 Task: Find a house in Southport, UK for 8 guests from 12th to 16th July, with a price range of ₹10,000 to ₹16,000, including WiFi and TV, and self check-in.
Action: Mouse pressed left at (508, 127)
Screenshot: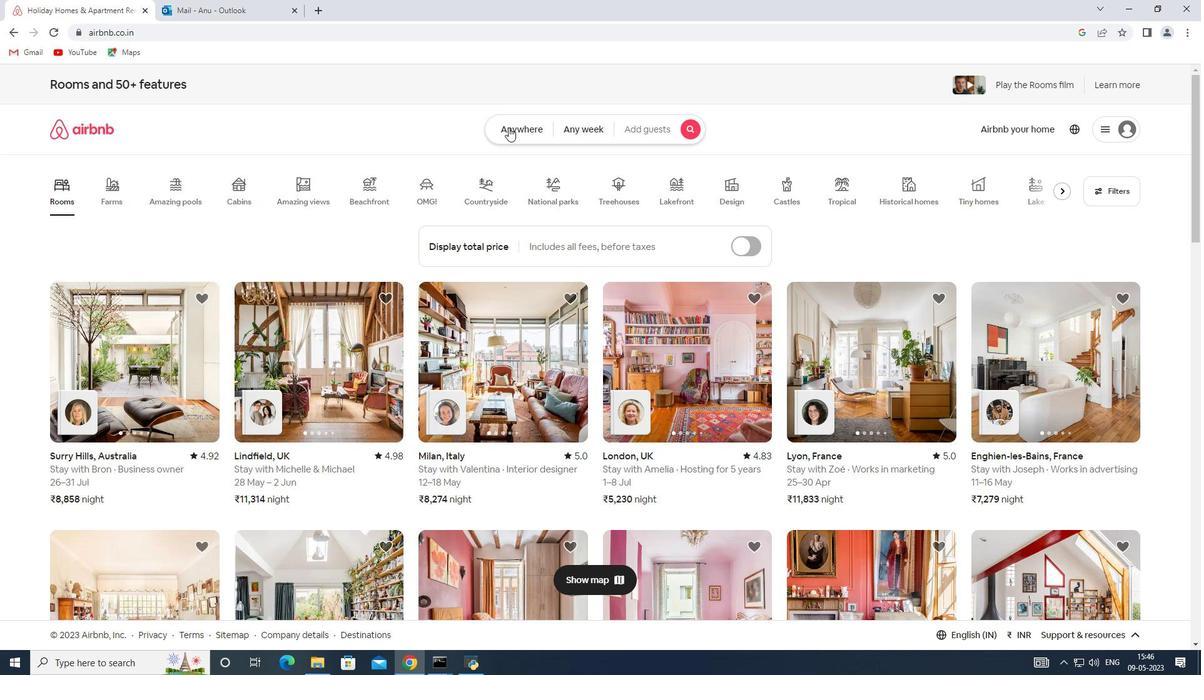 
Action: Mouse moved to (446, 169)
Screenshot: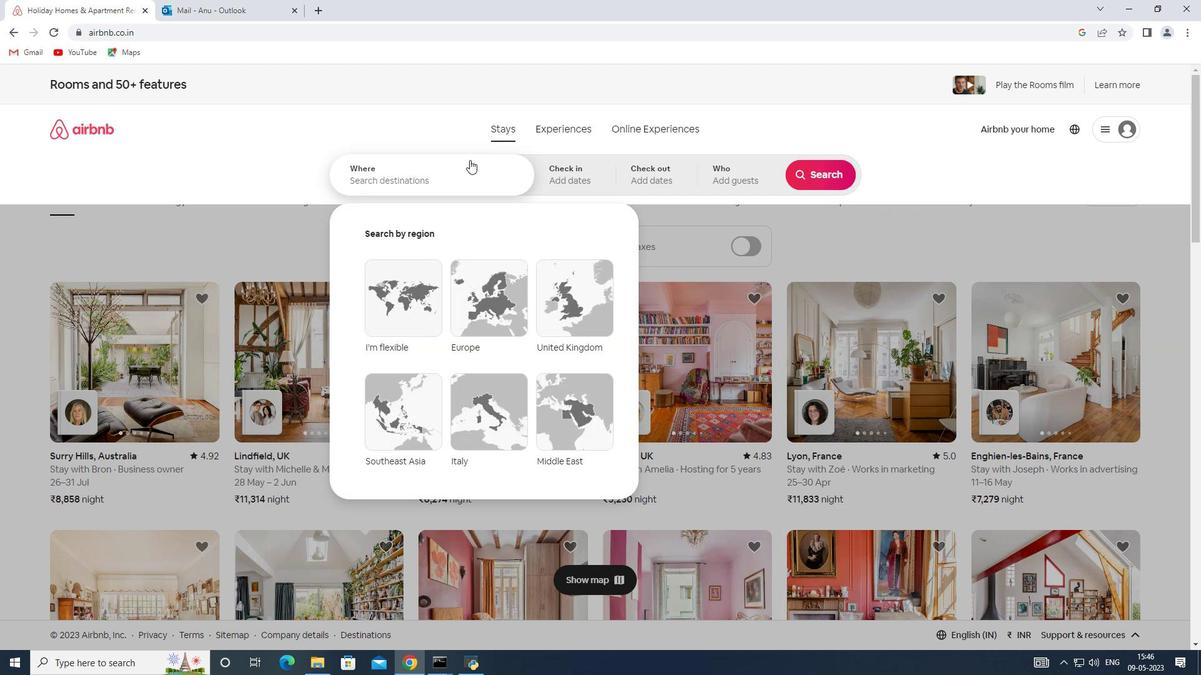 
Action: Mouse pressed left at (446, 169)
Screenshot: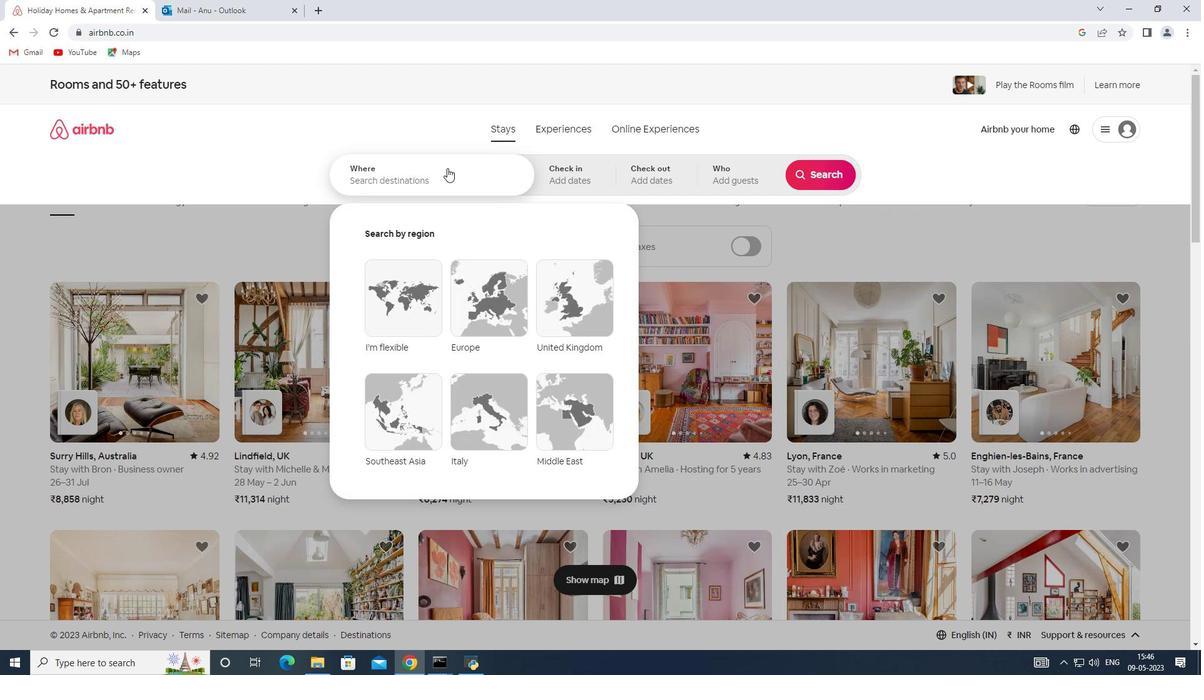 
Action: Key pressed <Key.shift><Key.shift><Key.shift><Key.shift><Key.shift><Key.shift>Southport,<Key.shift>United<Key.space><Key.shift>Kingdom
Screenshot: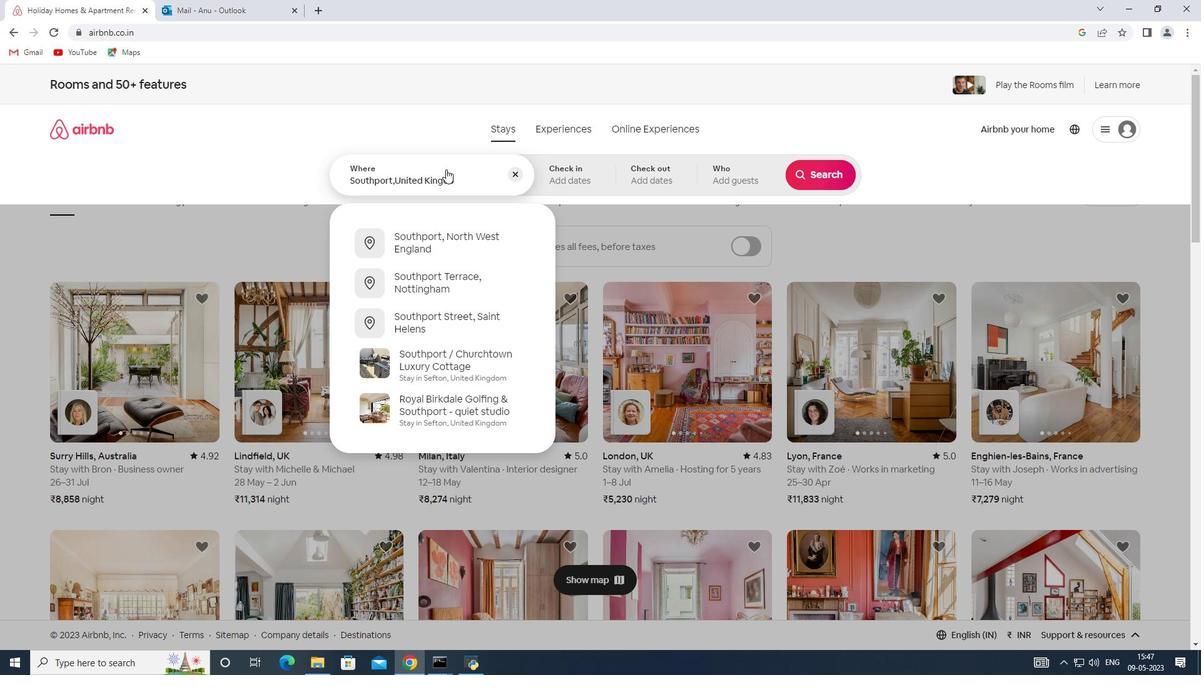 
Action: Mouse moved to (573, 192)
Screenshot: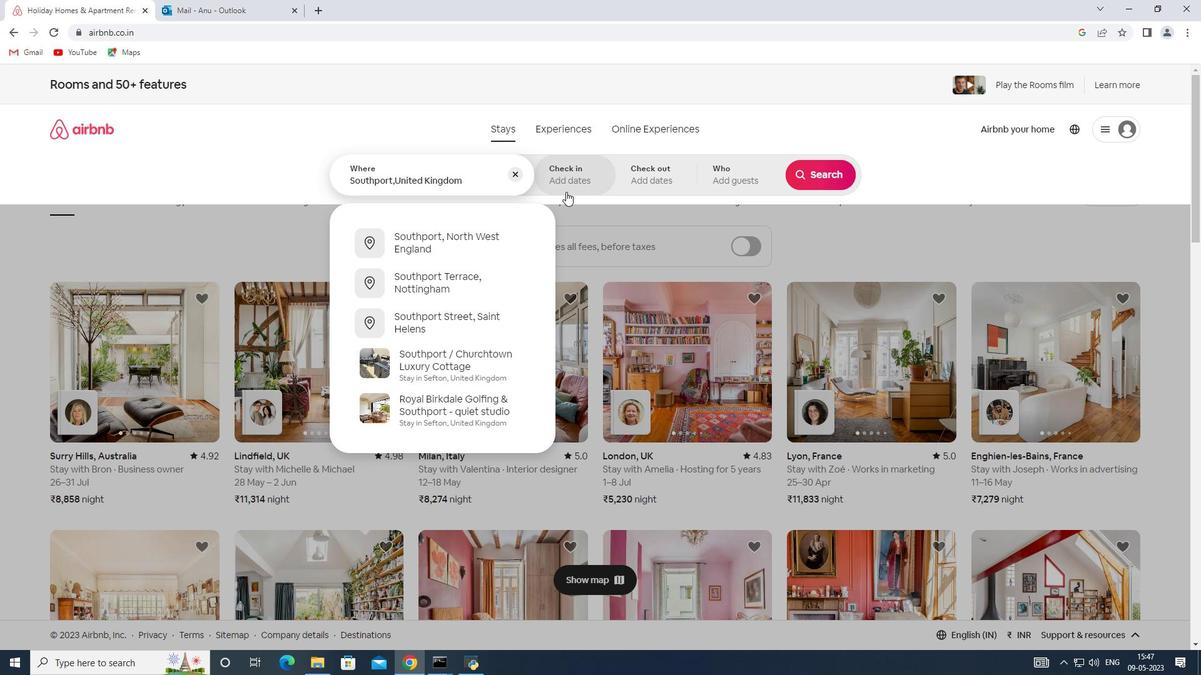 
Action: Mouse pressed left at (573, 192)
Screenshot: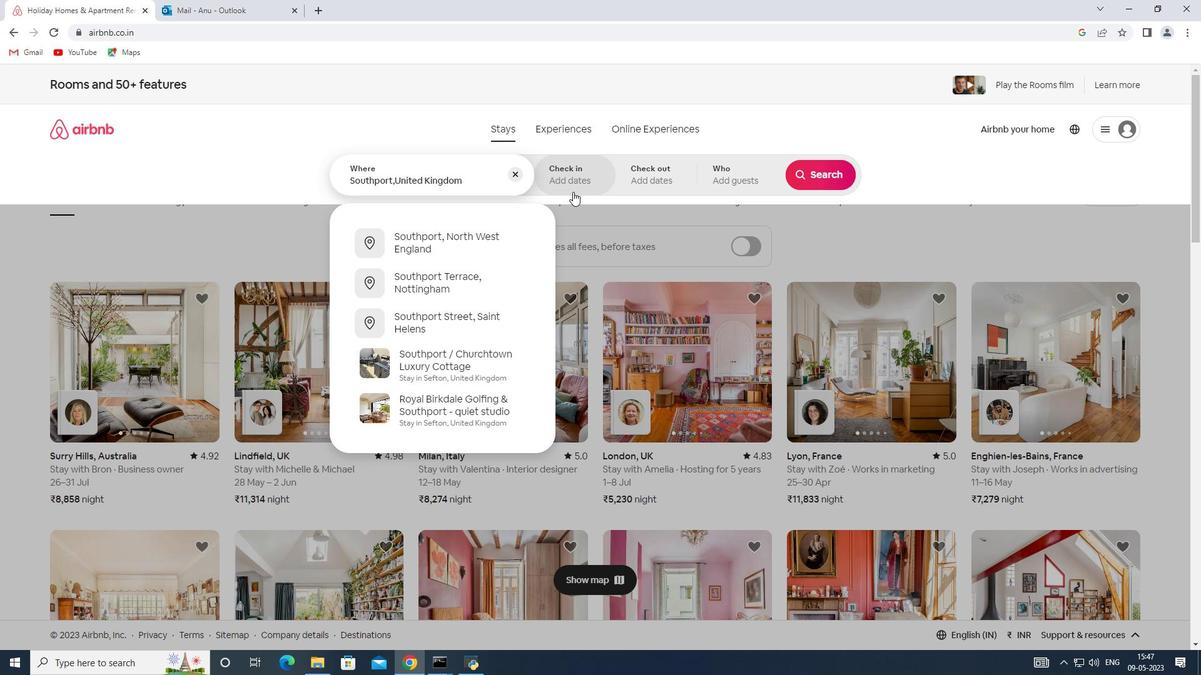 
Action: Mouse moved to (823, 277)
Screenshot: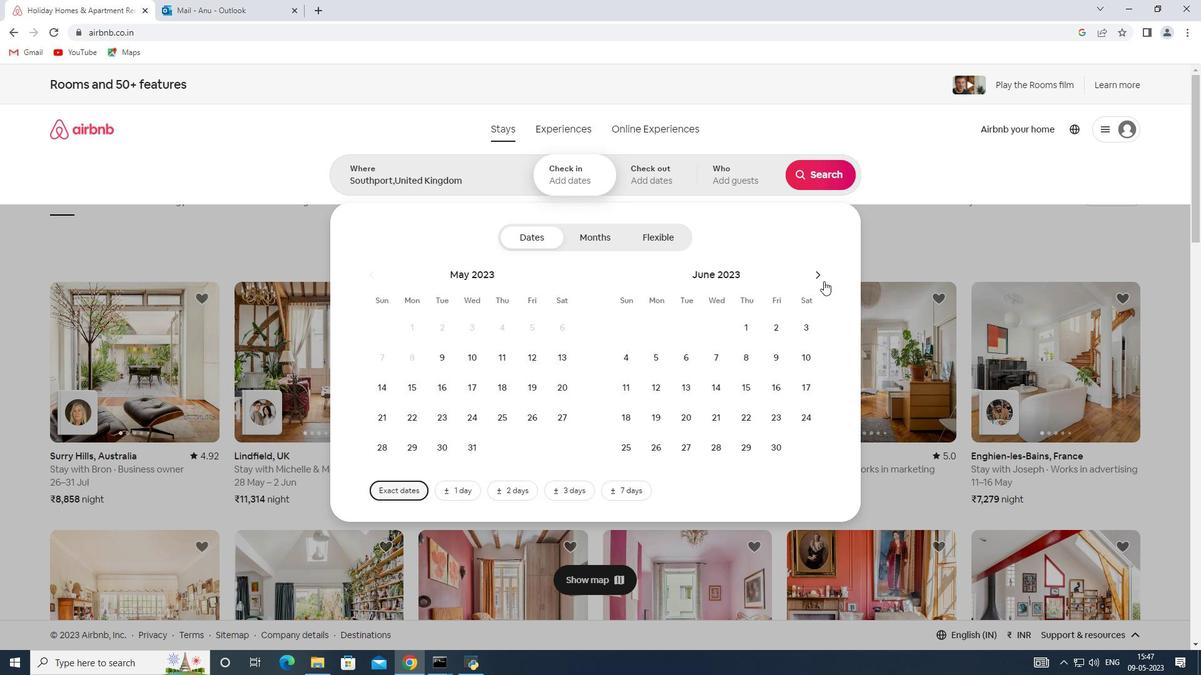 
Action: Mouse pressed left at (823, 277)
Screenshot: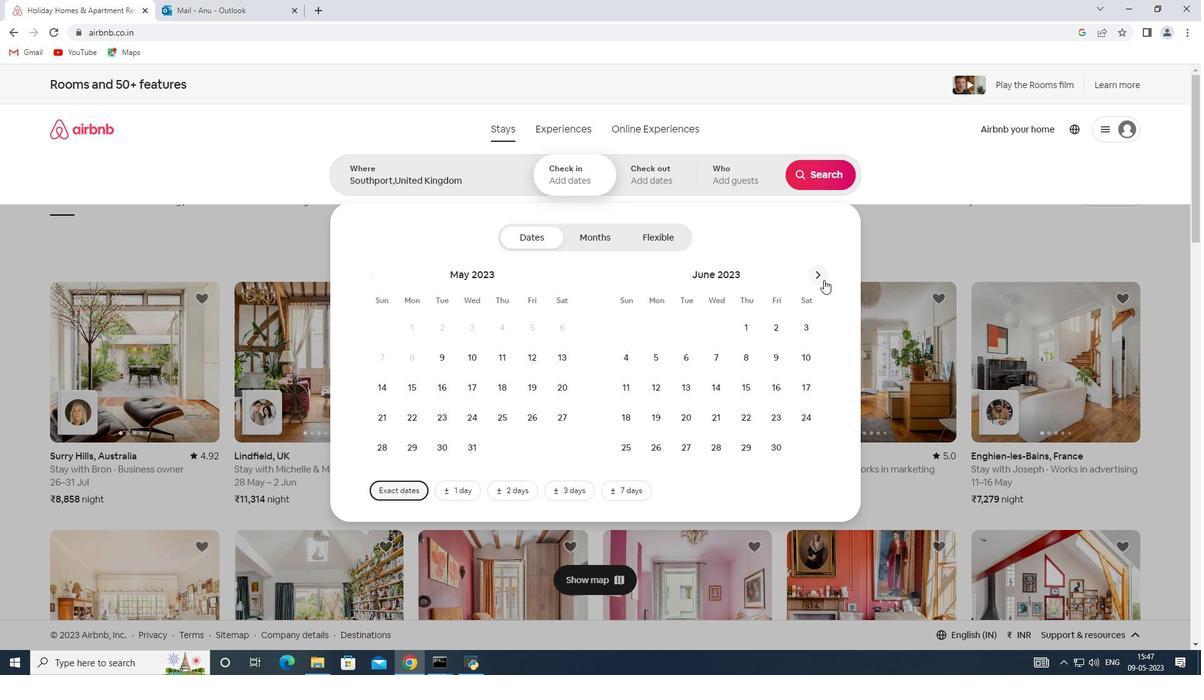 
Action: Mouse moved to (705, 384)
Screenshot: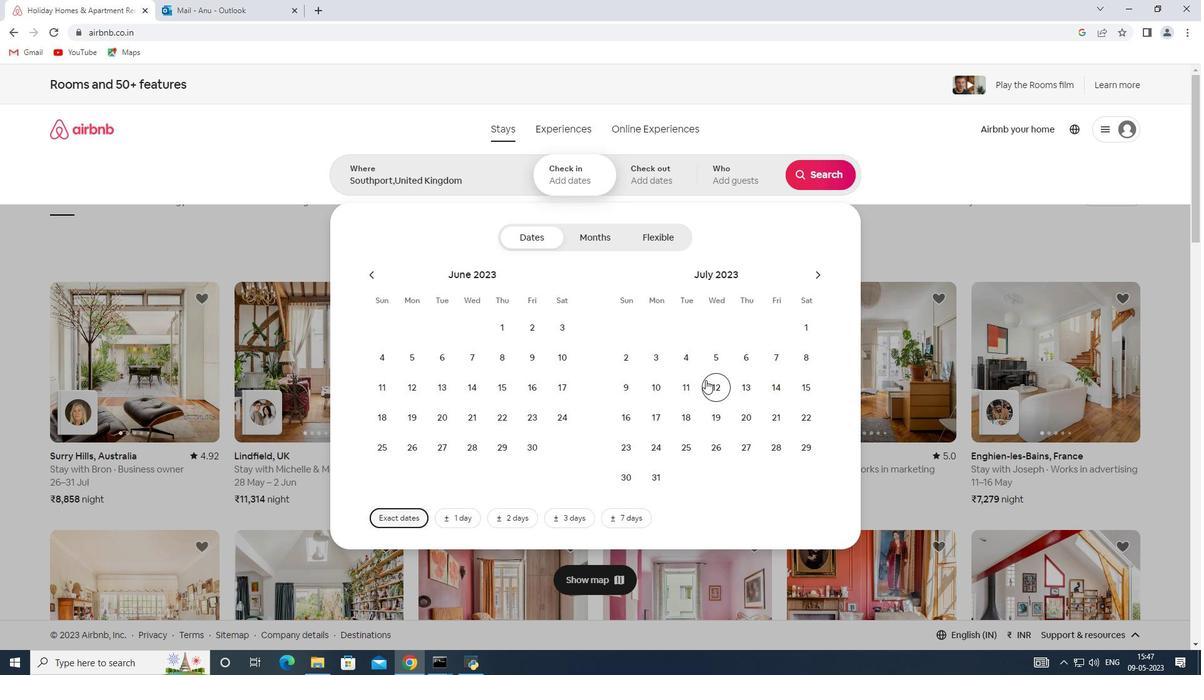 
Action: Mouse pressed left at (705, 384)
Screenshot: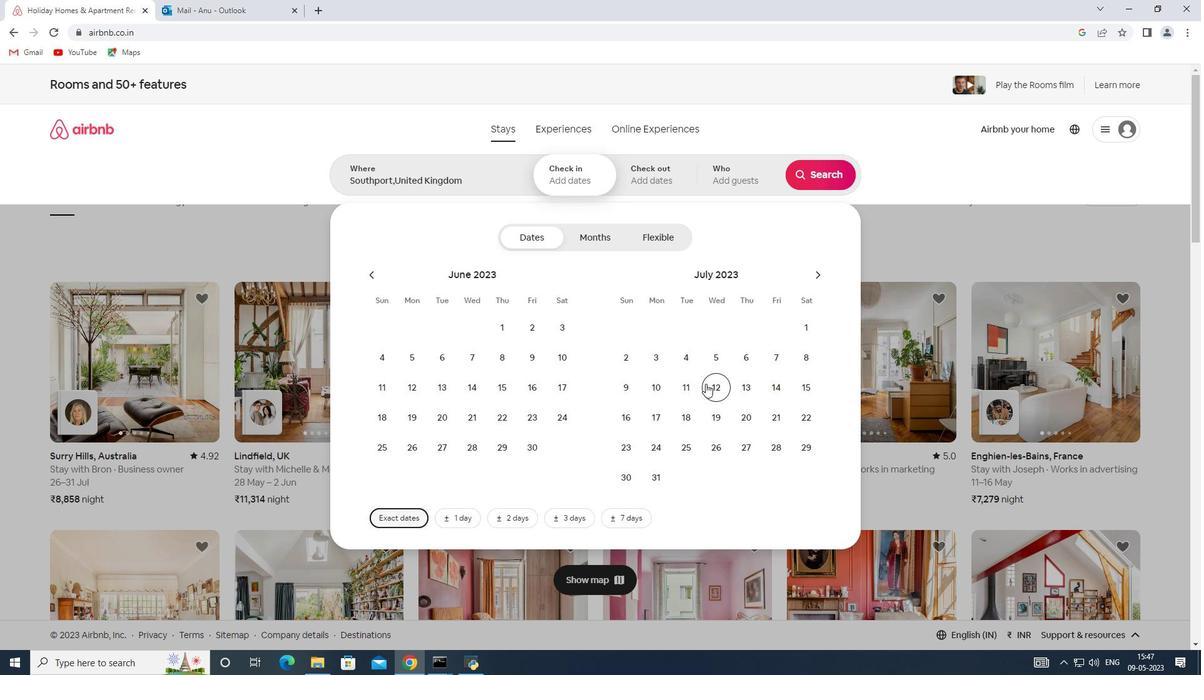 
Action: Mouse moved to (614, 424)
Screenshot: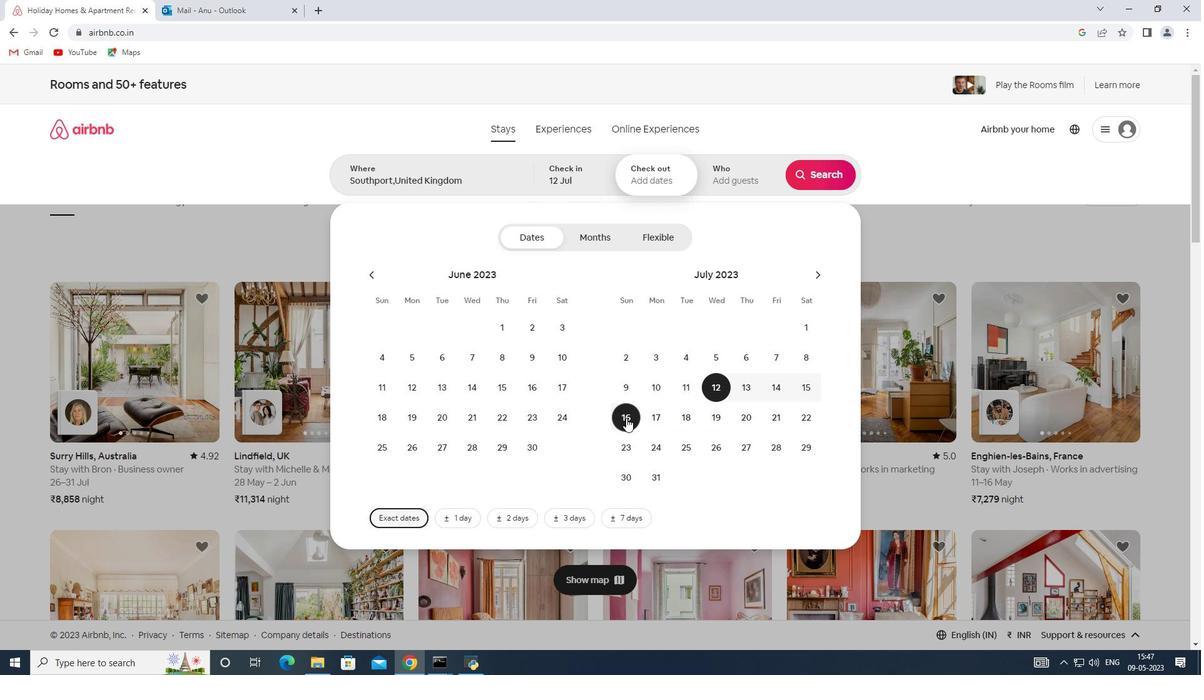 
Action: Mouse pressed left at (614, 424)
Screenshot: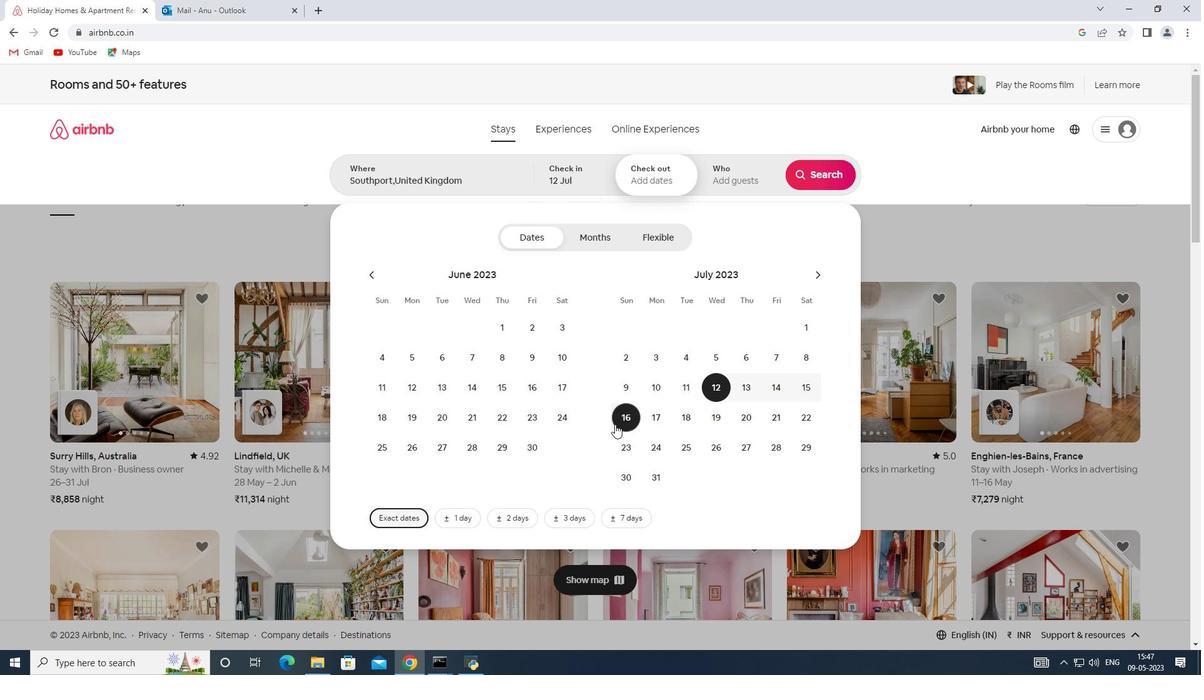 
Action: Mouse moved to (734, 179)
Screenshot: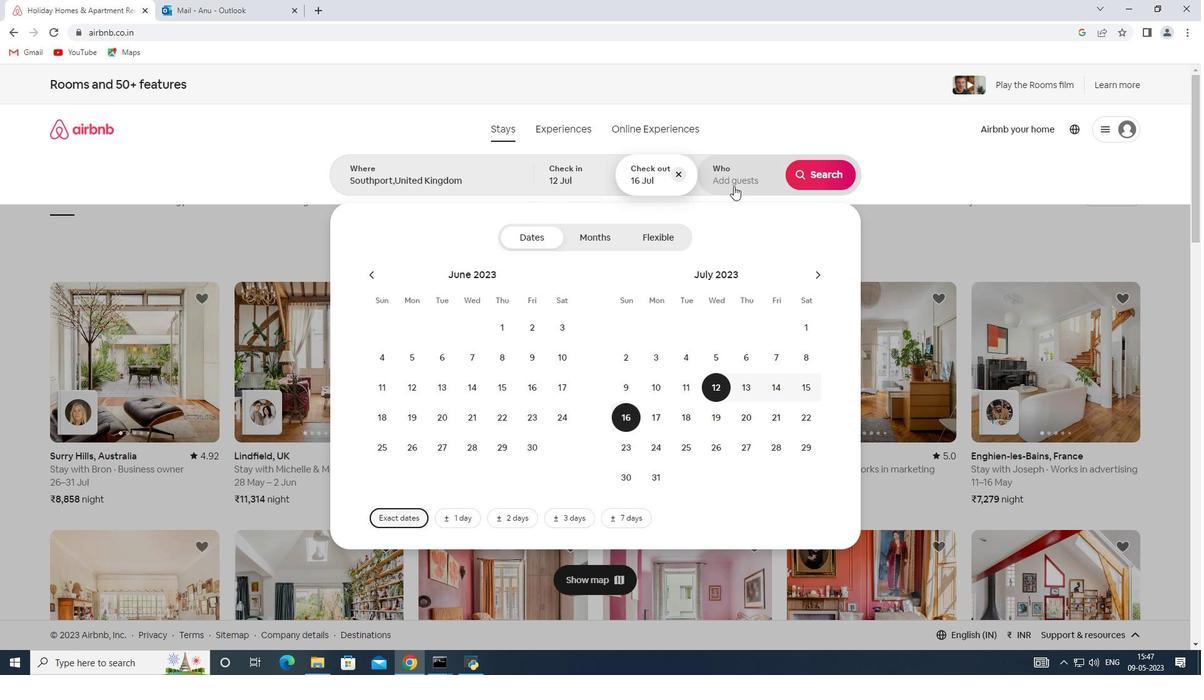 
Action: Mouse pressed left at (734, 179)
Screenshot: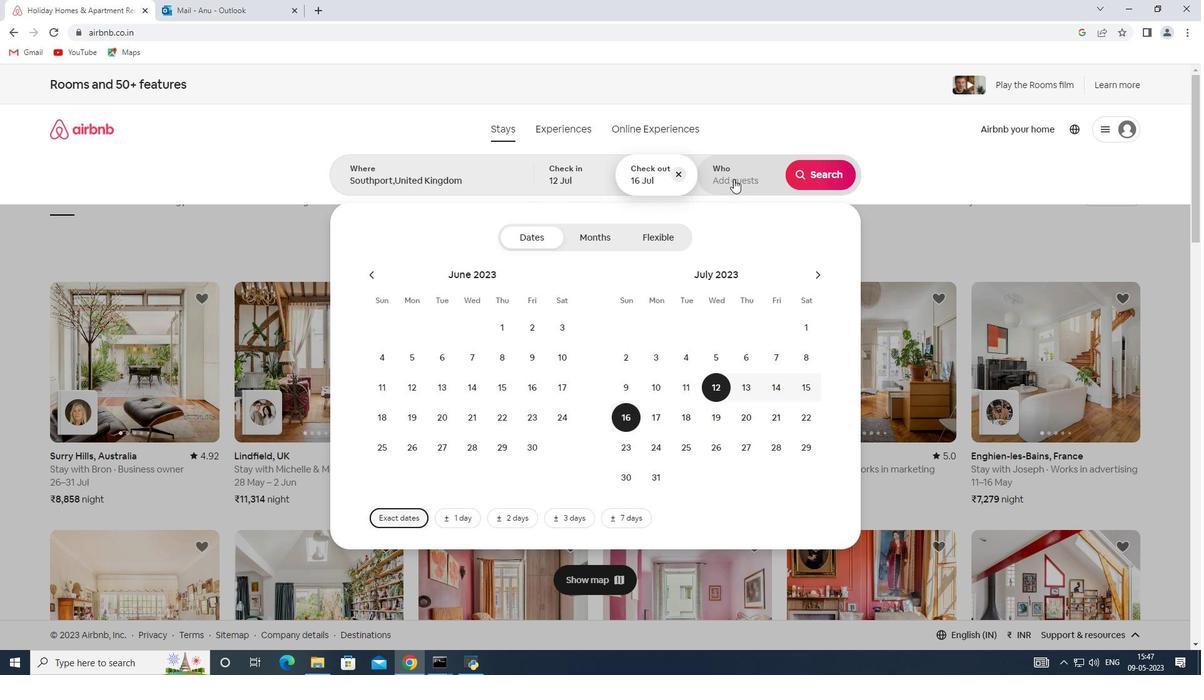 
Action: Mouse moved to (824, 240)
Screenshot: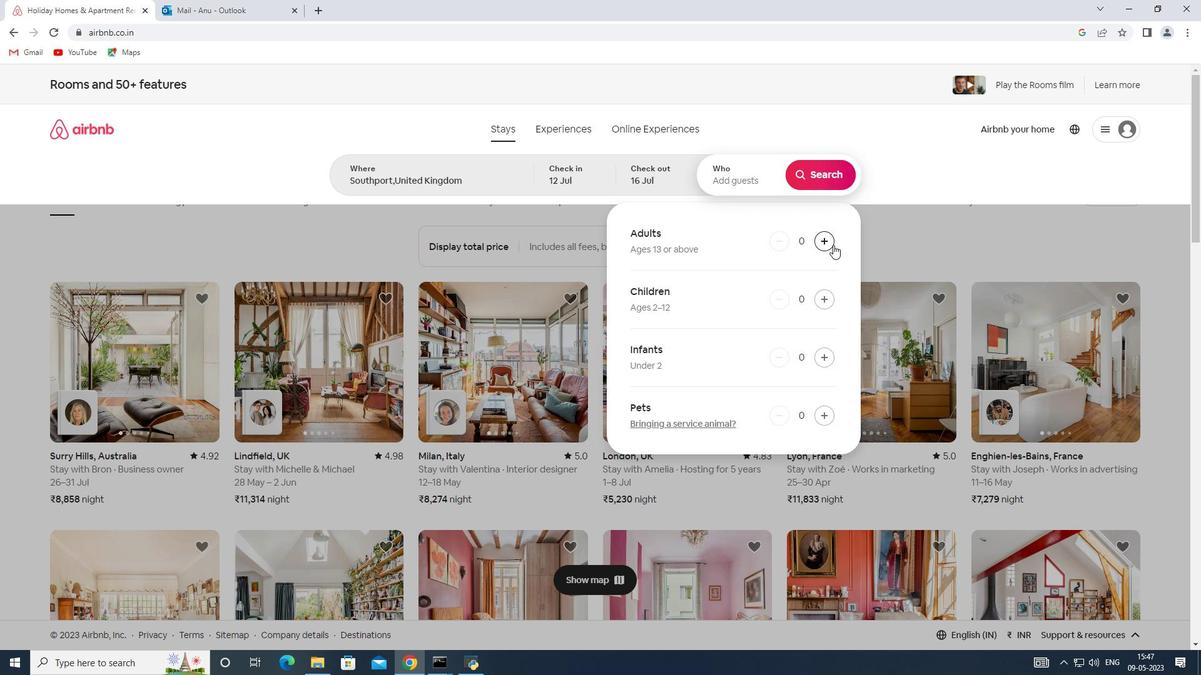 
Action: Mouse pressed left at (824, 240)
Screenshot: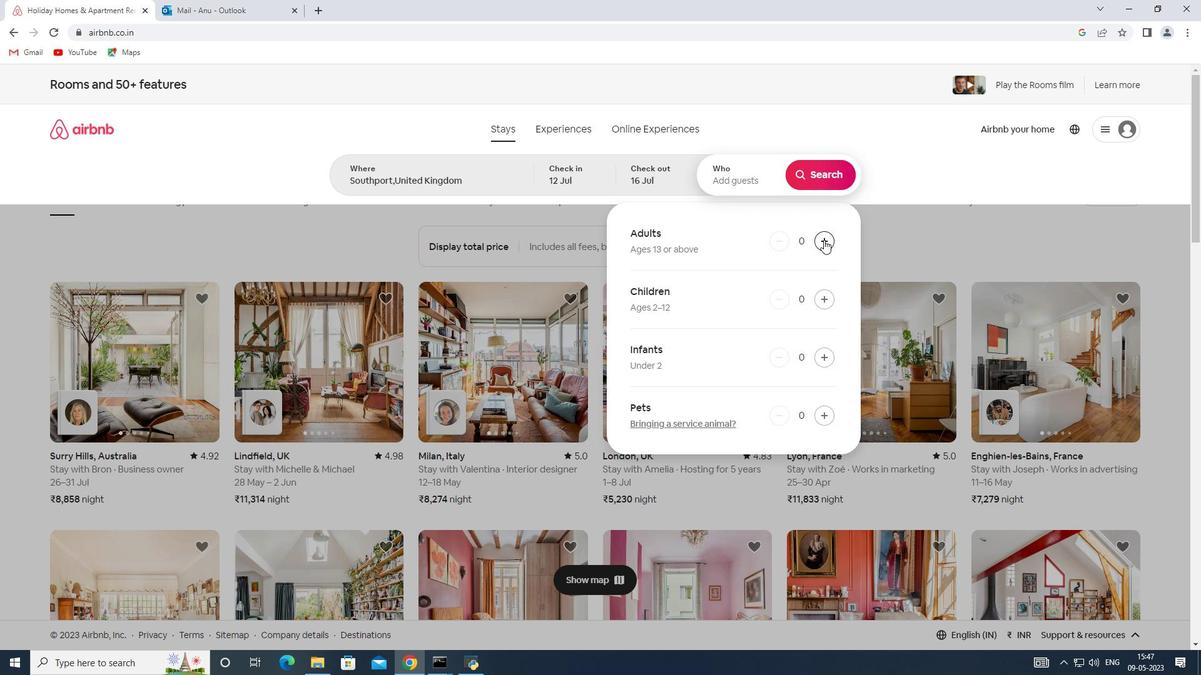 
Action: Mouse pressed left at (824, 240)
Screenshot: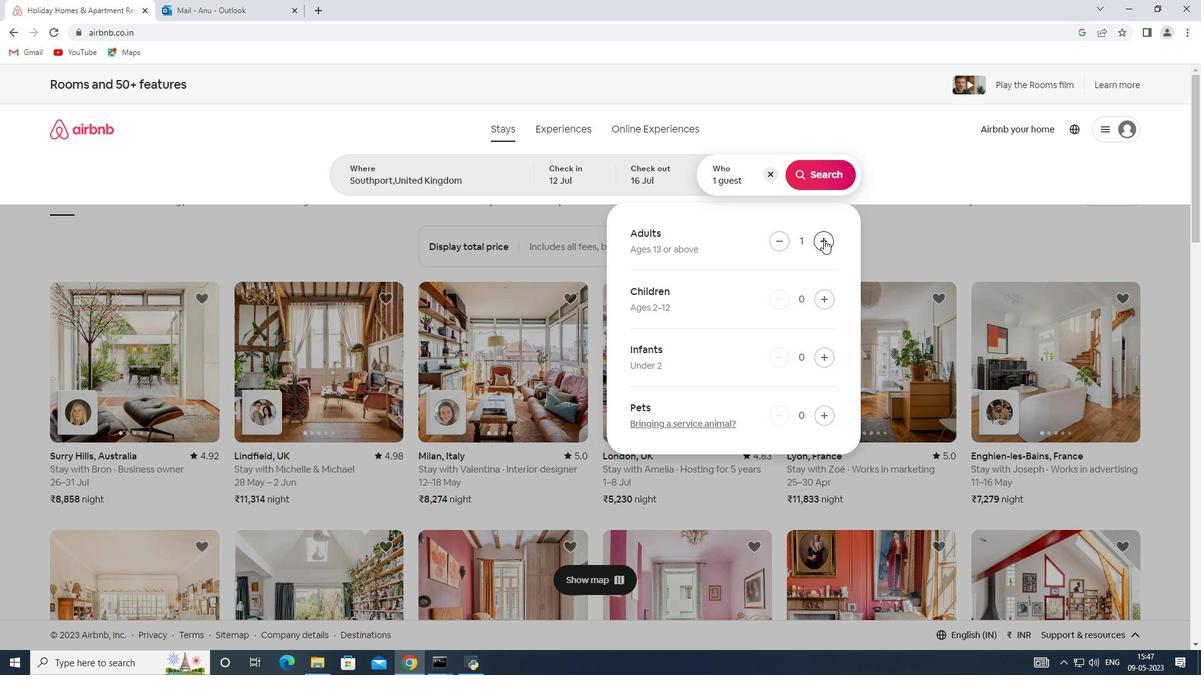 
Action: Mouse pressed left at (824, 240)
Screenshot: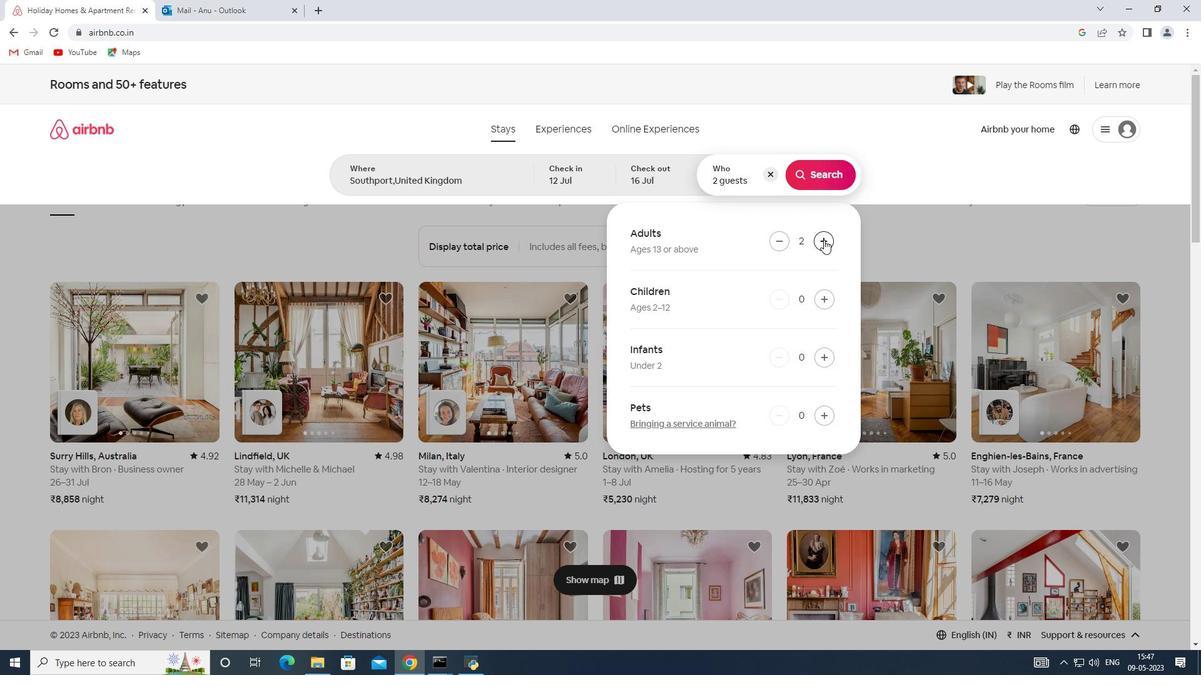 
Action: Mouse pressed left at (824, 240)
Screenshot: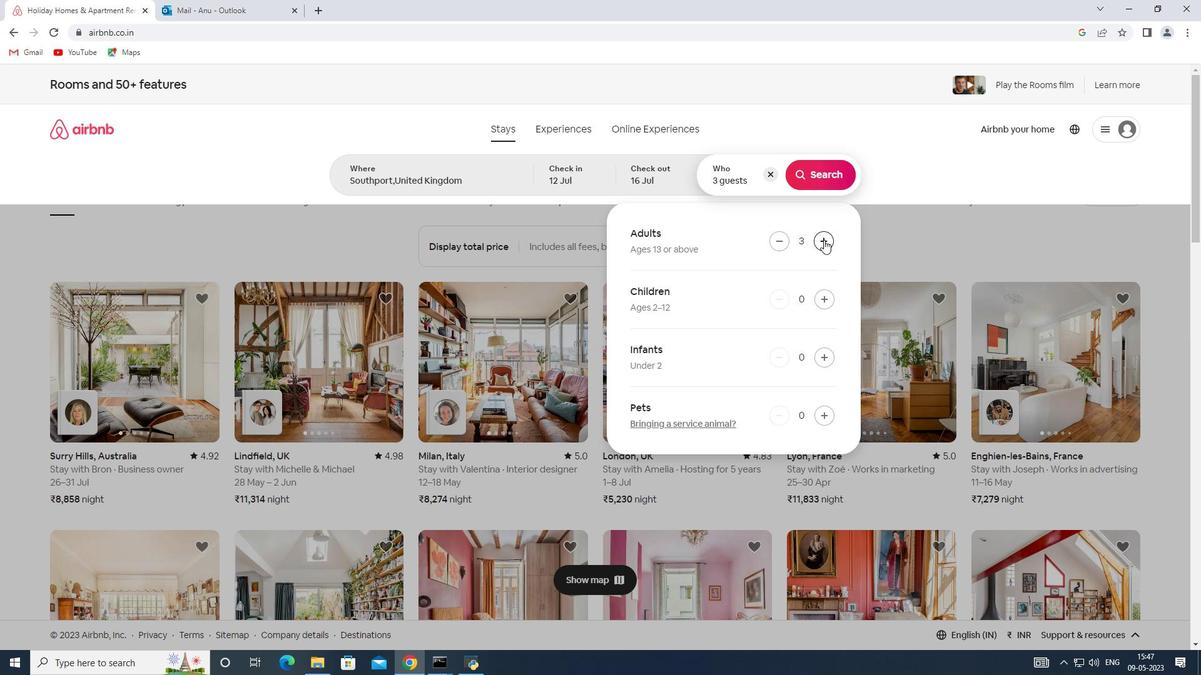 
Action: Mouse pressed left at (824, 240)
Screenshot: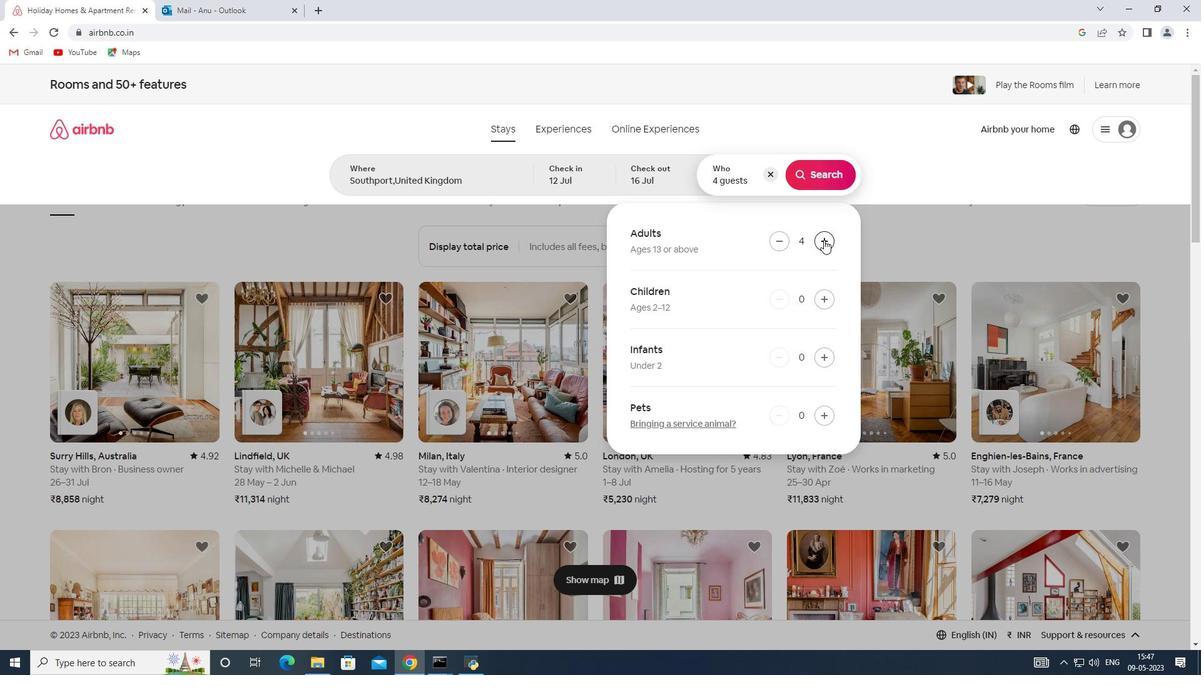 
Action: Mouse moved to (823, 240)
Screenshot: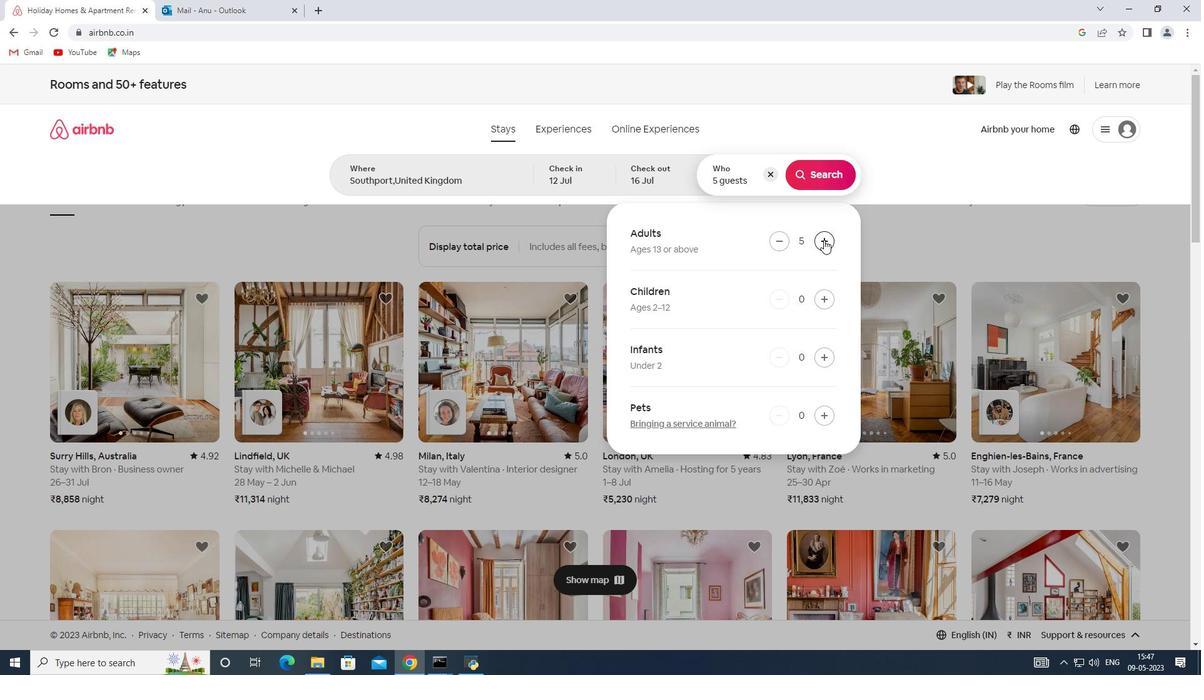 
Action: Mouse pressed left at (823, 240)
Screenshot: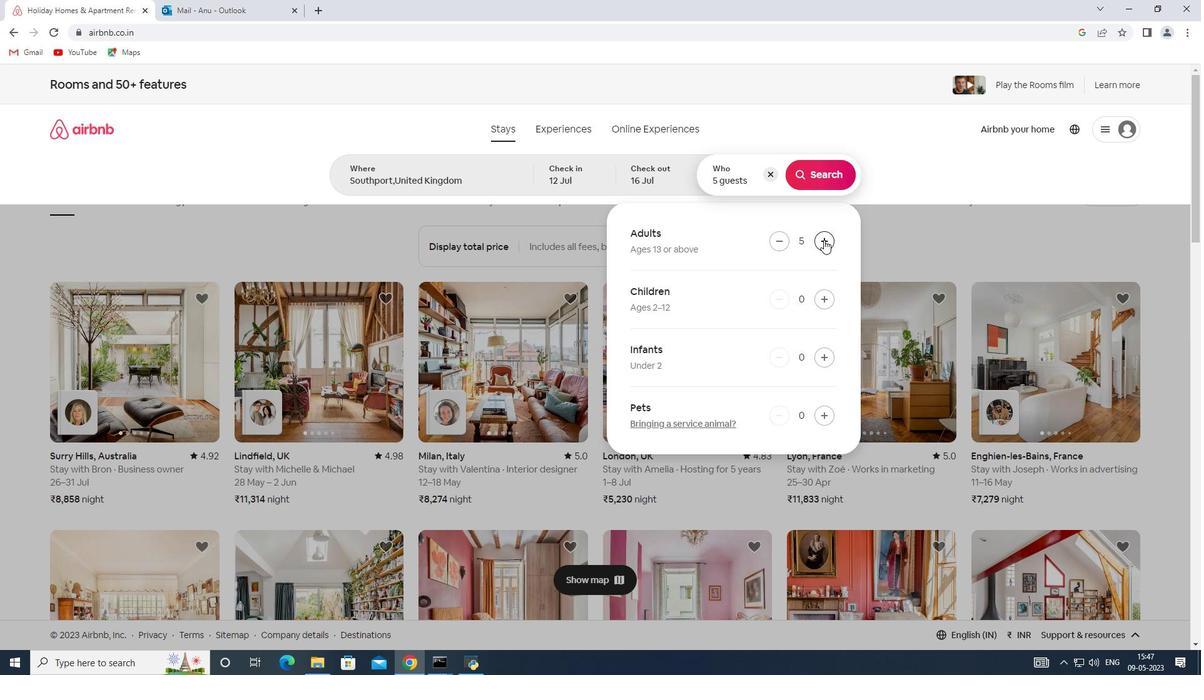 
Action: Mouse pressed left at (823, 240)
Screenshot: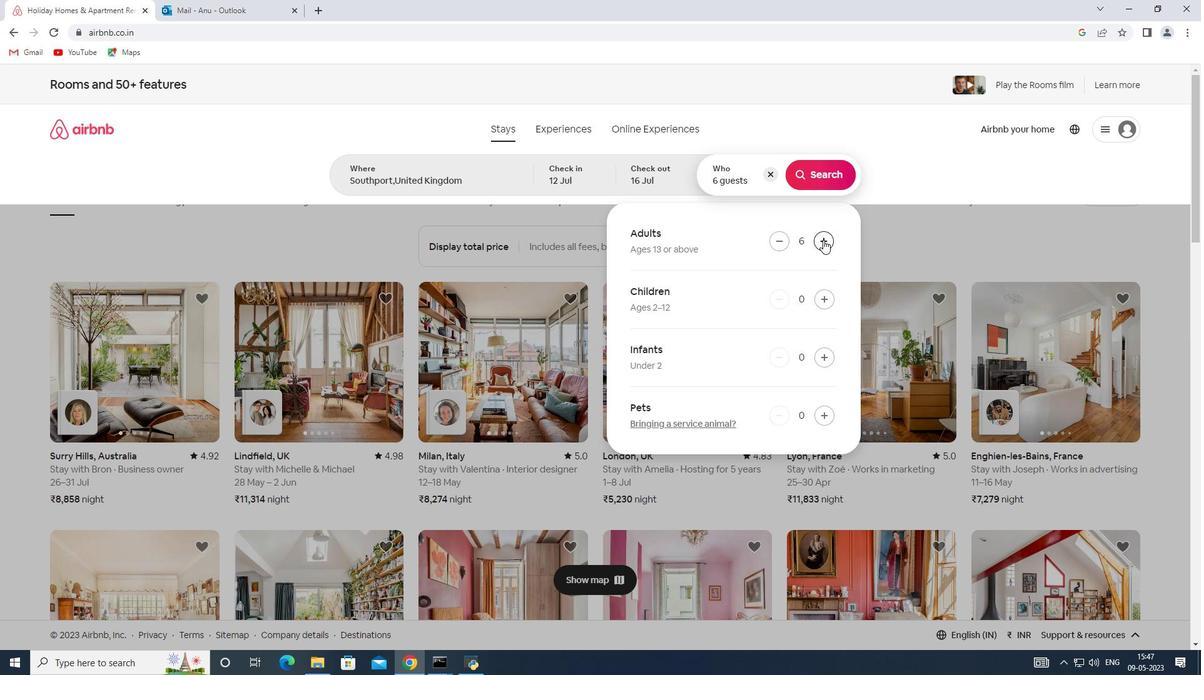 
Action: Mouse pressed left at (823, 240)
Screenshot: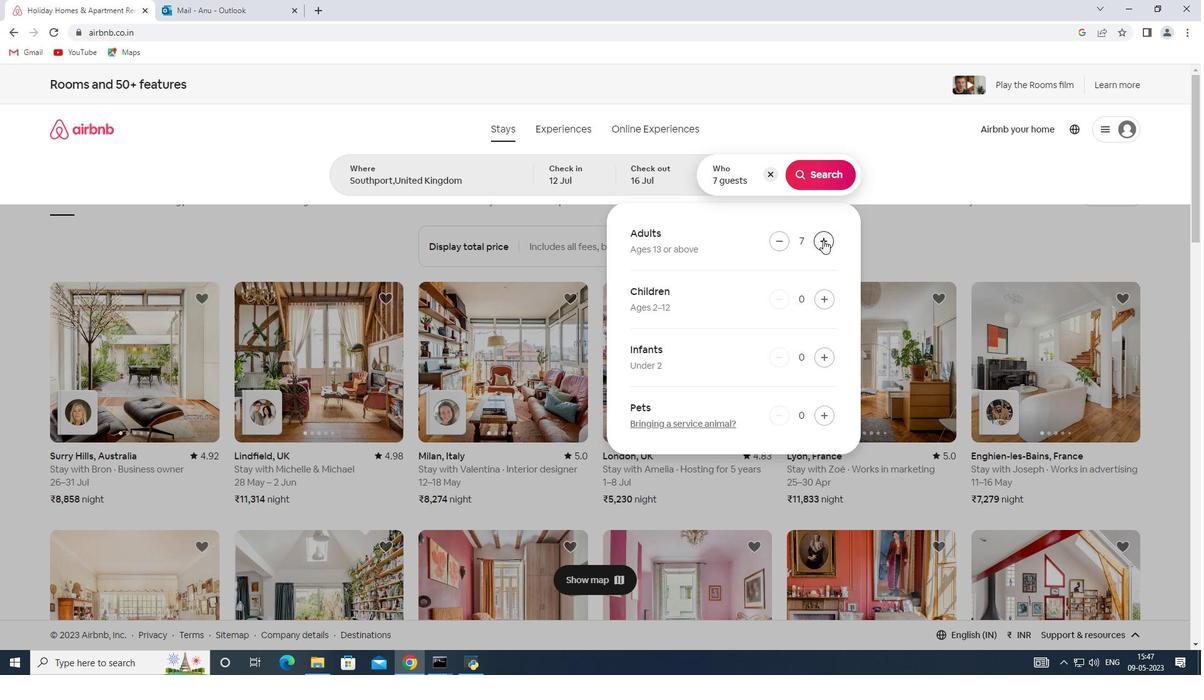 
Action: Mouse moved to (840, 175)
Screenshot: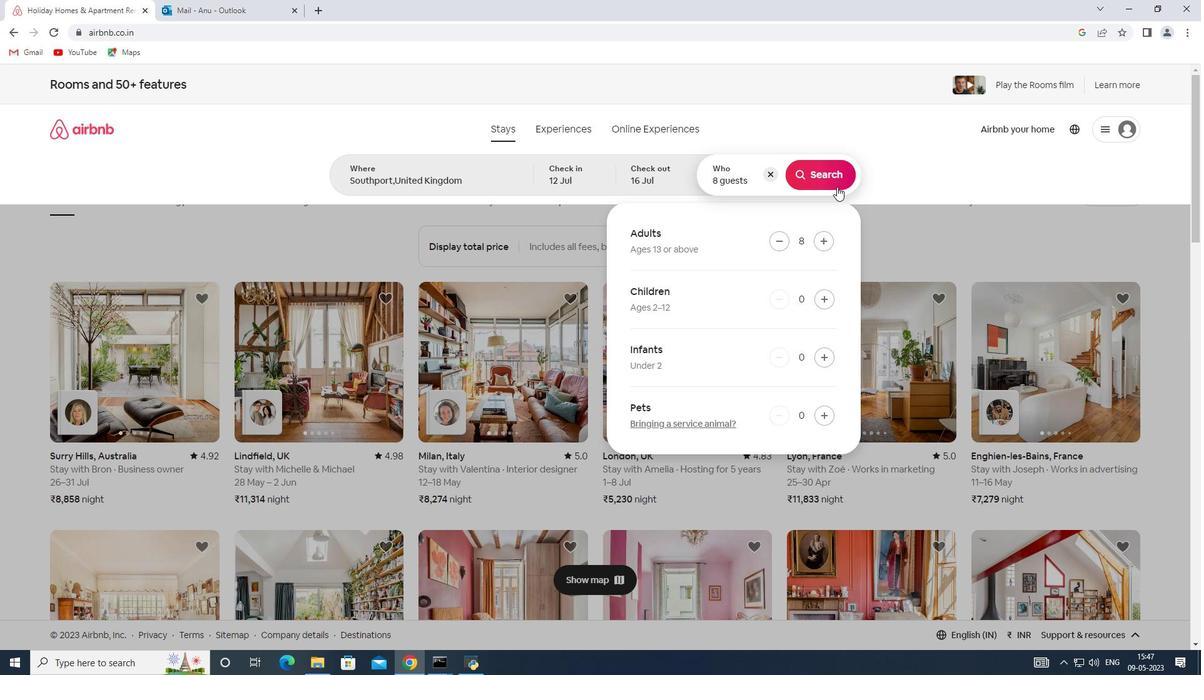 
Action: Mouse pressed left at (840, 175)
Screenshot: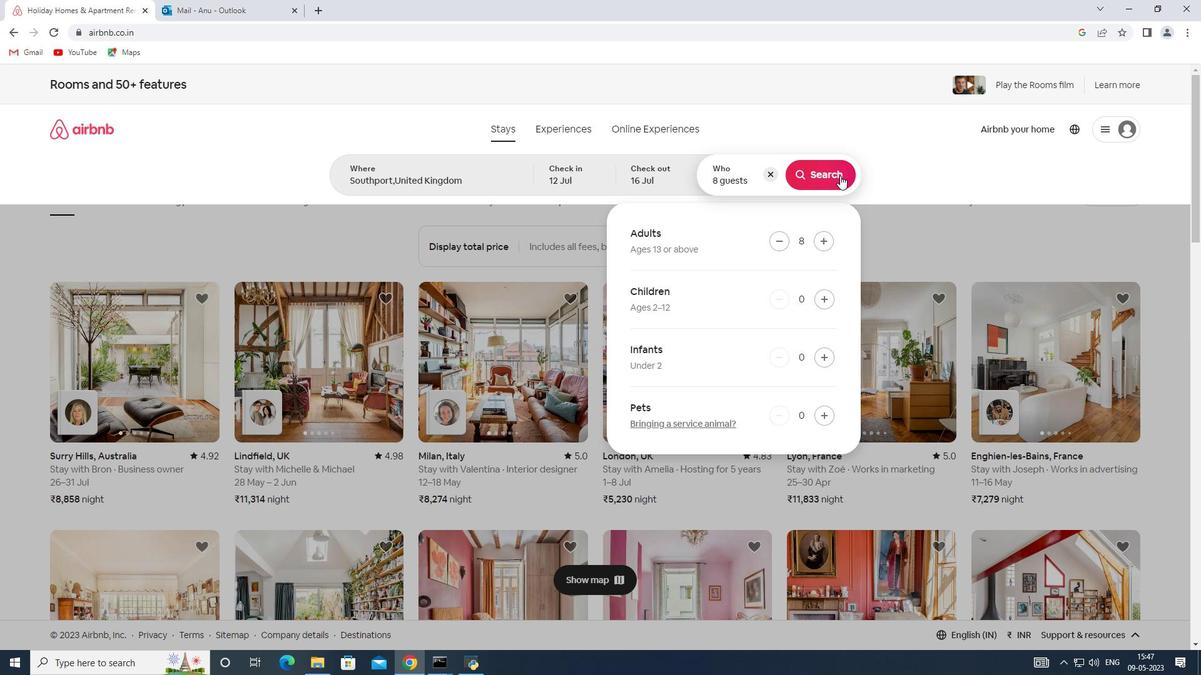 
Action: Mouse moved to (1149, 132)
Screenshot: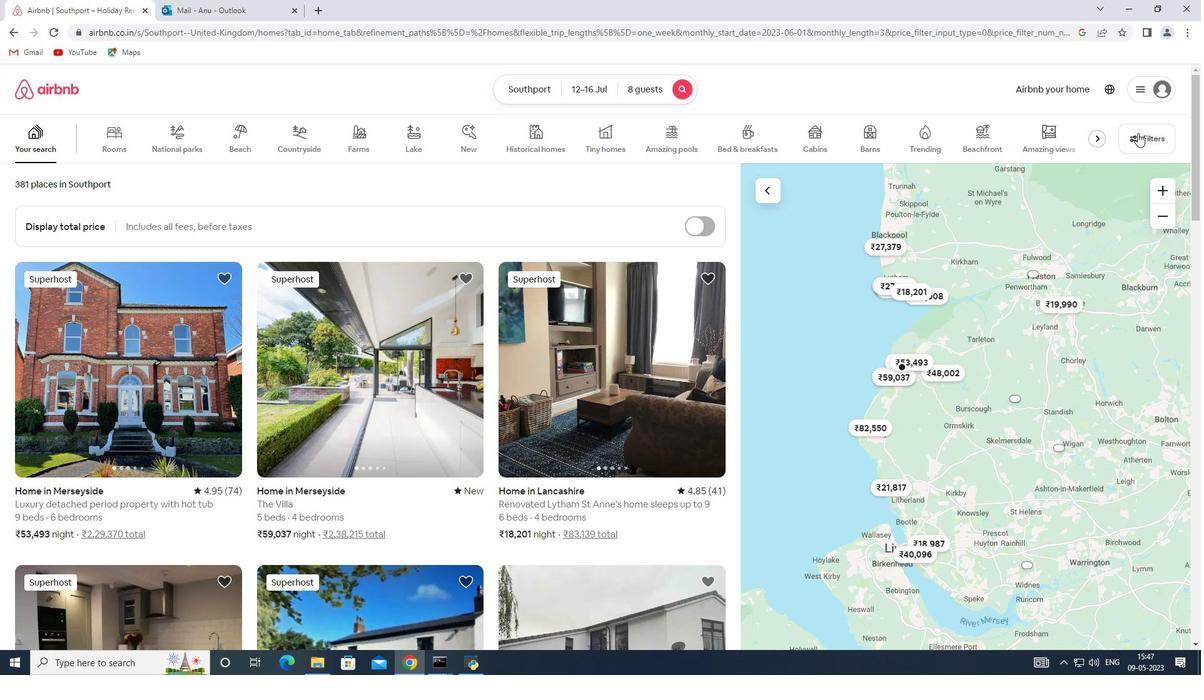 
Action: Mouse pressed left at (1149, 132)
Screenshot: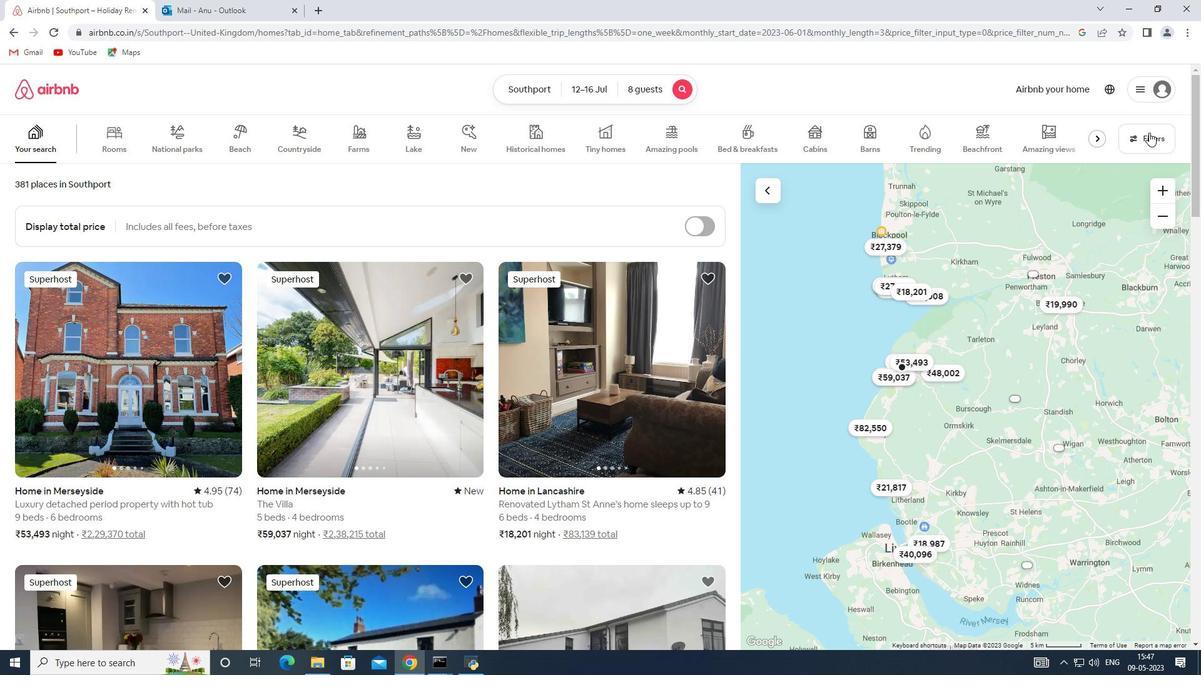 
Action: Mouse moved to (443, 448)
Screenshot: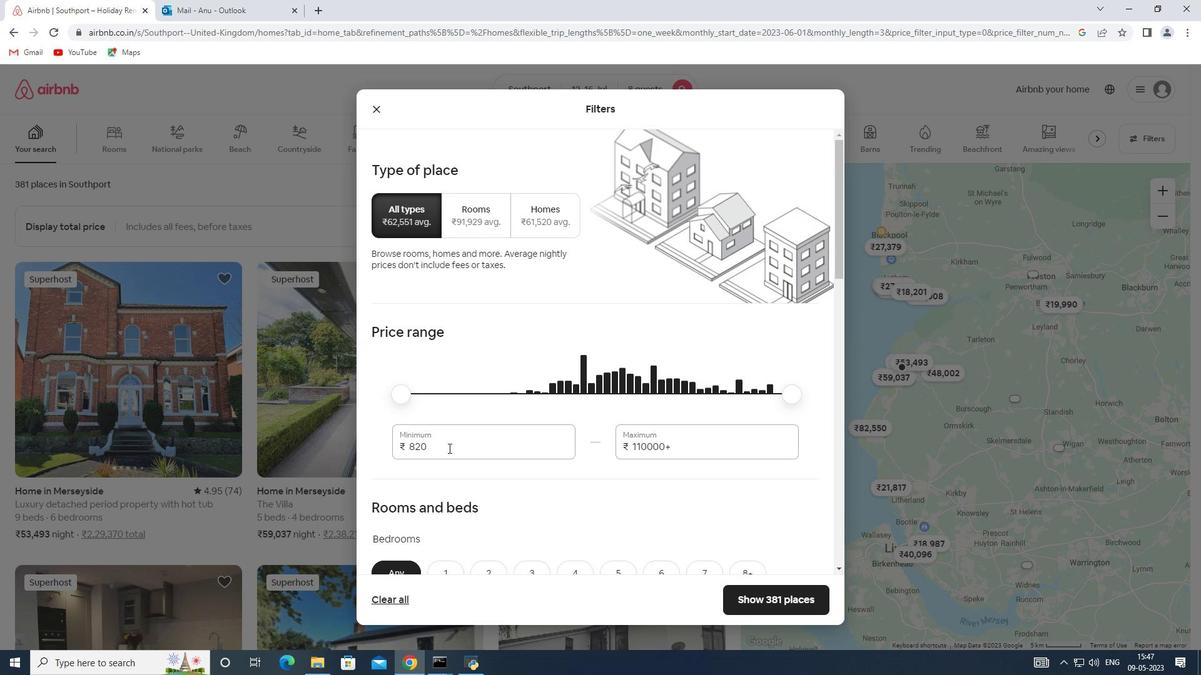 
Action: Mouse pressed left at (443, 448)
Screenshot: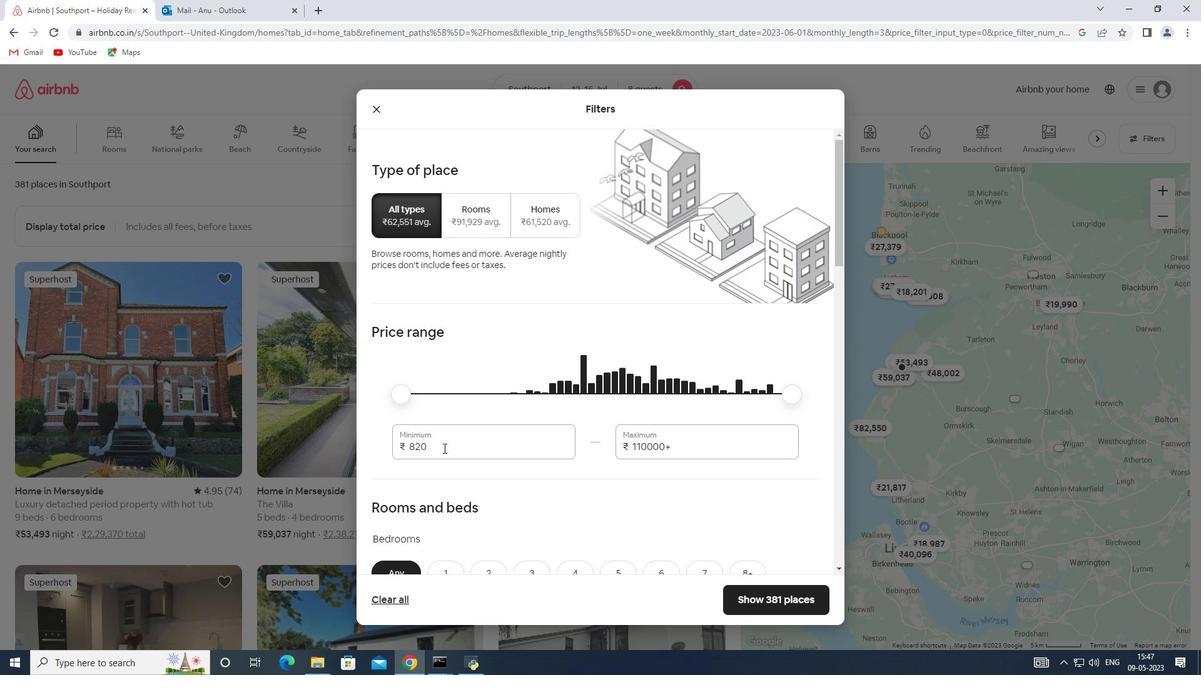 
Action: Mouse moved to (364, 444)
Screenshot: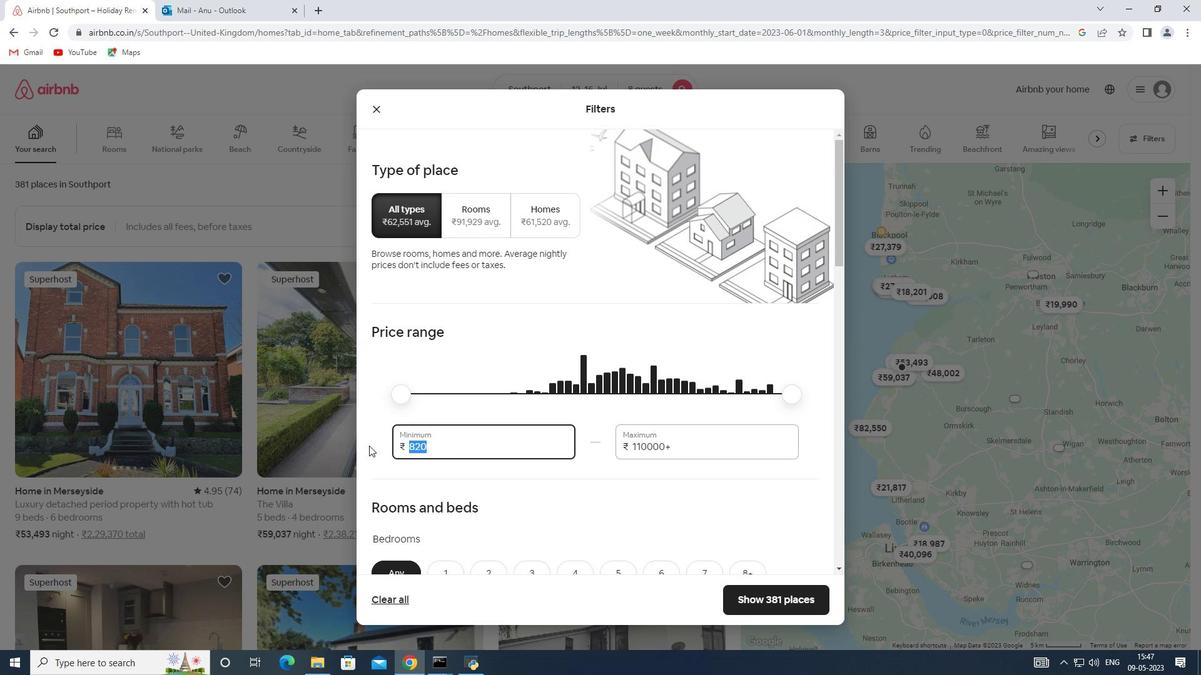 
Action: Key pressed 10000
Screenshot: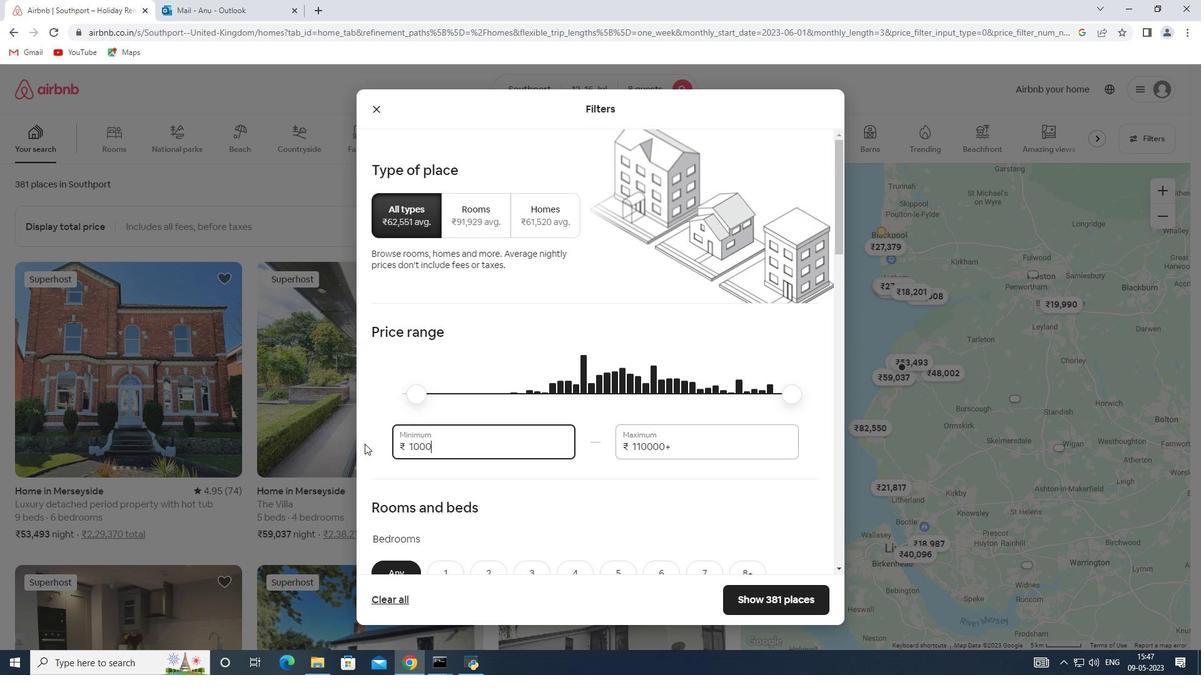 
Action: Mouse moved to (679, 447)
Screenshot: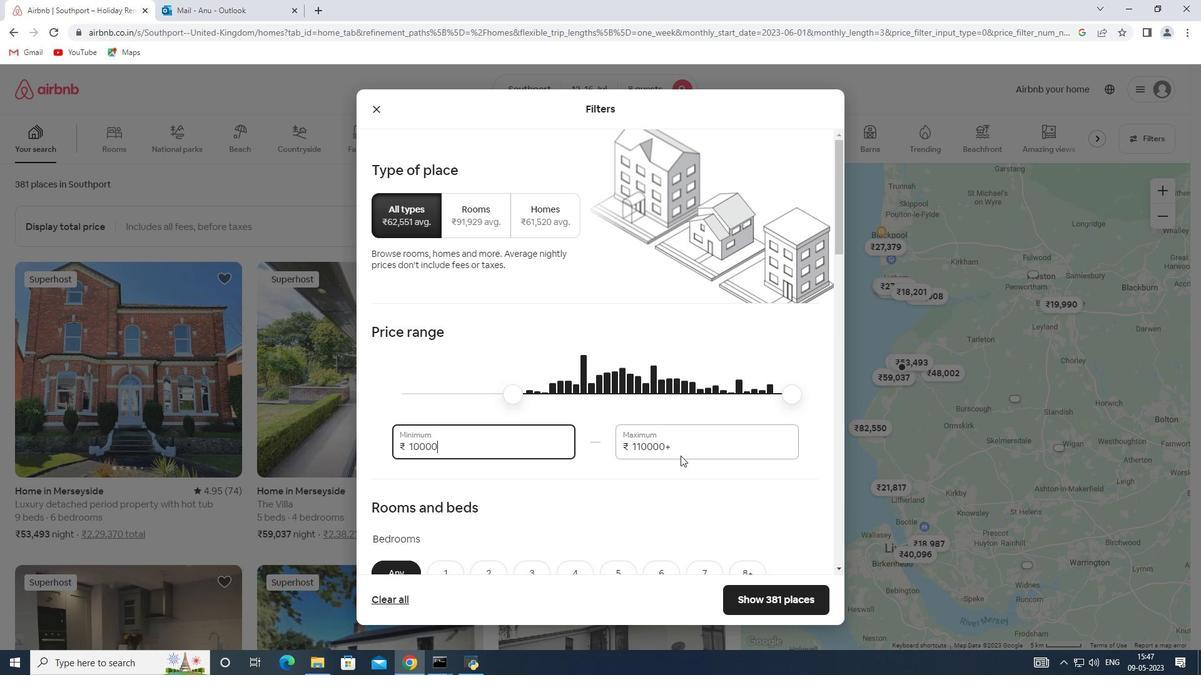 
Action: Mouse pressed left at (679, 447)
Screenshot: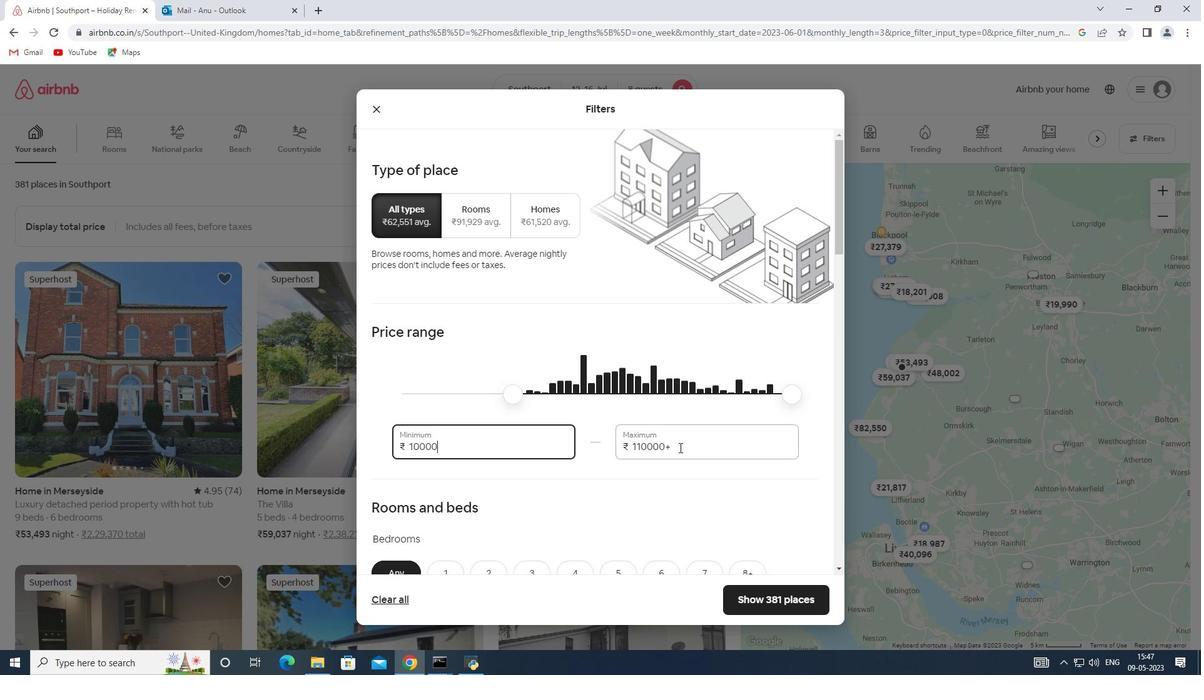 
Action: Mouse moved to (628, 445)
Screenshot: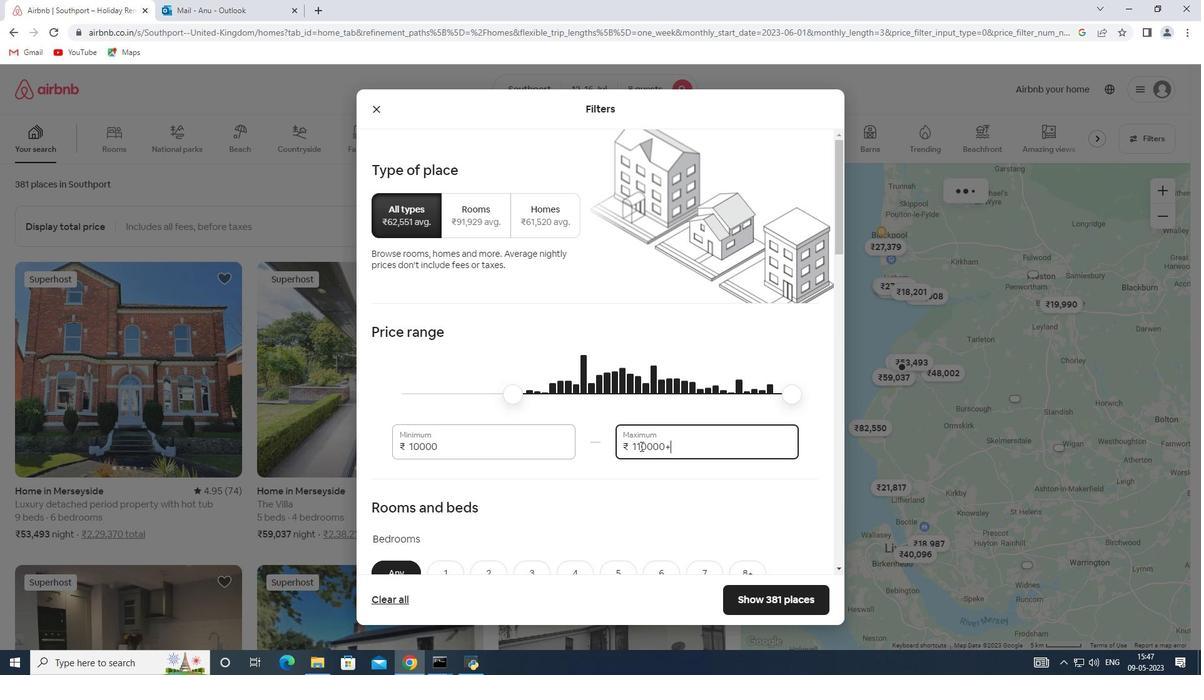 
Action: Key pressed 16000
Screenshot: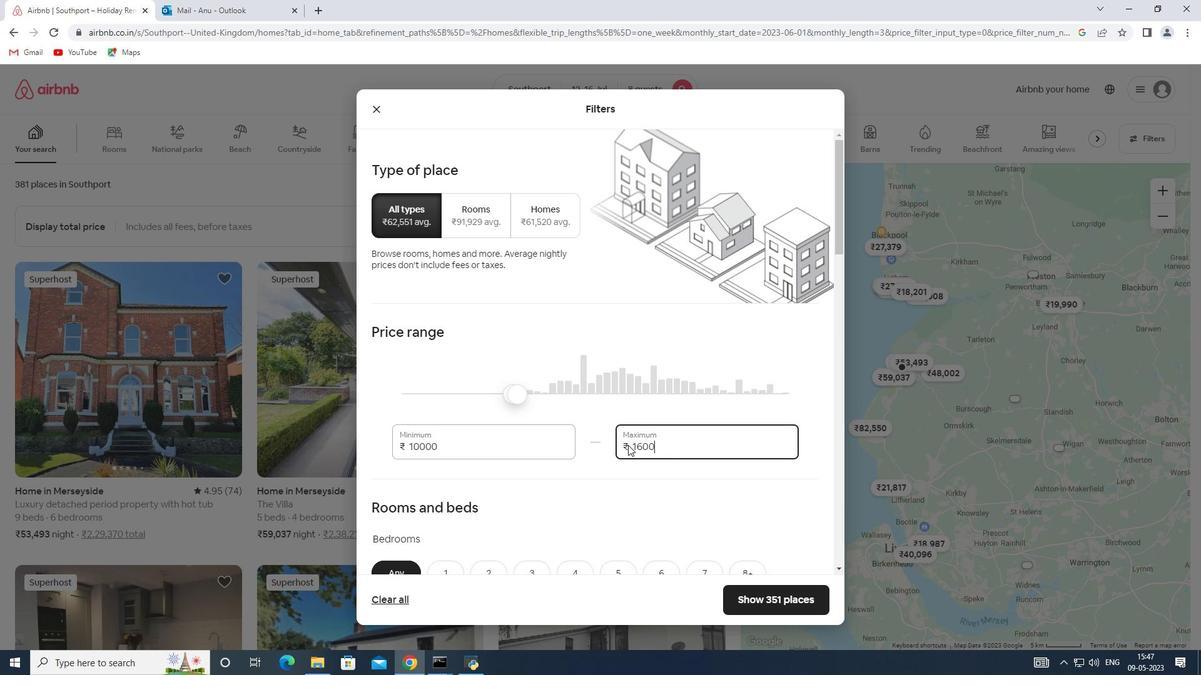 
Action: Mouse scrolled (628, 444) with delta (0, 0)
Screenshot: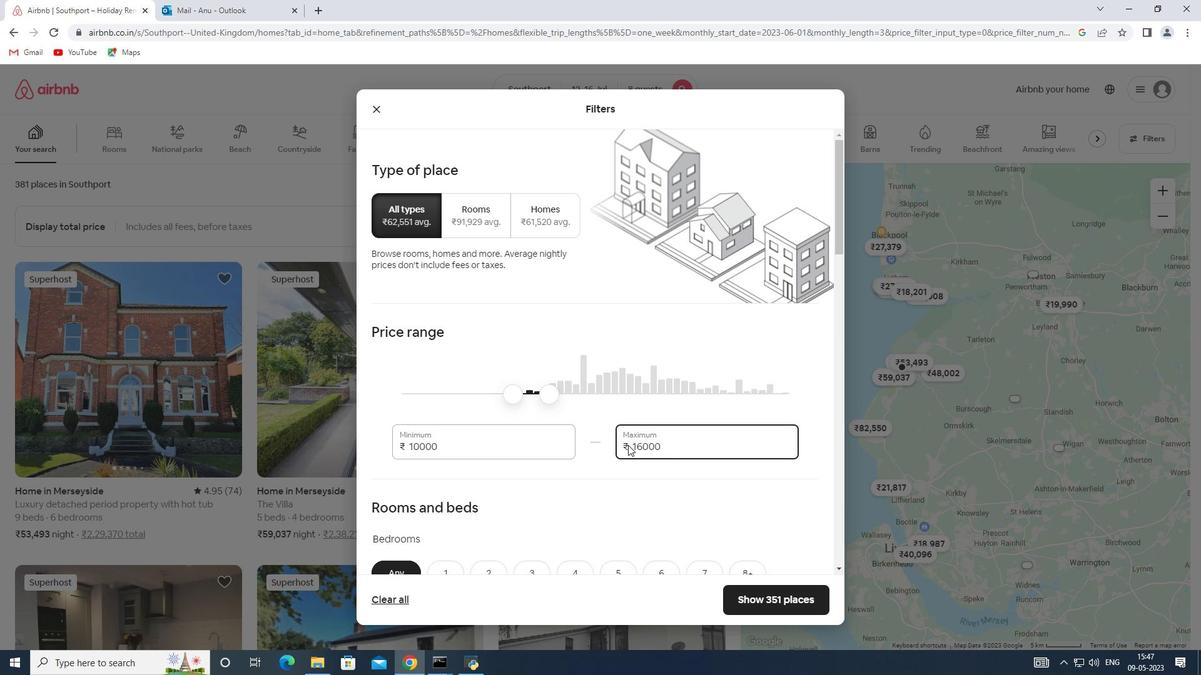 
Action: Mouse scrolled (628, 444) with delta (0, 0)
Screenshot: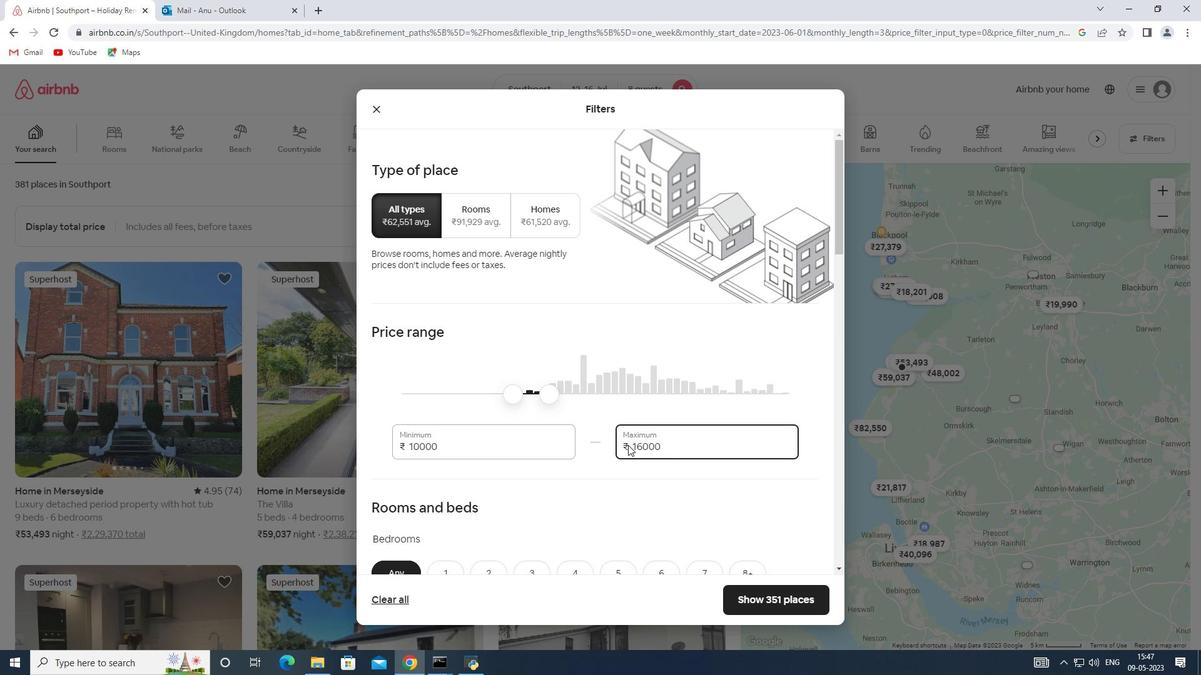 
Action: Mouse scrolled (628, 444) with delta (0, 0)
Screenshot: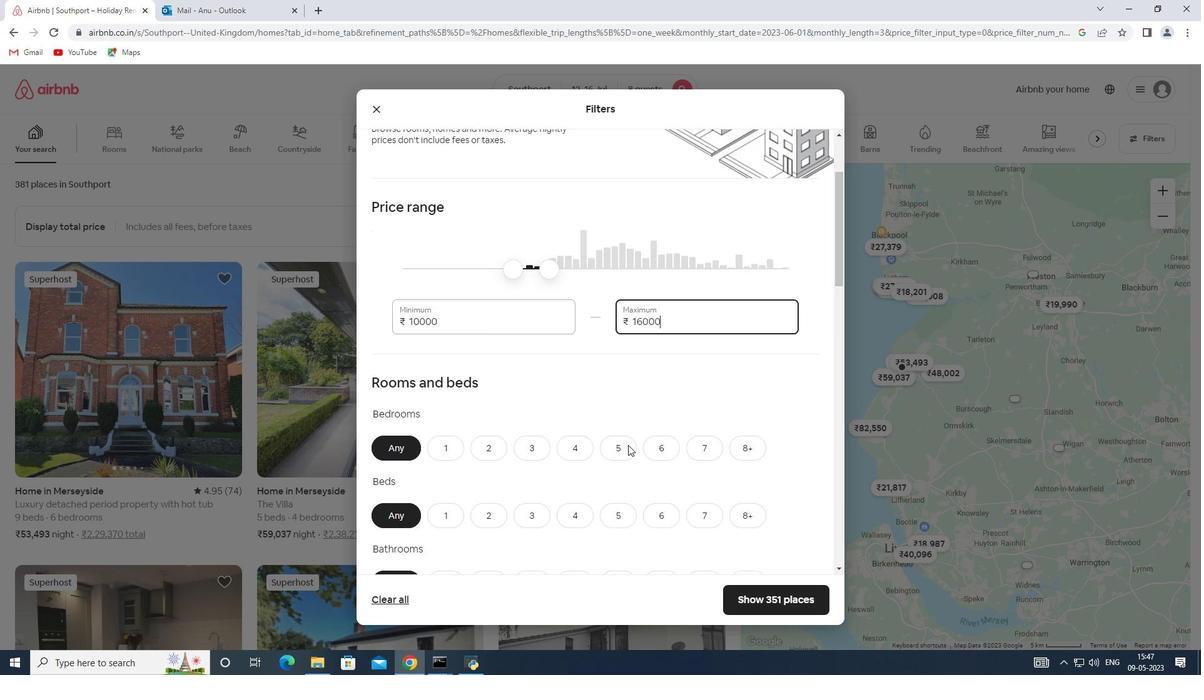 
Action: Mouse moved to (600, 424)
Screenshot: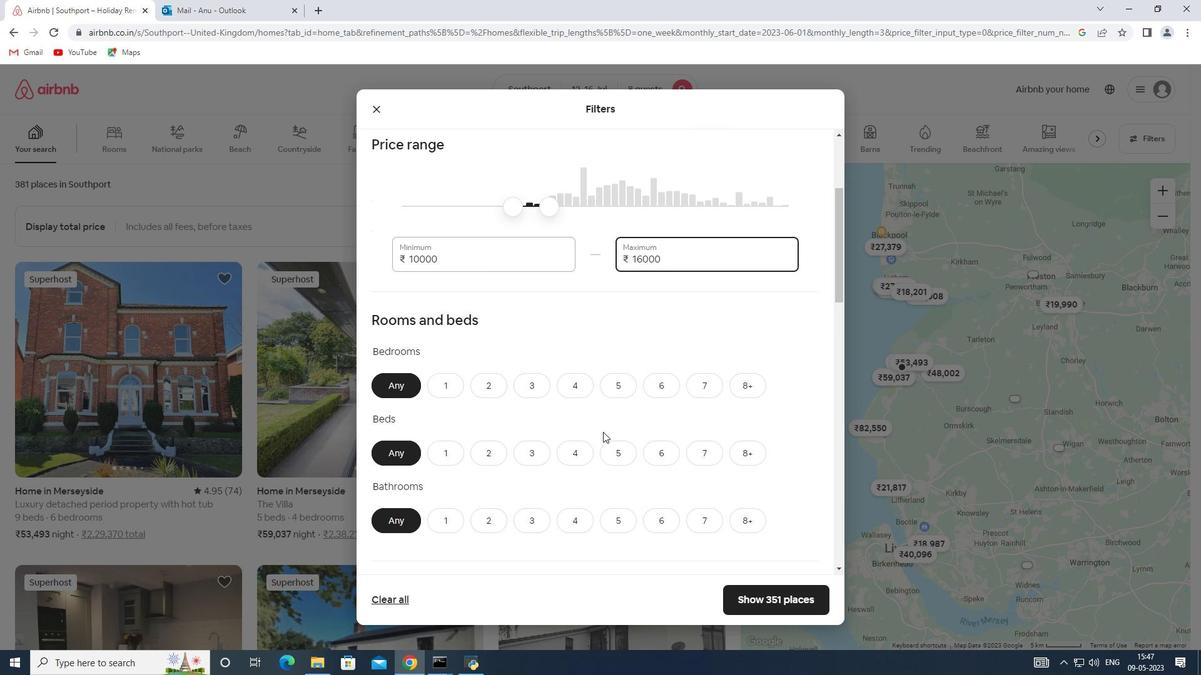 
Action: Mouse scrolled (600, 424) with delta (0, 0)
Screenshot: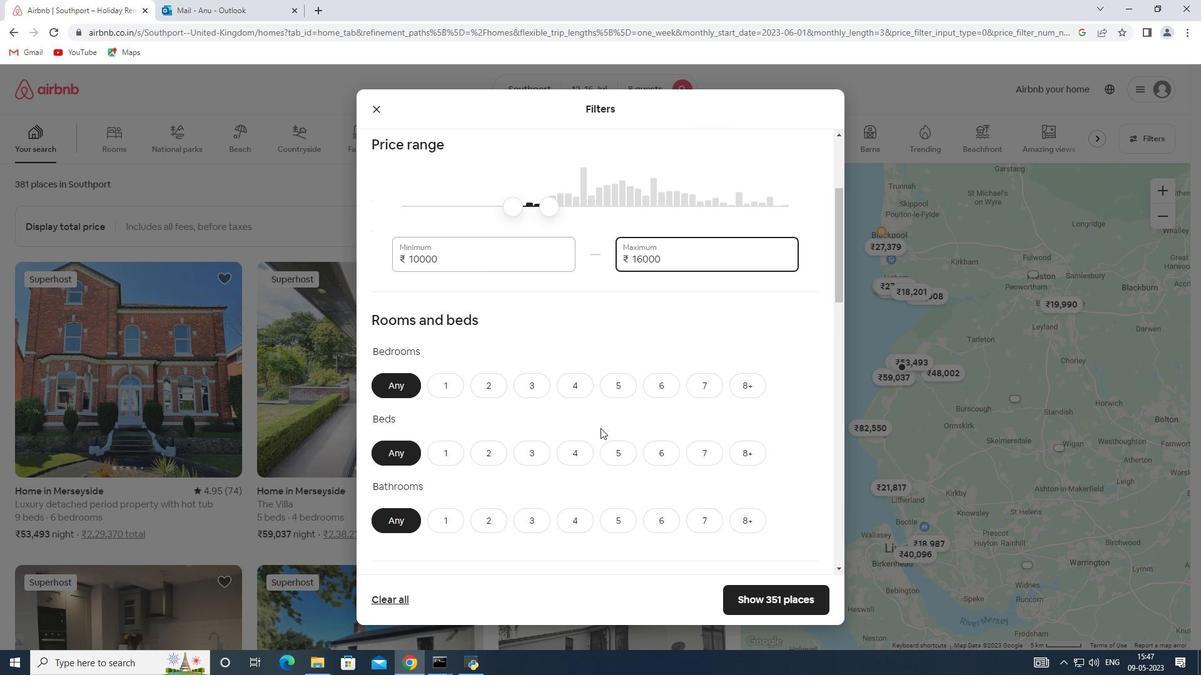 
Action: Mouse scrolled (600, 424) with delta (0, 0)
Screenshot: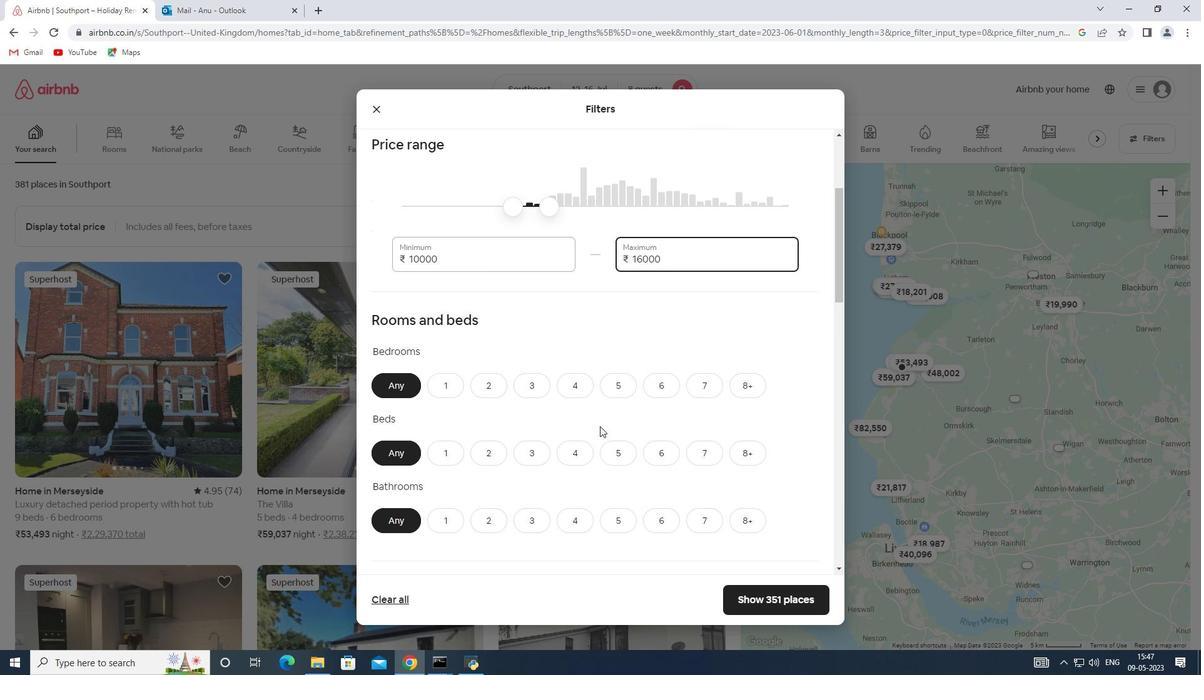 
Action: Mouse moved to (742, 269)
Screenshot: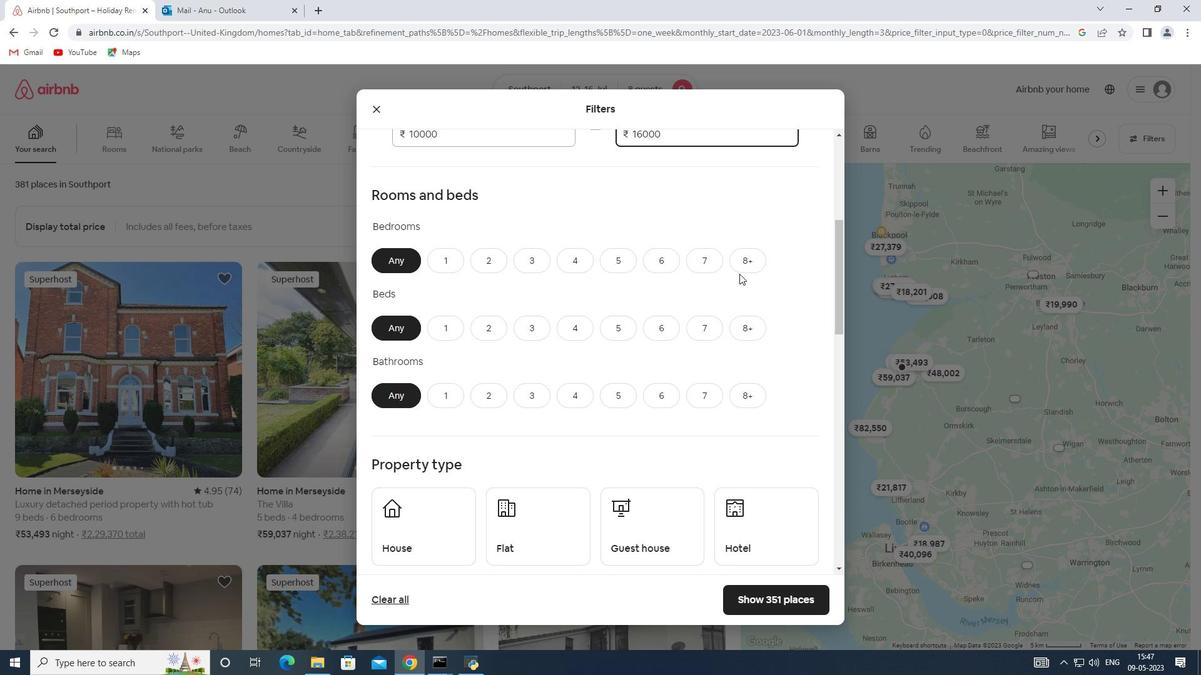 
Action: Mouse pressed left at (742, 269)
Screenshot: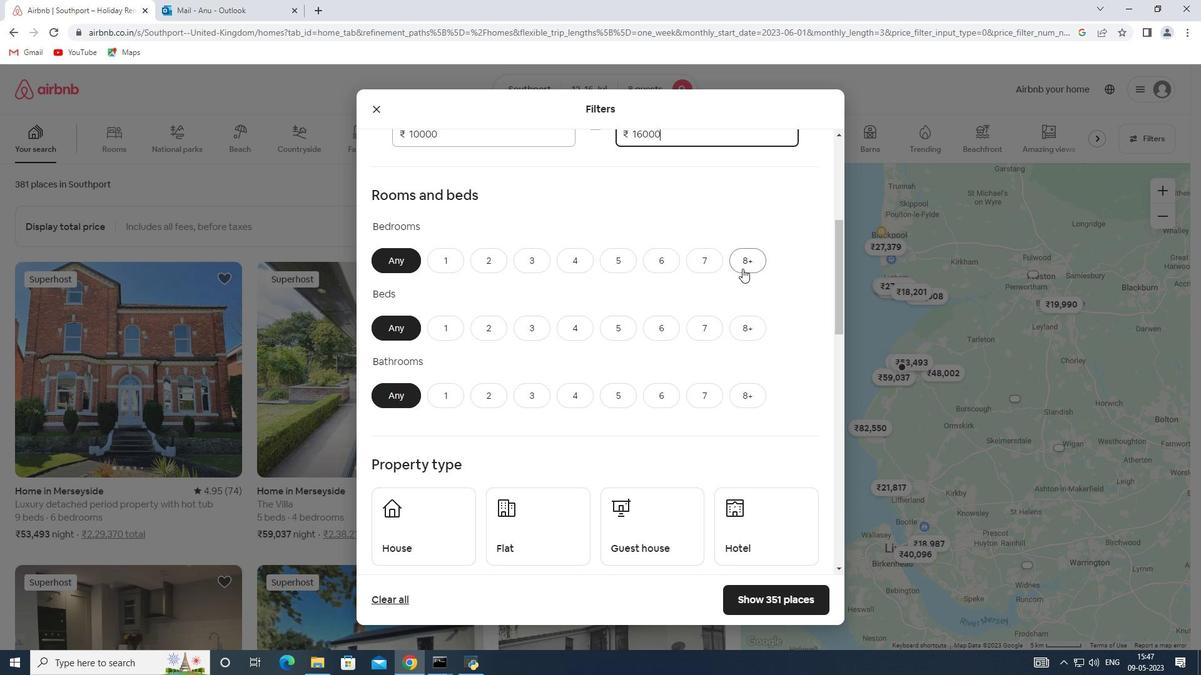 
Action: Mouse moved to (753, 324)
Screenshot: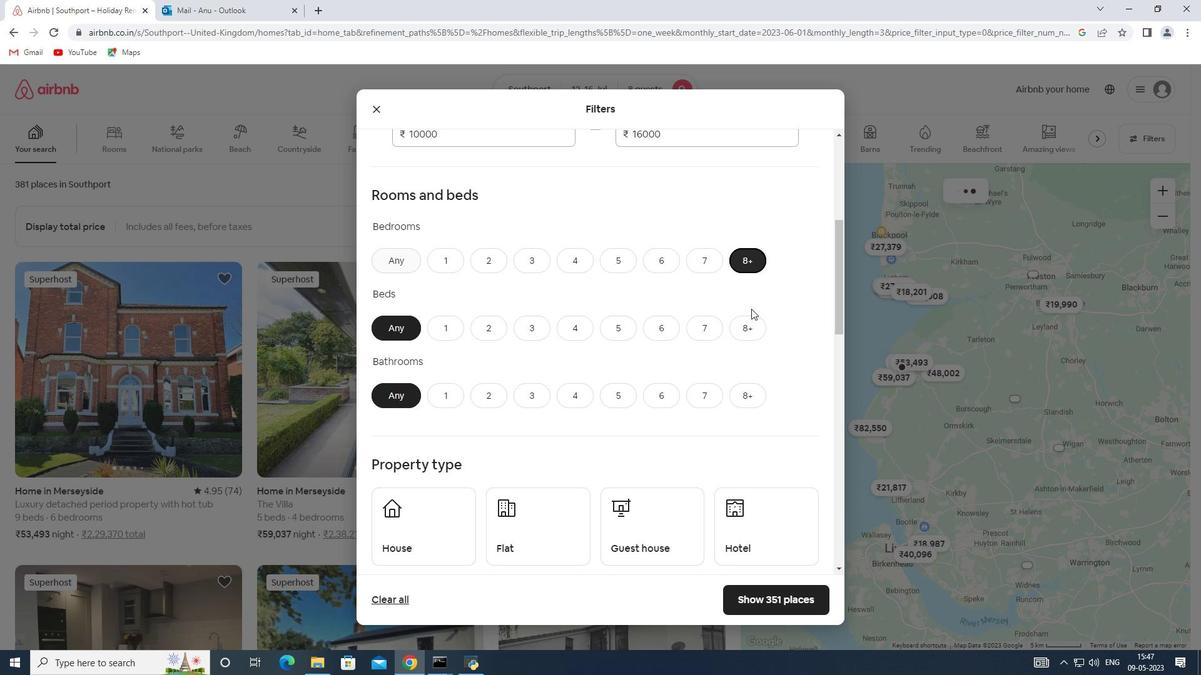 
Action: Mouse pressed left at (753, 324)
Screenshot: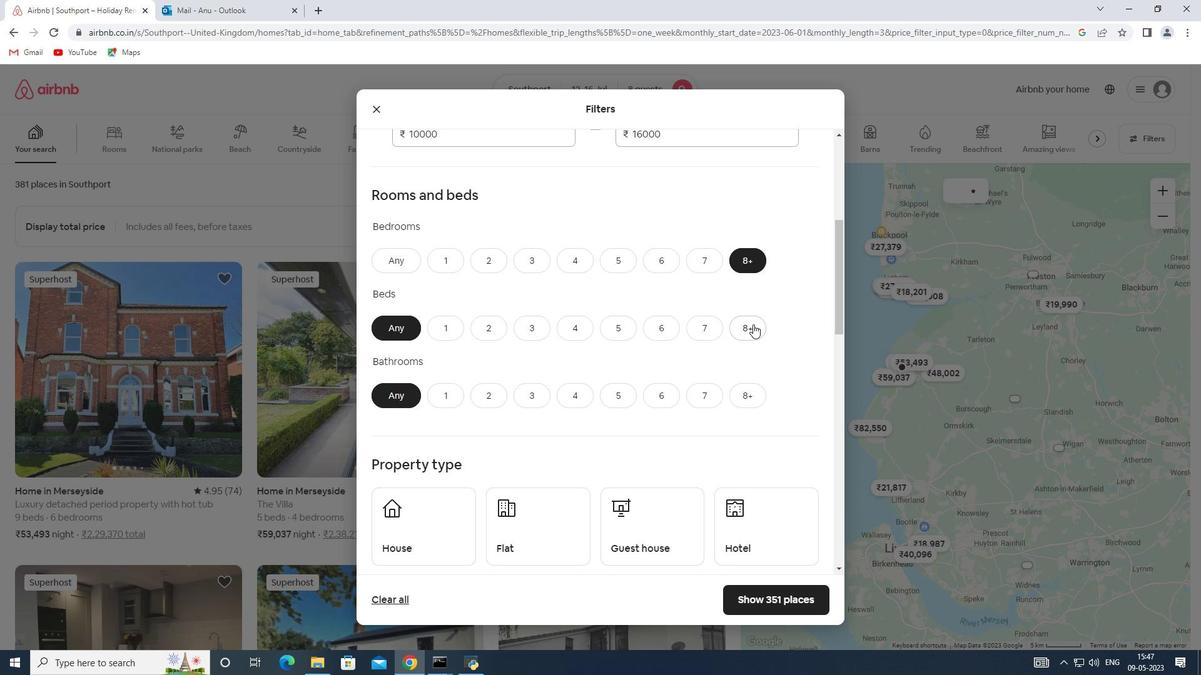 
Action: Mouse moved to (741, 393)
Screenshot: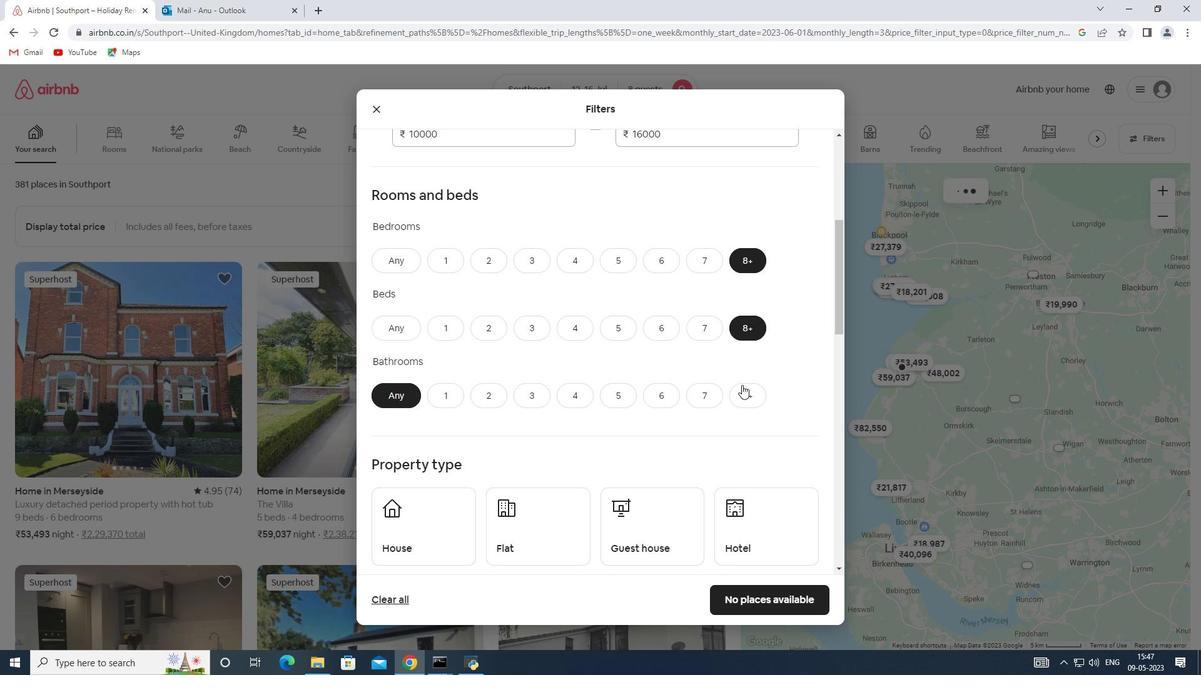 
Action: Mouse pressed left at (741, 393)
Screenshot: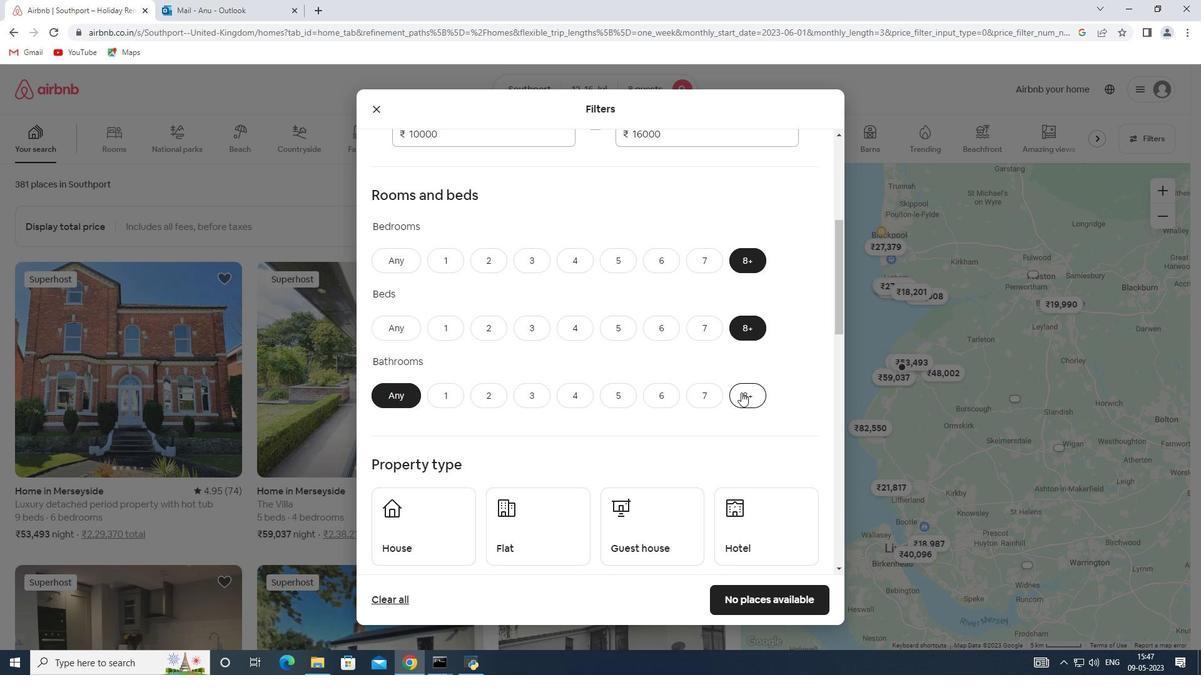 
Action: Mouse moved to (505, 419)
Screenshot: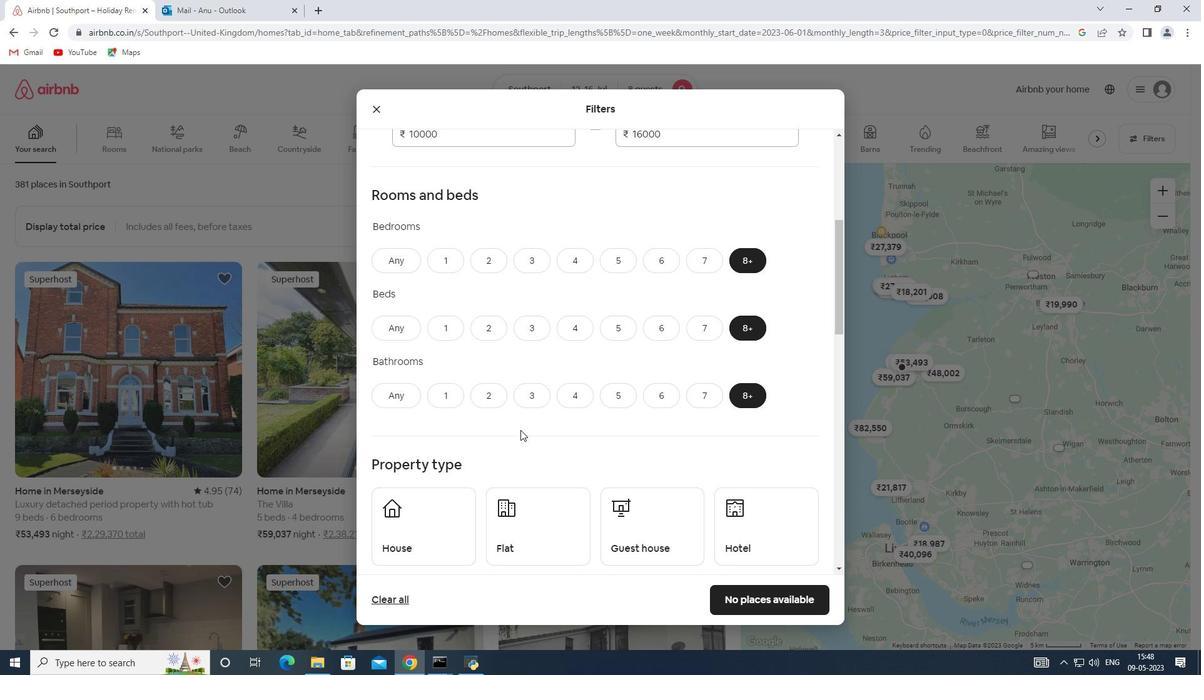 
Action: Mouse scrolled (505, 419) with delta (0, 0)
Screenshot: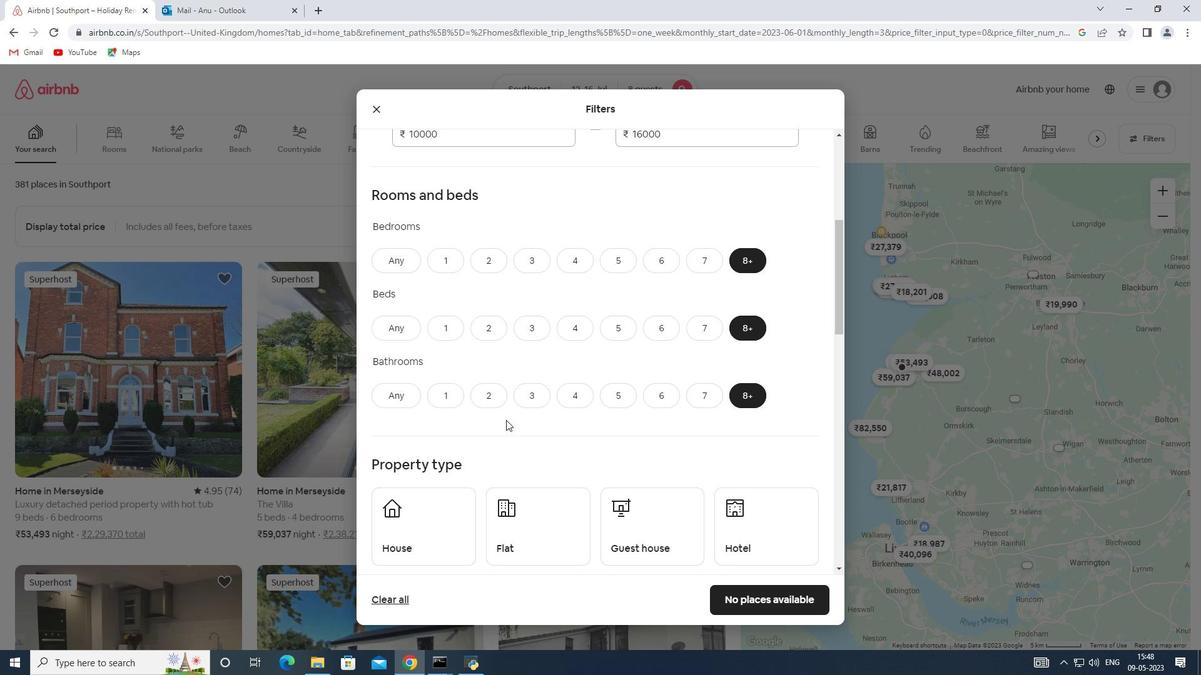 
Action: Mouse scrolled (505, 419) with delta (0, 0)
Screenshot: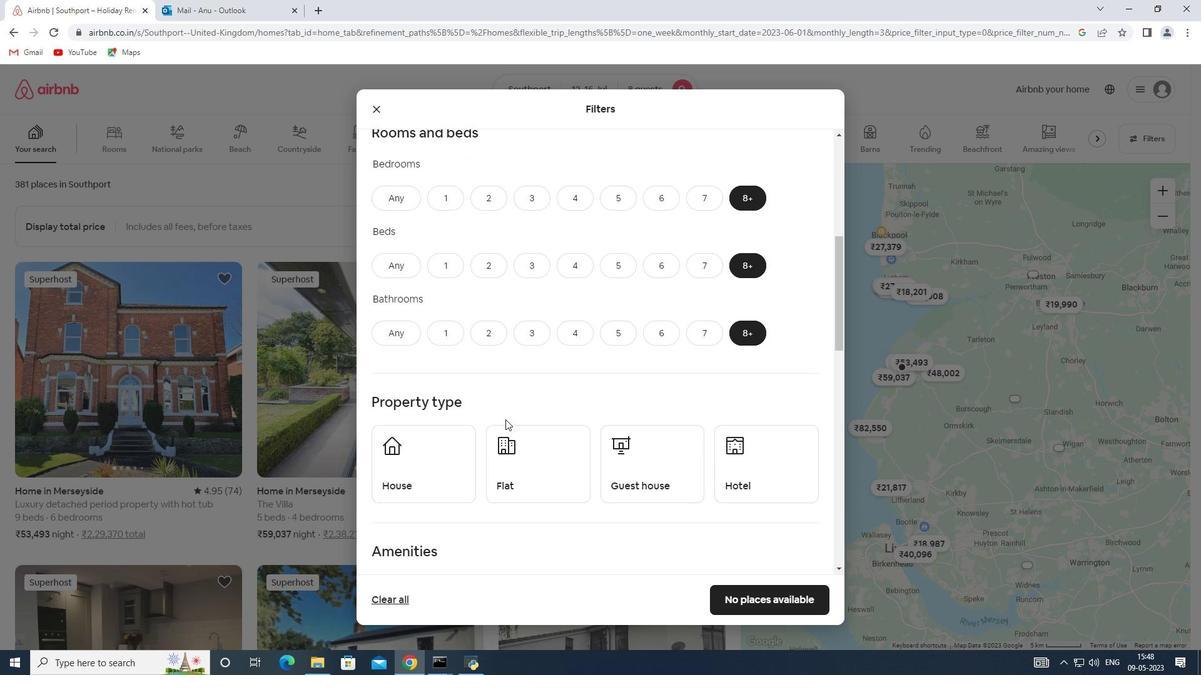 
Action: Mouse moved to (456, 404)
Screenshot: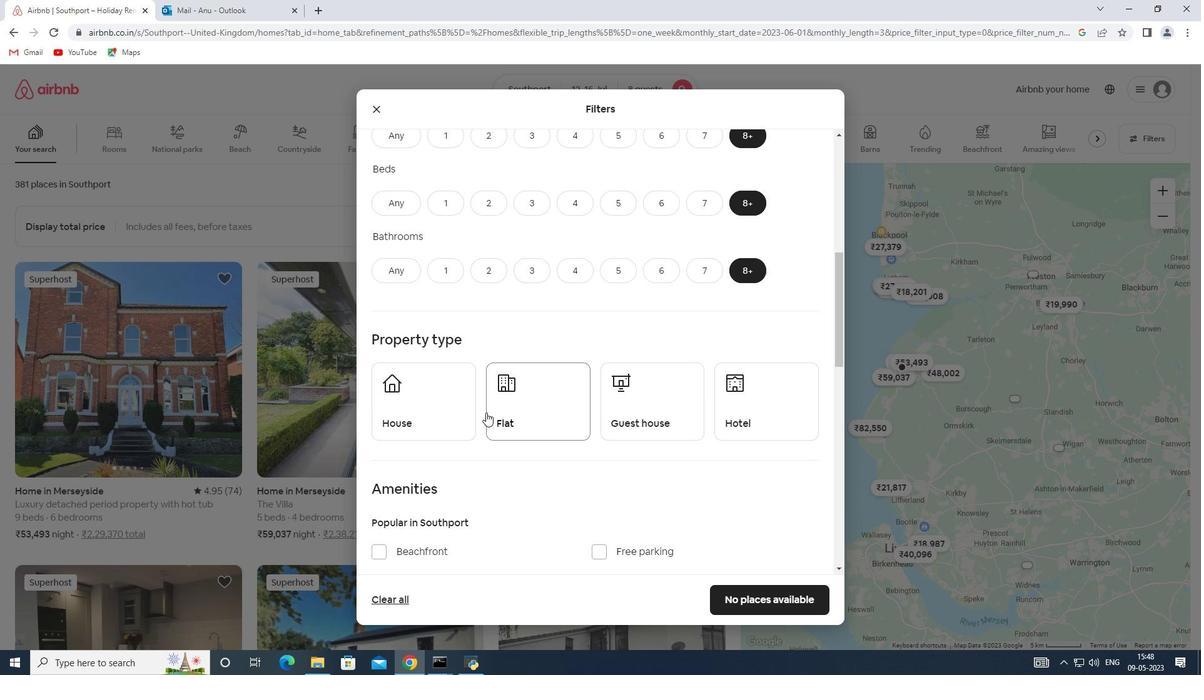 
Action: Mouse pressed left at (456, 404)
Screenshot: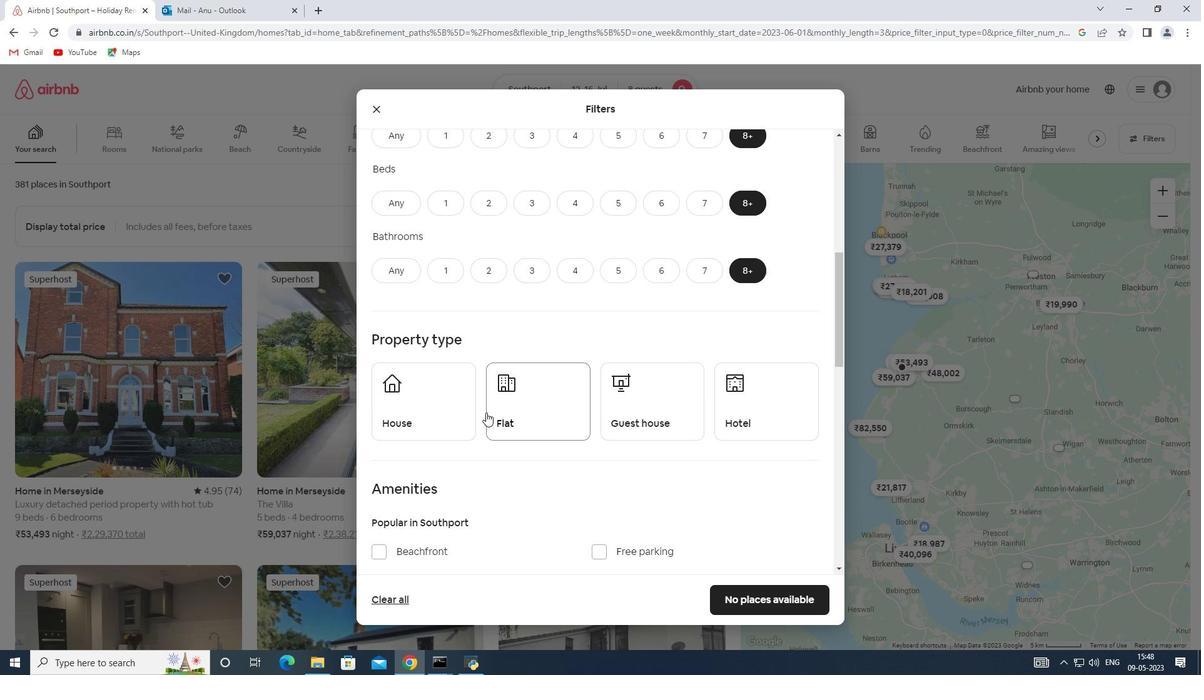 
Action: Mouse moved to (543, 403)
Screenshot: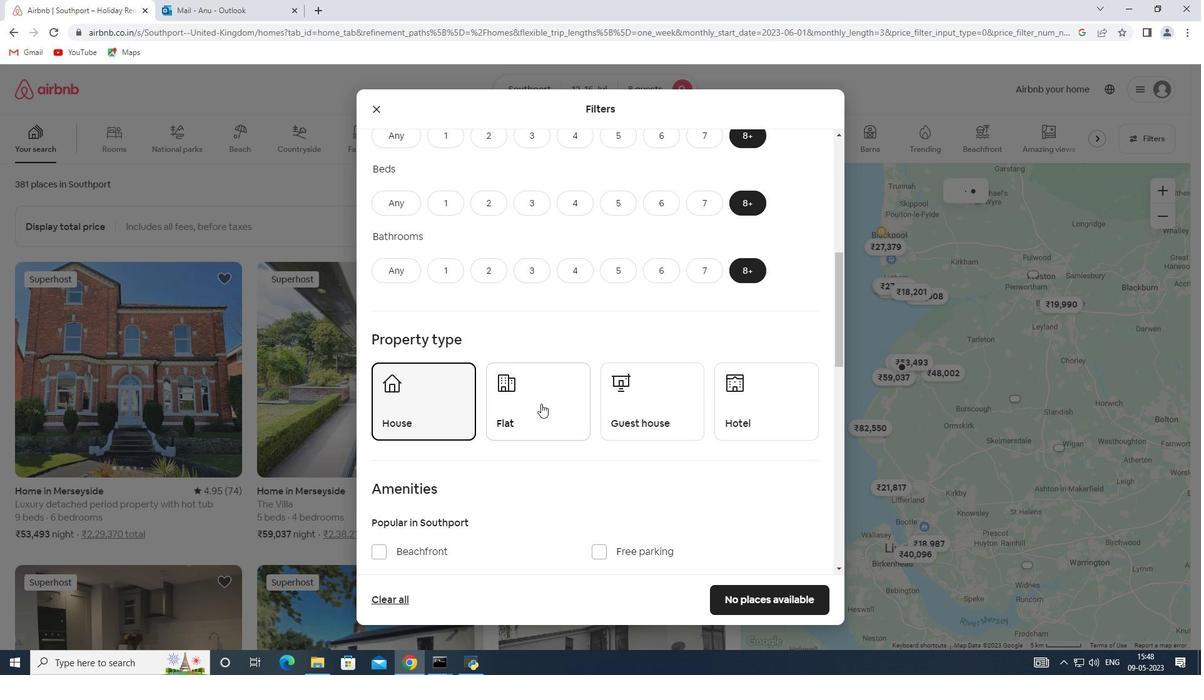 
Action: Mouse pressed left at (543, 403)
Screenshot: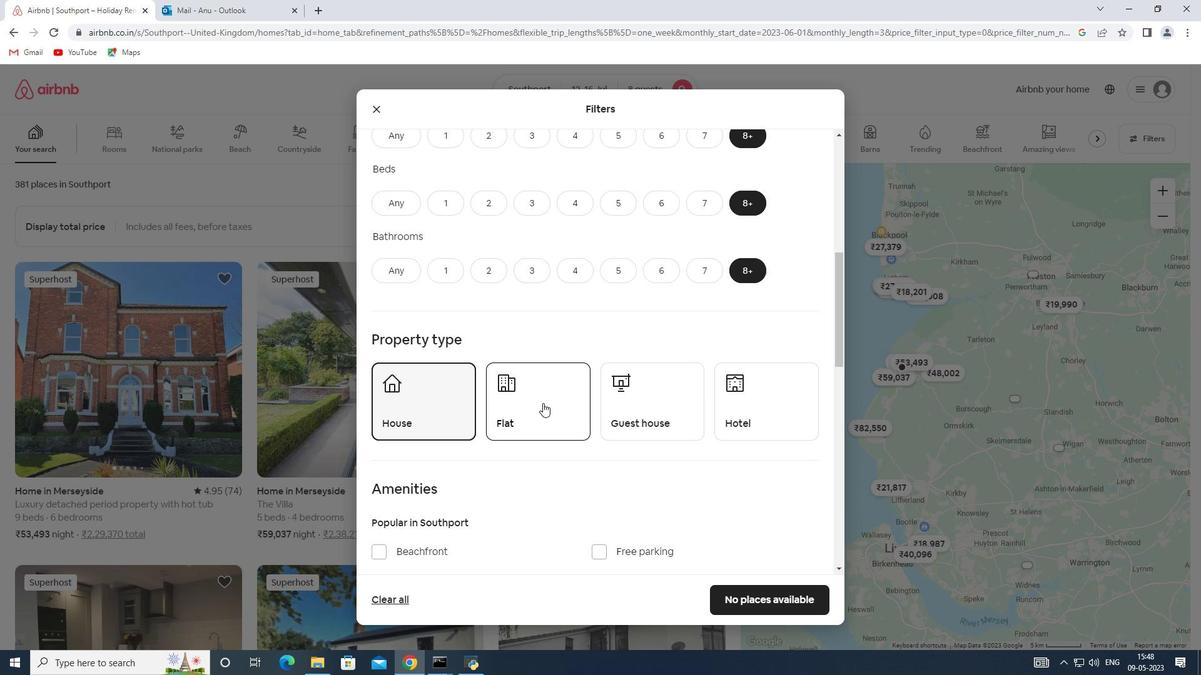 
Action: Mouse moved to (676, 399)
Screenshot: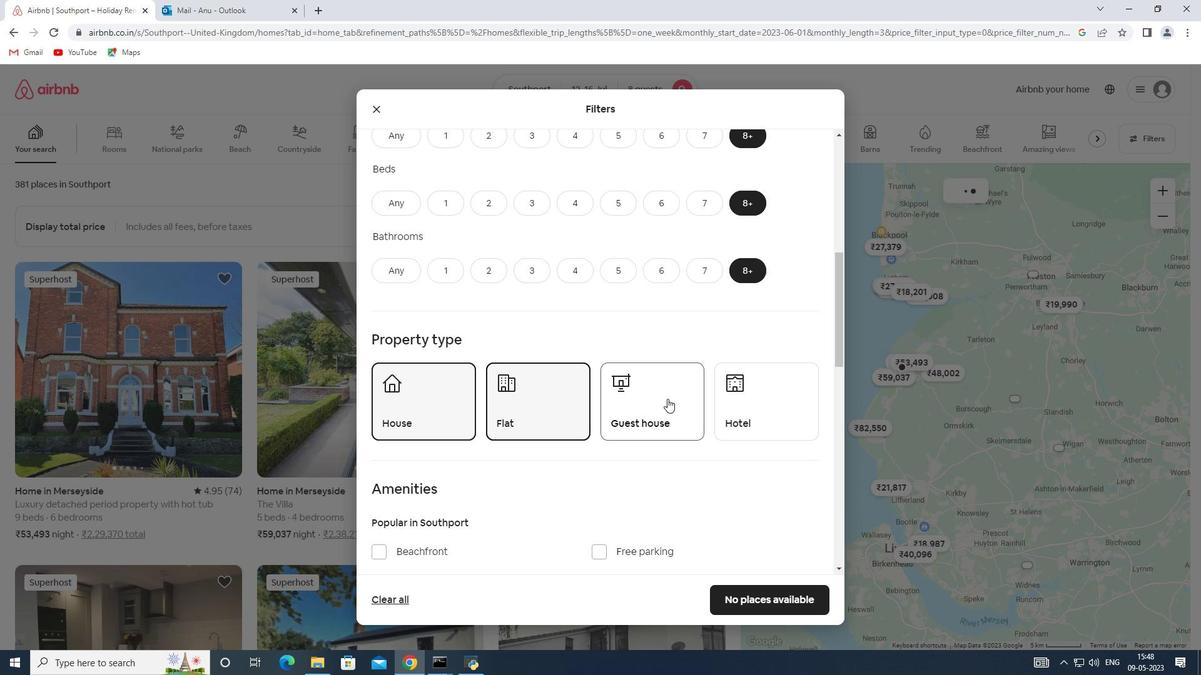 
Action: Mouse pressed left at (676, 399)
Screenshot: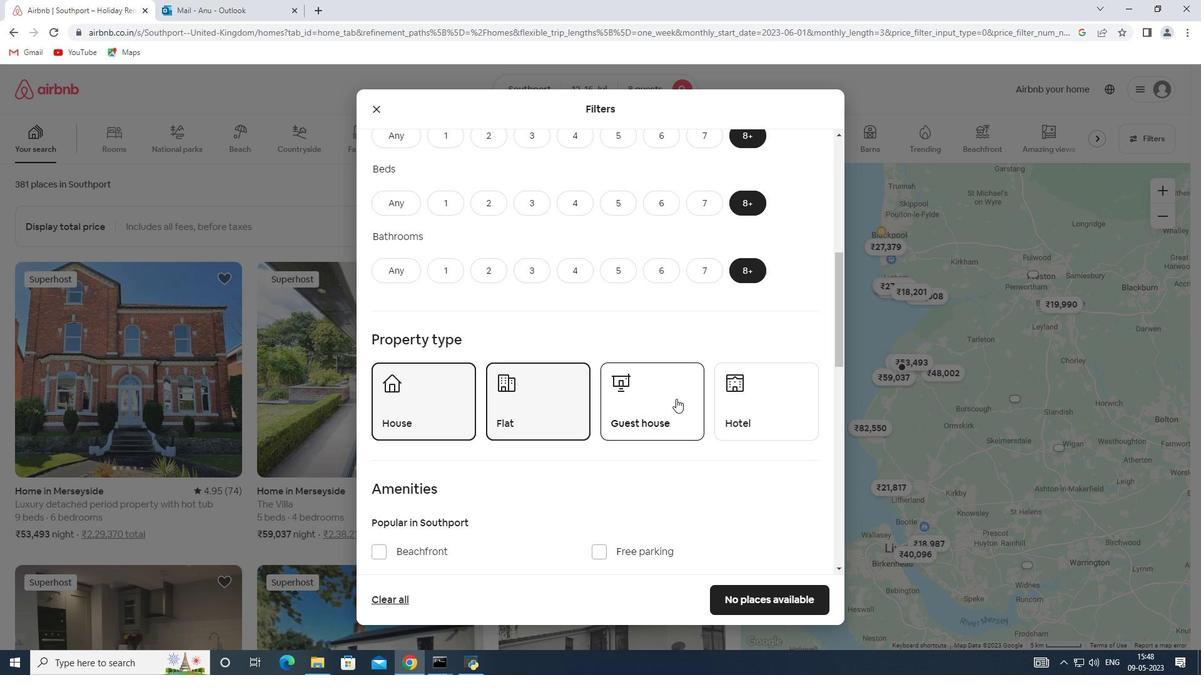 
Action: Mouse moved to (739, 397)
Screenshot: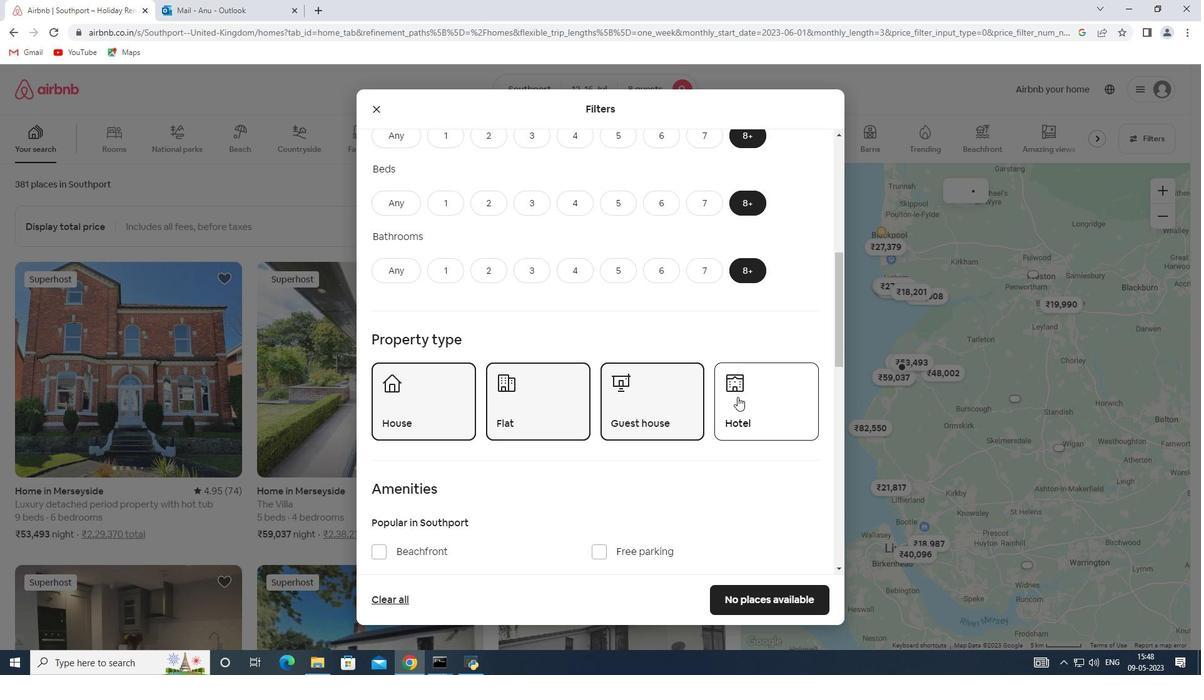 
Action: Mouse pressed left at (739, 397)
Screenshot: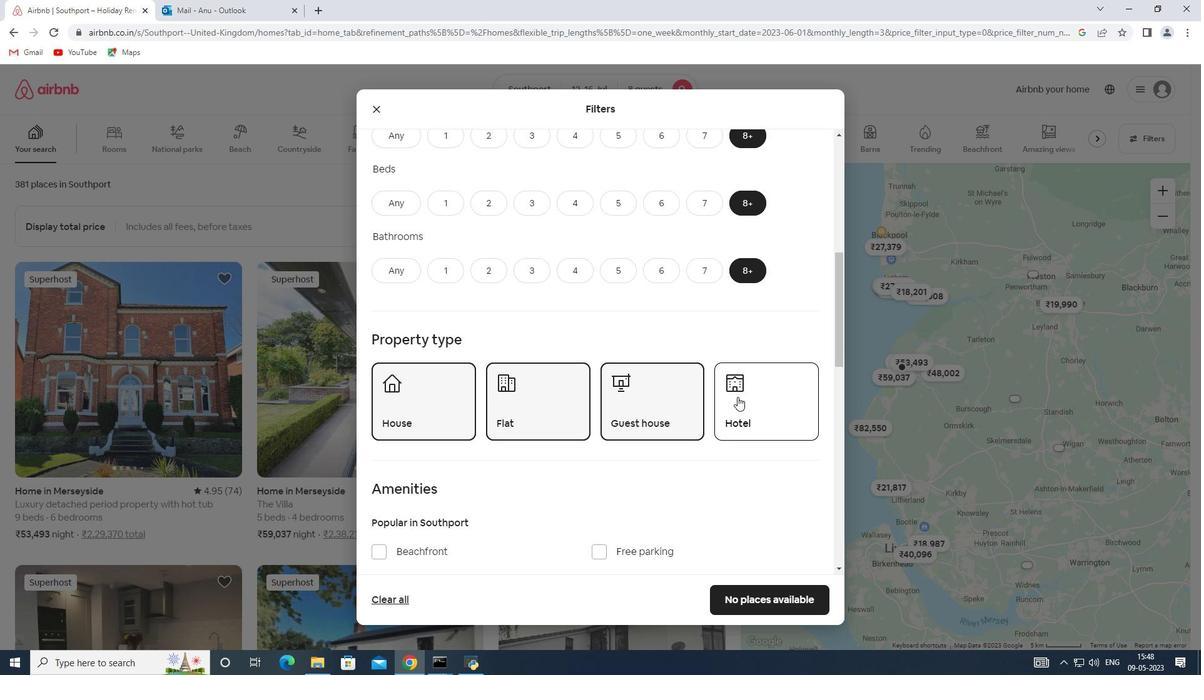 
Action: Mouse moved to (606, 415)
Screenshot: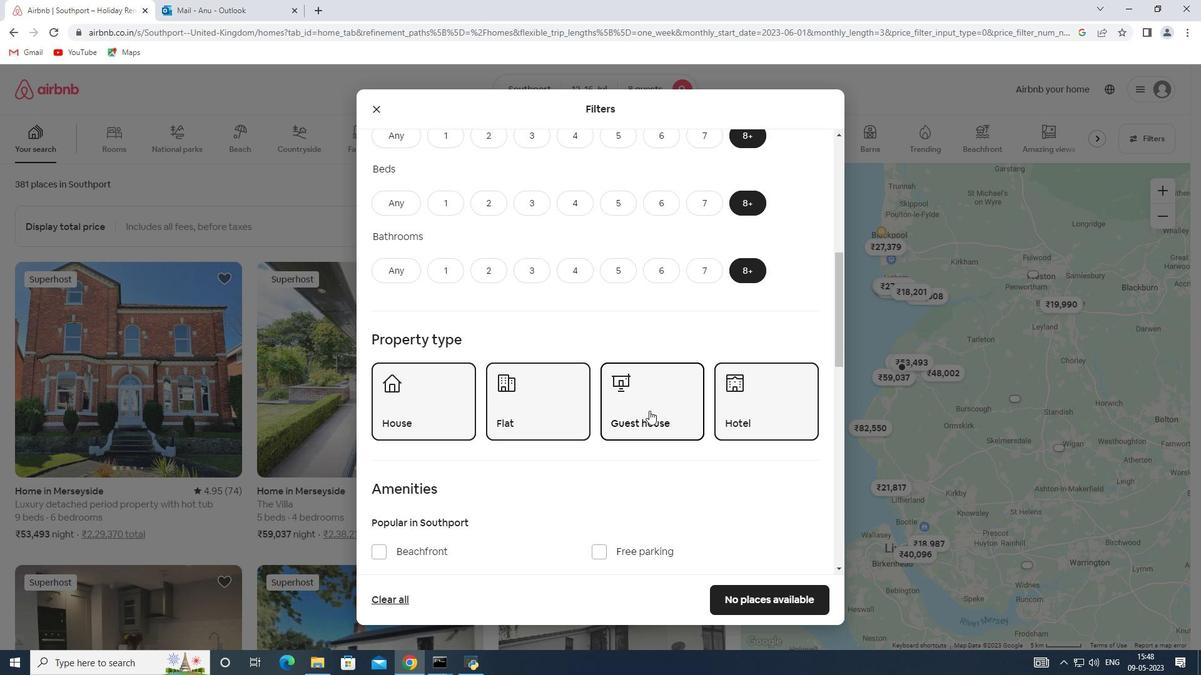 
Action: Mouse scrolled (606, 414) with delta (0, 0)
Screenshot: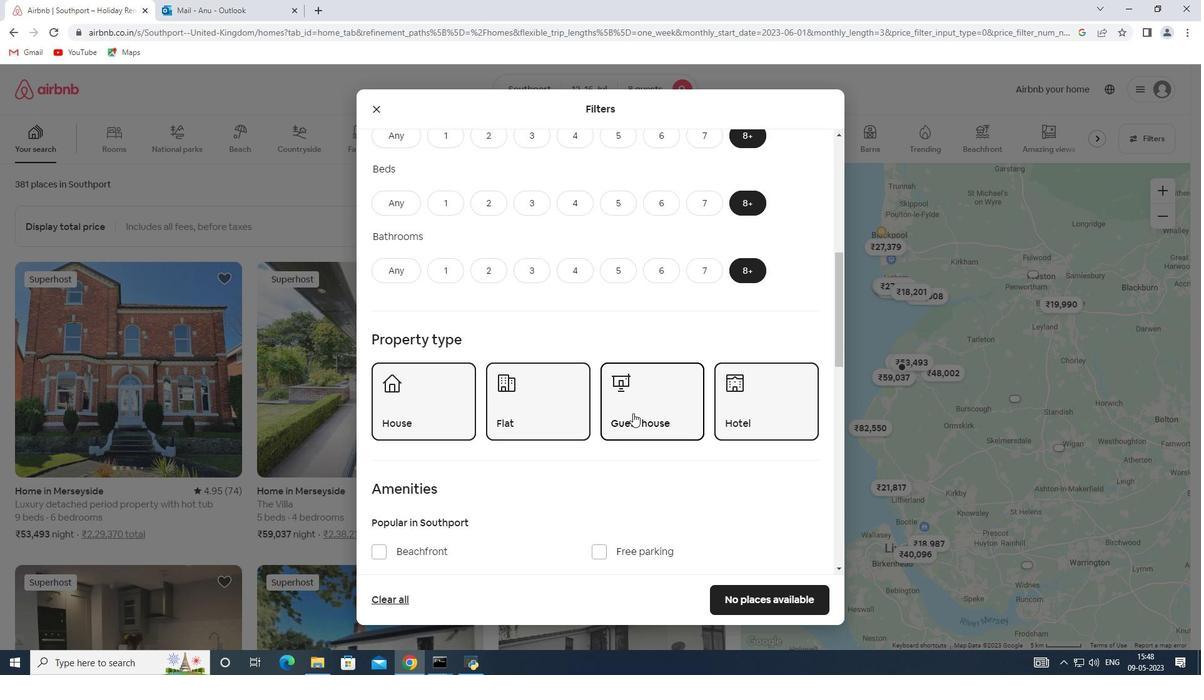 
Action: Mouse moved to (605, 415)
Screenshot: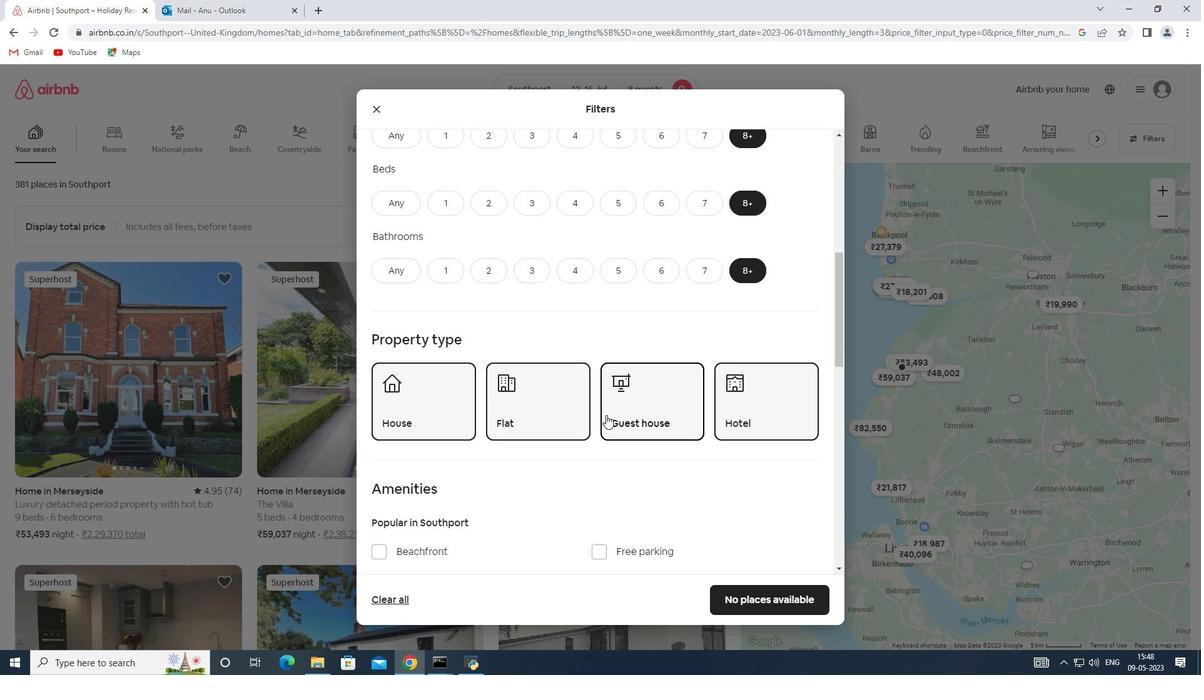 
Action: Mouse scrolled (606, 414) with delta (0, 0)
Screenshot: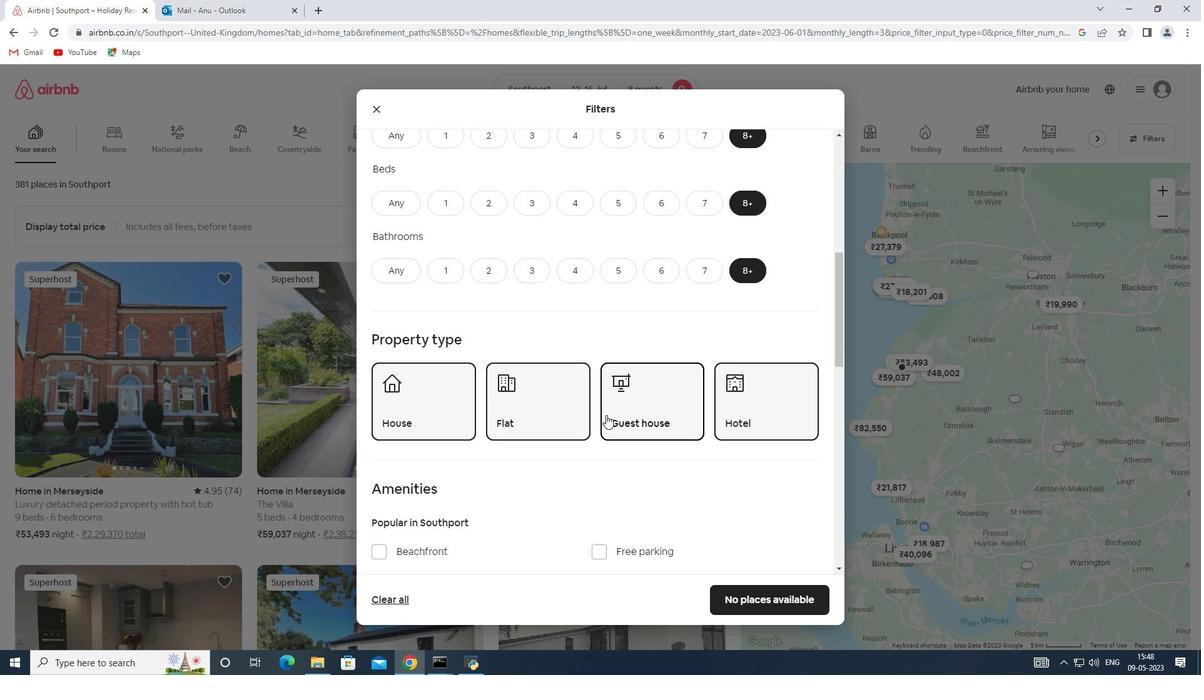 
Action: Mouse scrolled (605, 414) with delta (0, 0)
Screenshot: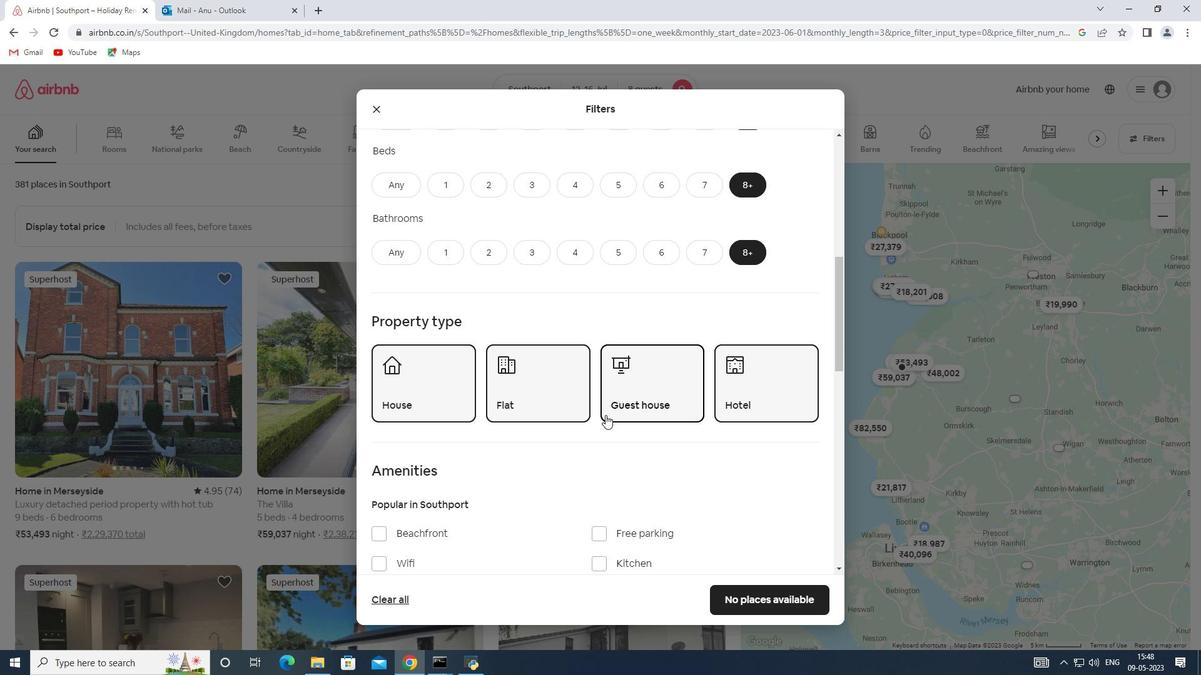 
Action: Mouse moved to (389, 451)
Screenshot: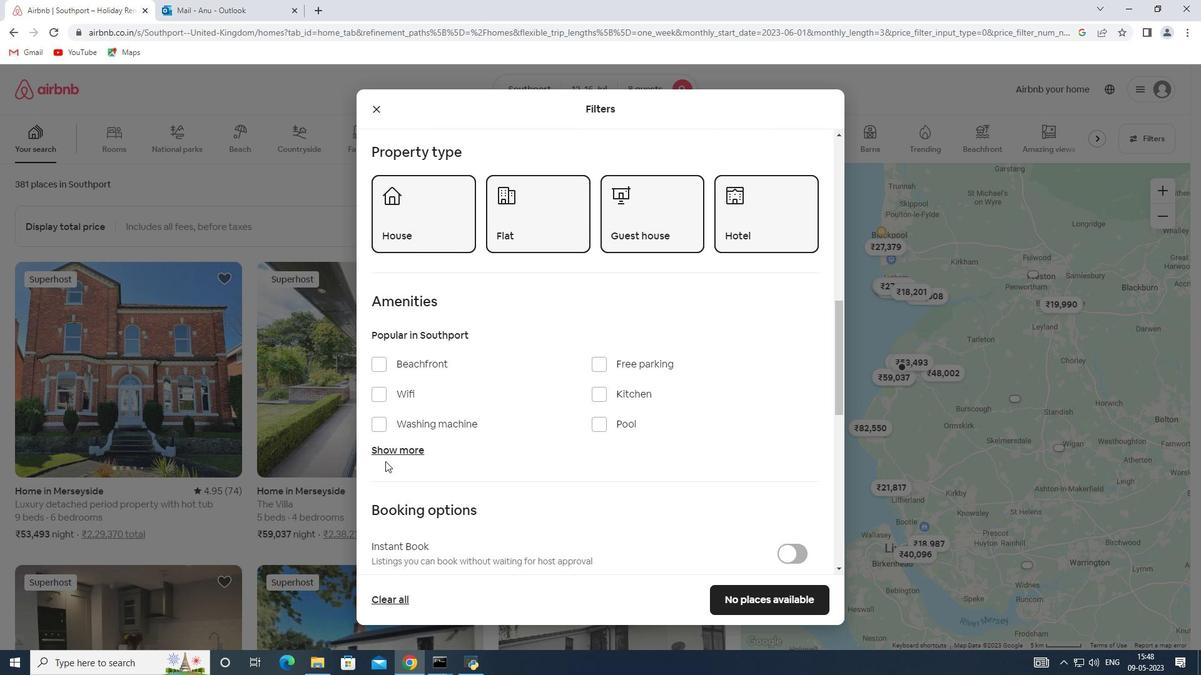 
Action: Mouse pressed left at (389, 451)
Screenshot: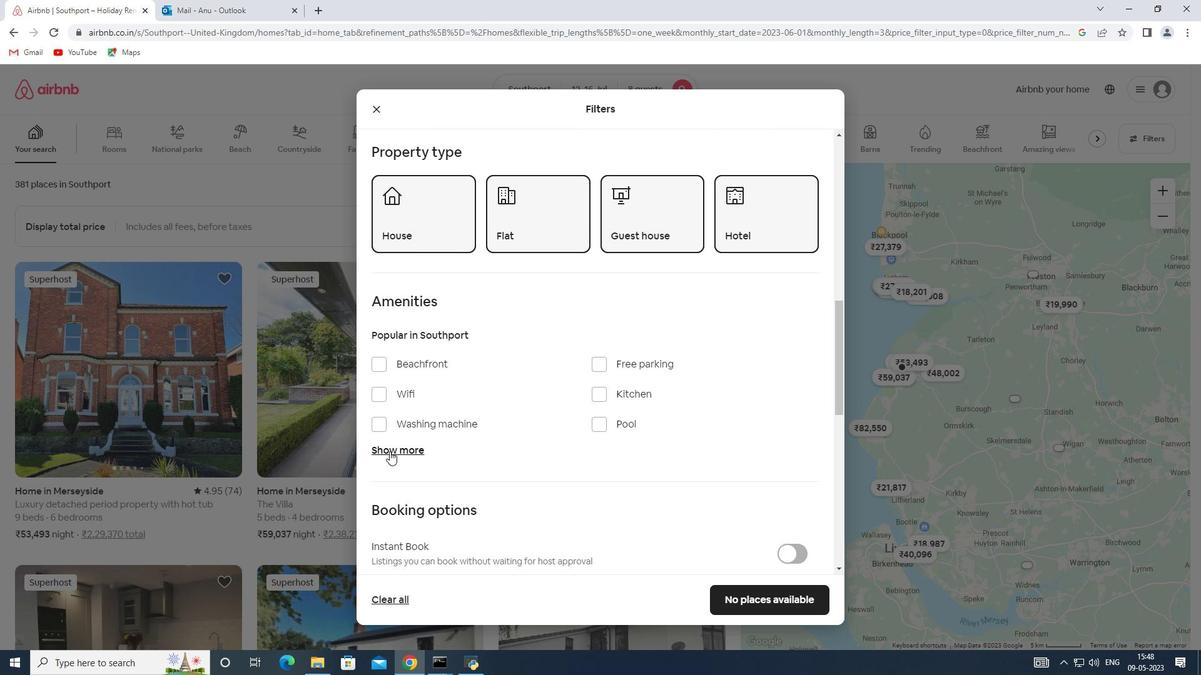 
Action: Mouse moved to (393, 396)
Screenshot: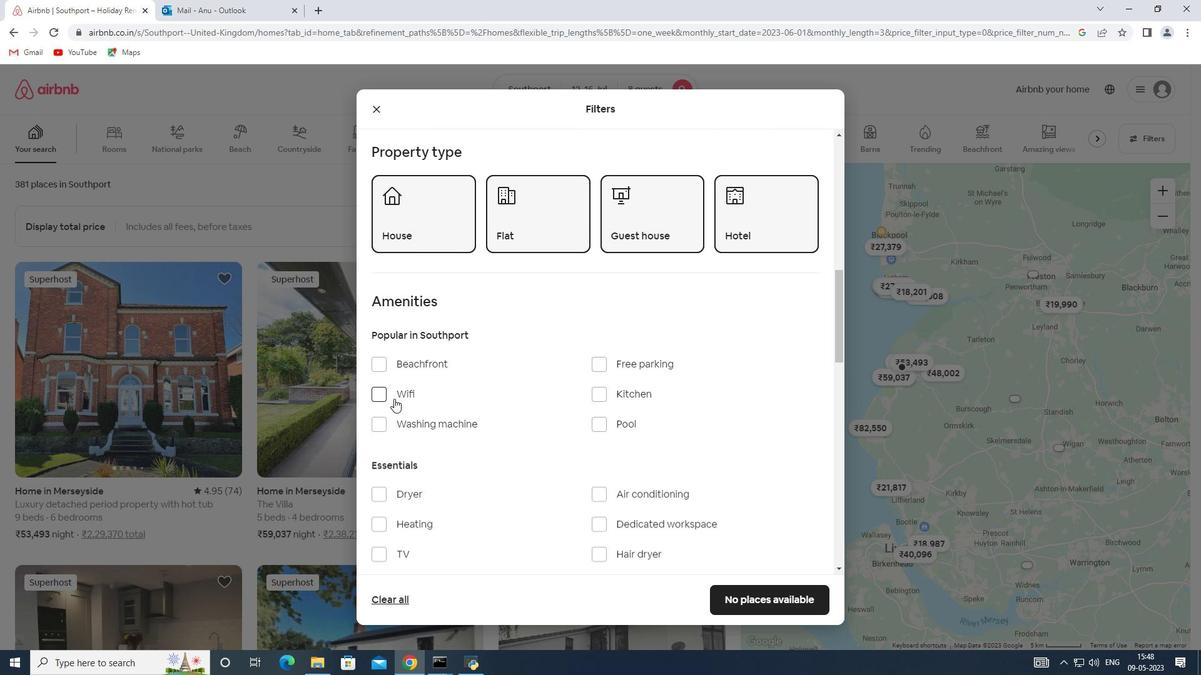 
Action: Mouse pressed left at (393, 396)
Screenshot: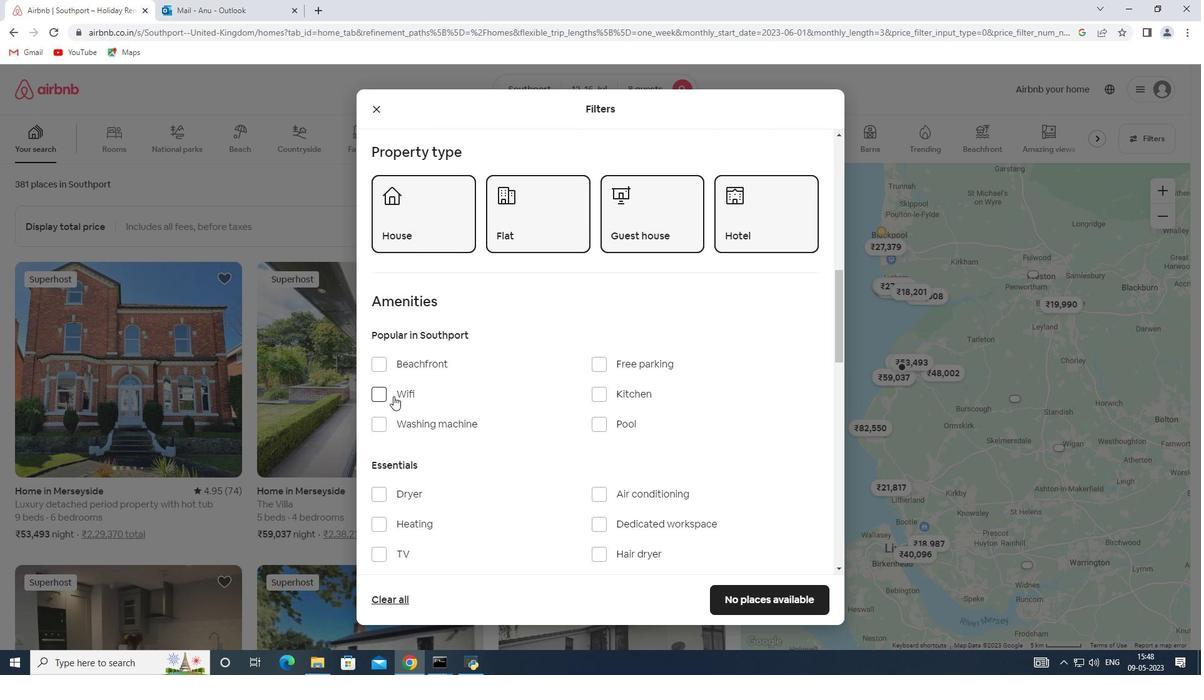
Action: Mouse moved to (484, 434)
Screenshot: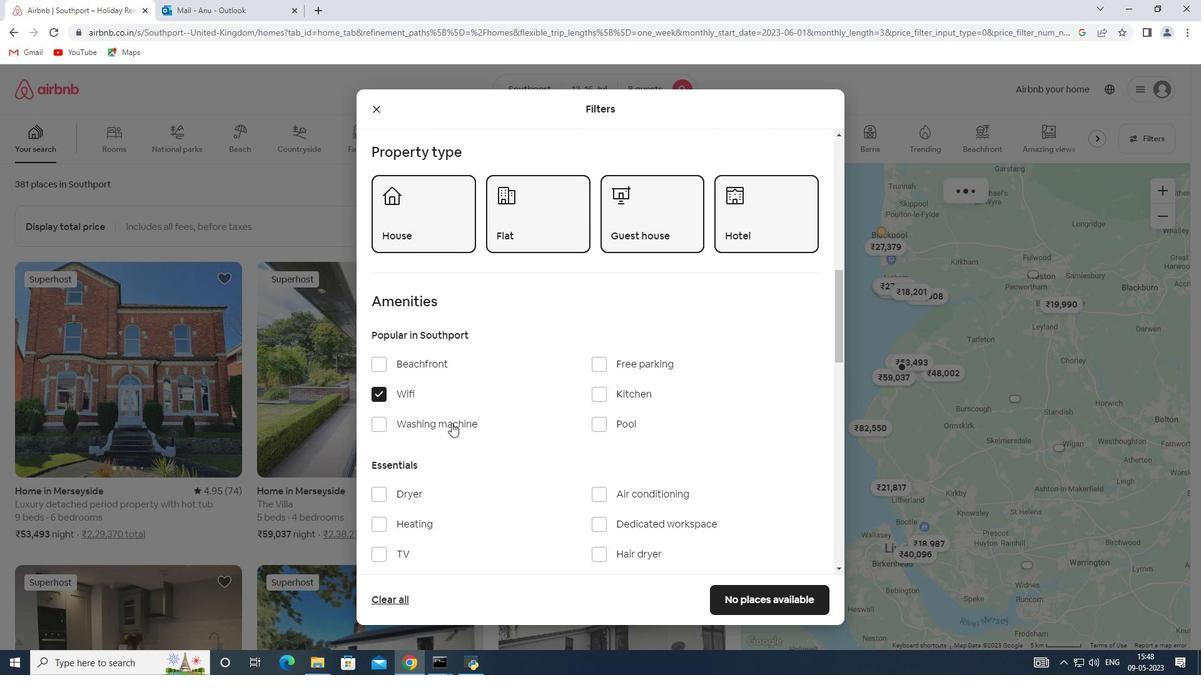 
Action: Mouse scrolled (484, 433) with delta (0, 0)
Screenshot: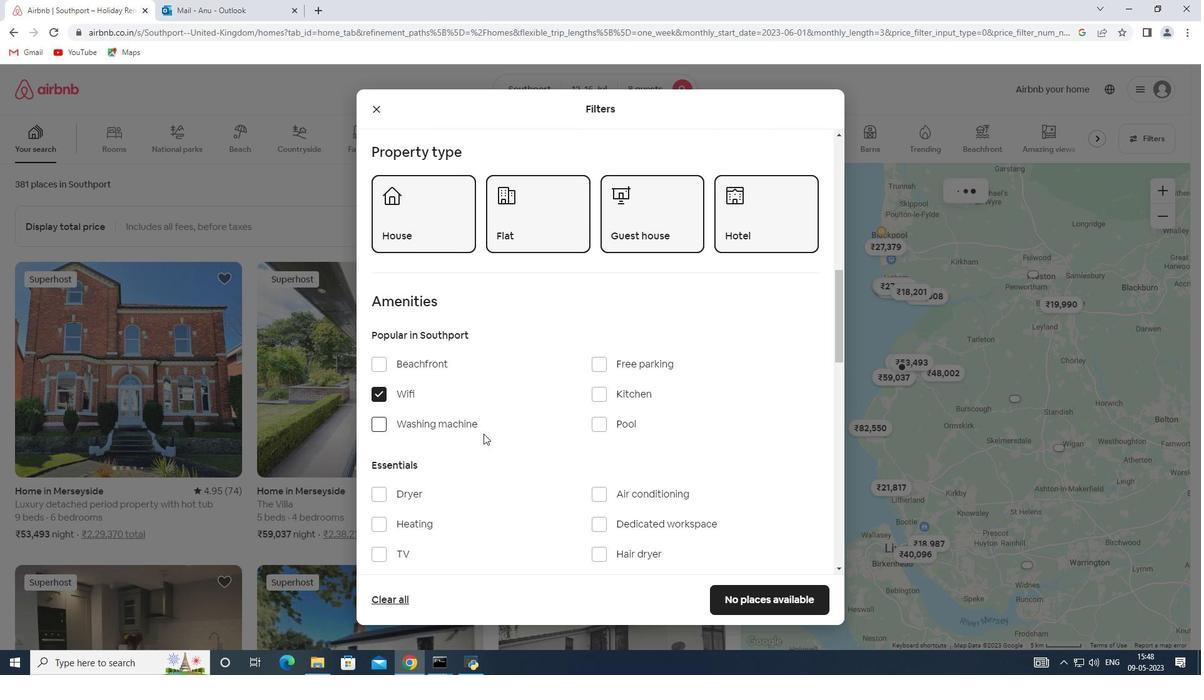 
Action: Mouse scrolled (484, 433) with delta (0, 0)
Screenshot: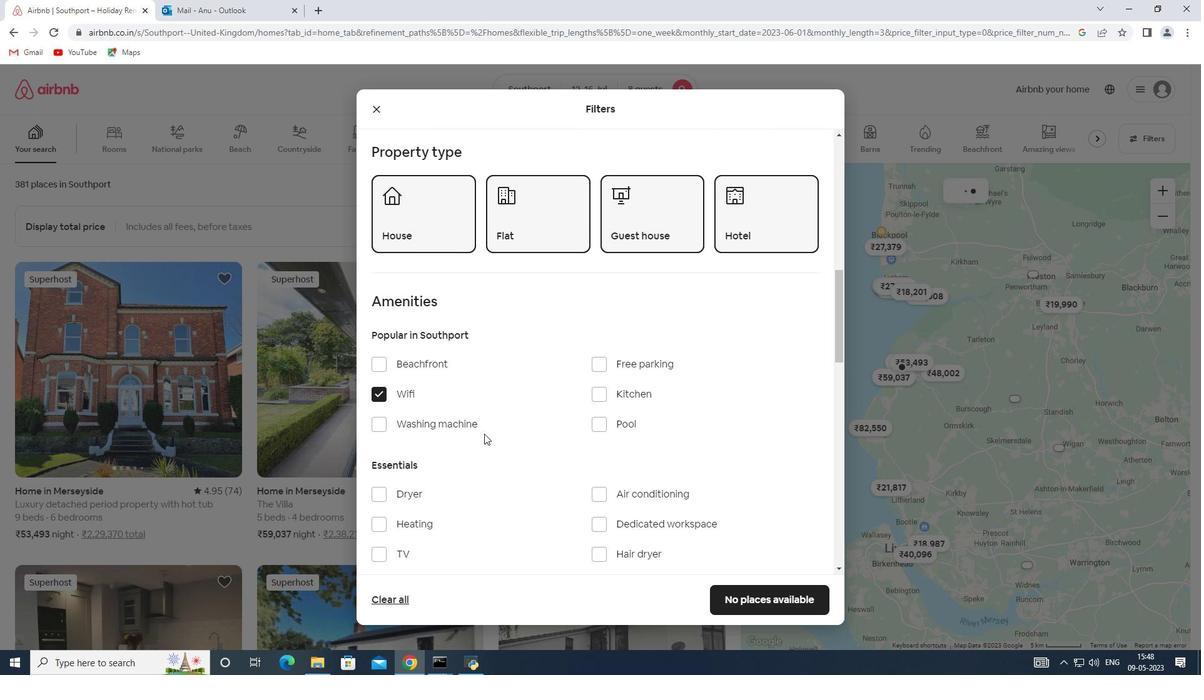 
Action: Mouse moved to (378, 428)
Screenshot: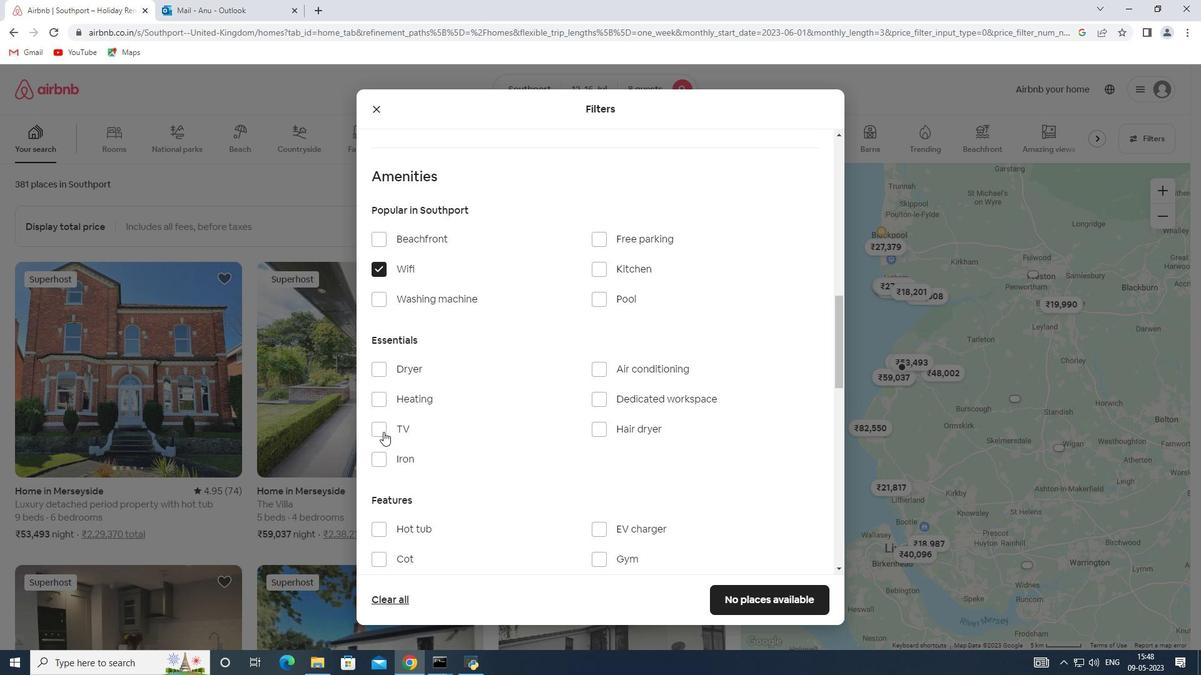 
Action: Mouse pressed left at (378, 428)
Screenshot: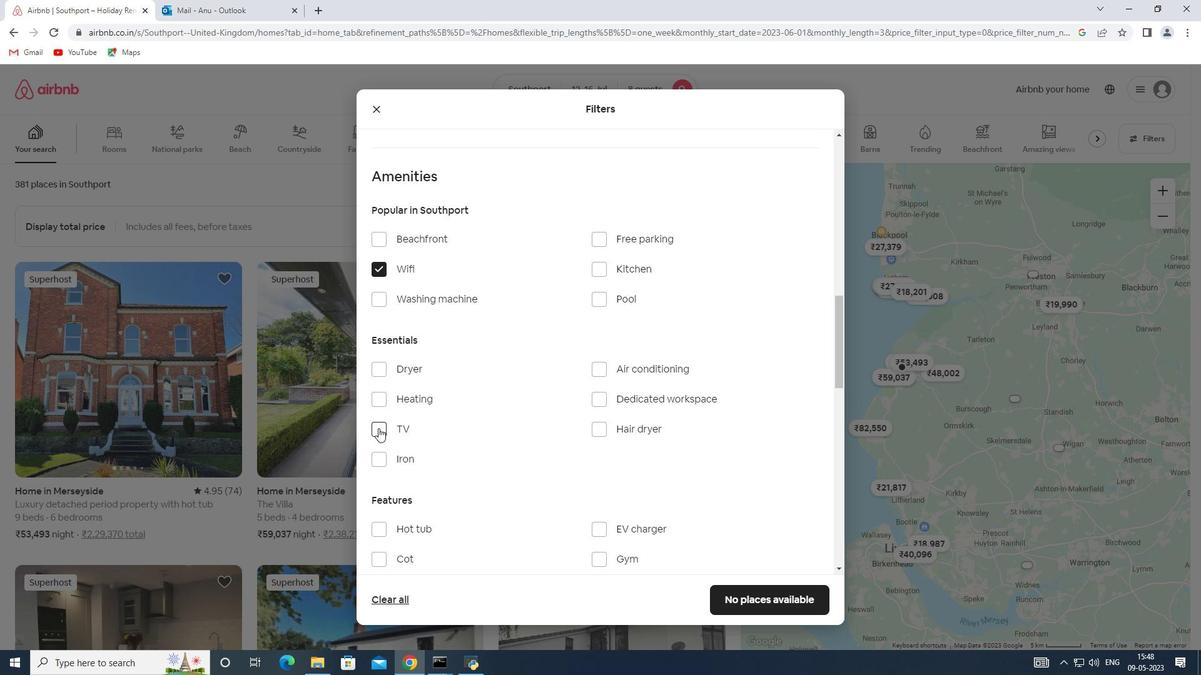 
Action: Mouse moved to (592, 241)
Screenshot: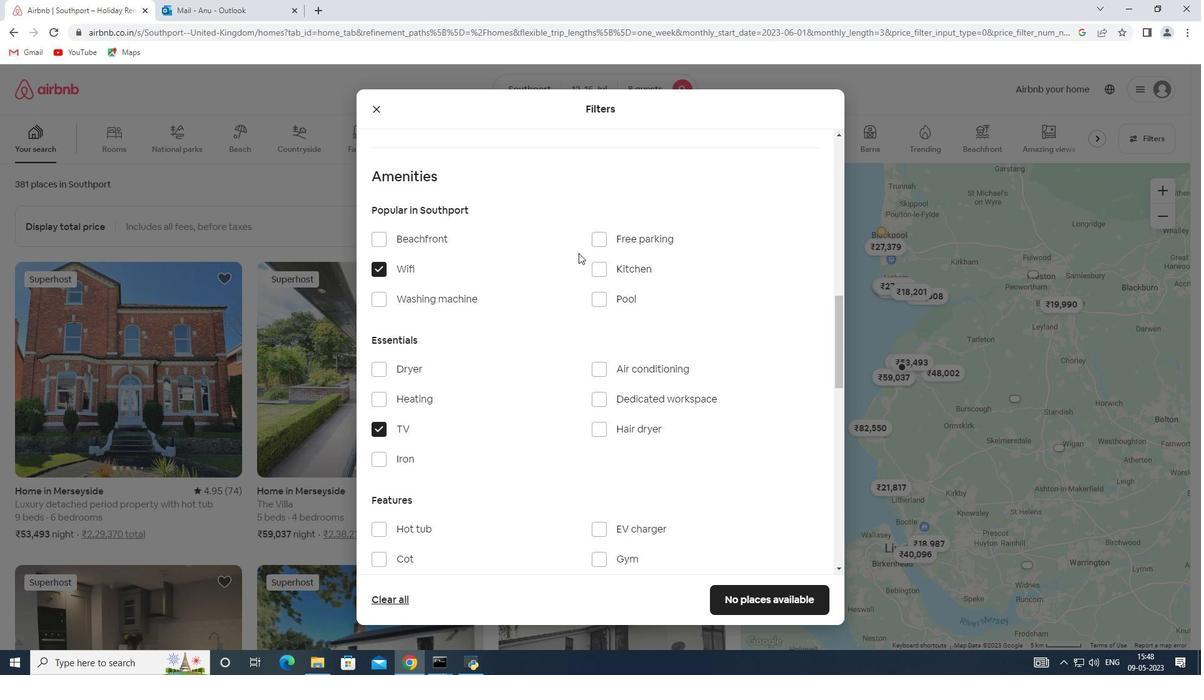 
Action: Mouse pressed left at (592, 241)
Screenshot: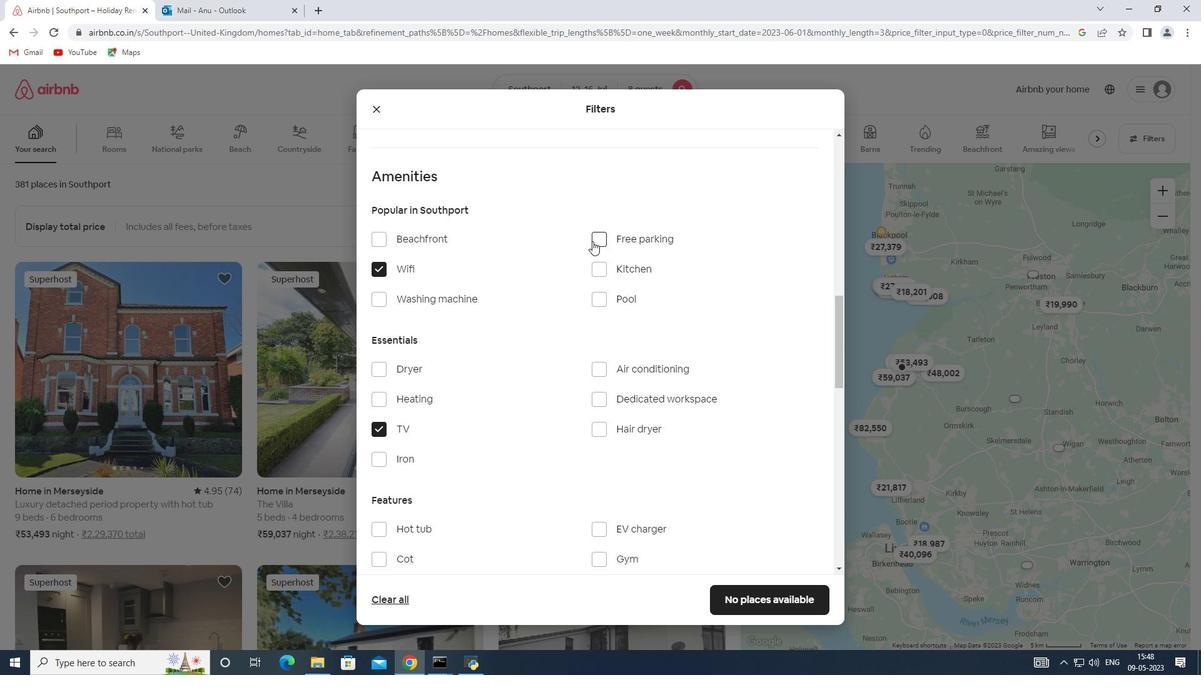 
Action: Mouse moved to (516, 400)
Screenshot: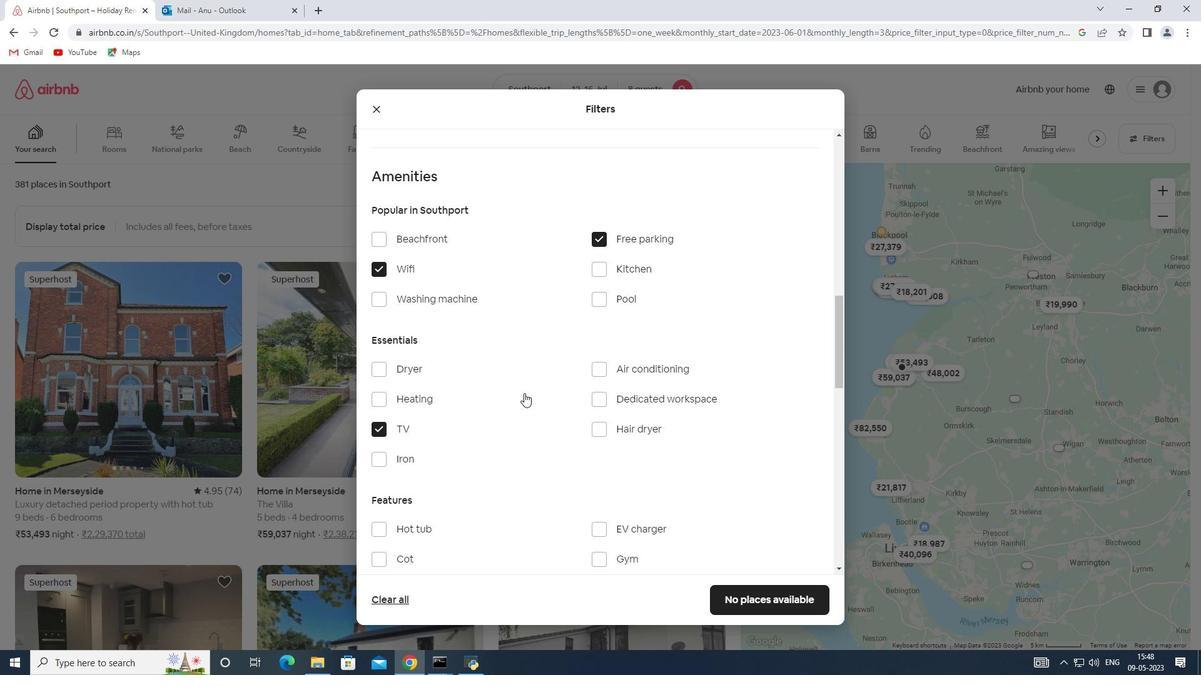 
Action: Mouse scrolled (516, 399) with delta (0, 0)
Screenshot: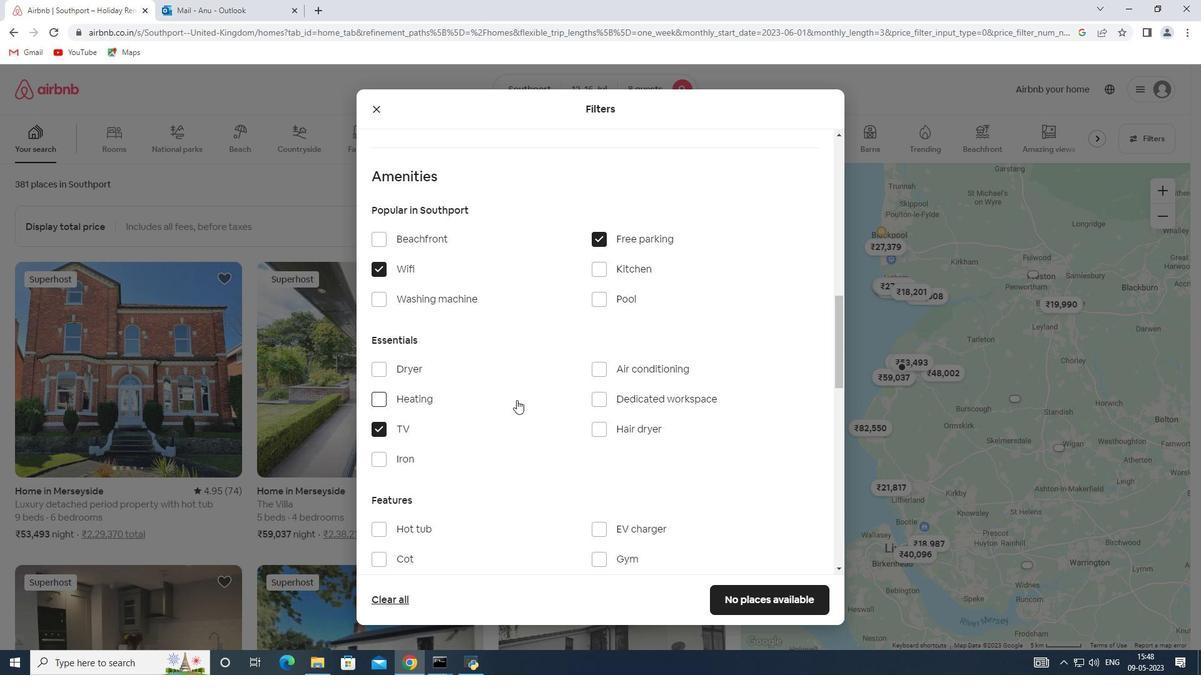 
Action: Mouse scrolled (516, 399) with delta (0, 0)
Screenshot: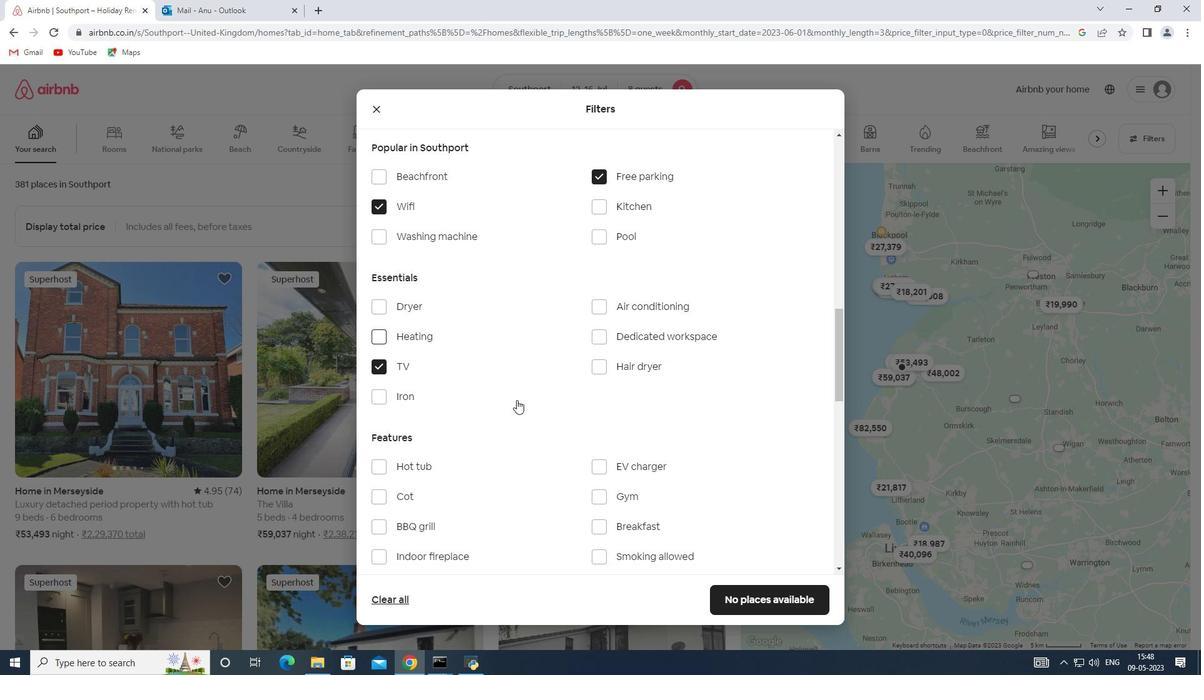 
Action: Mouse scrolled (516, 399) with delta (0, 0)
Screenshot: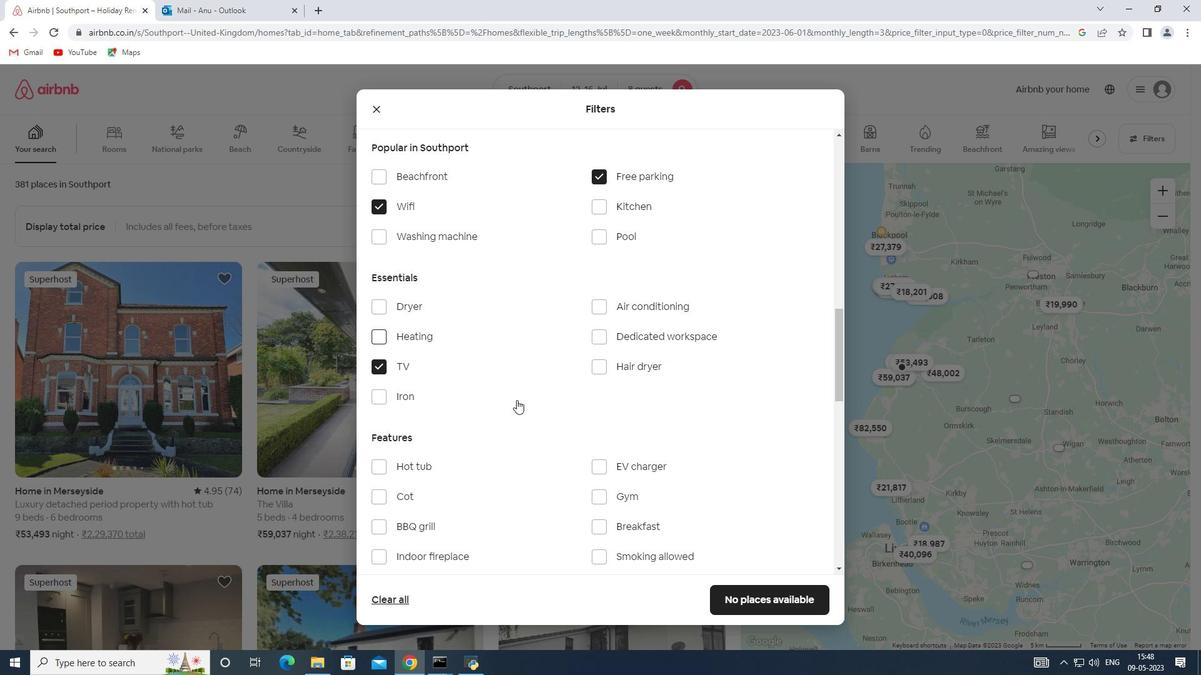 
Action: Mouse moved to (598, 370)
Screenshot: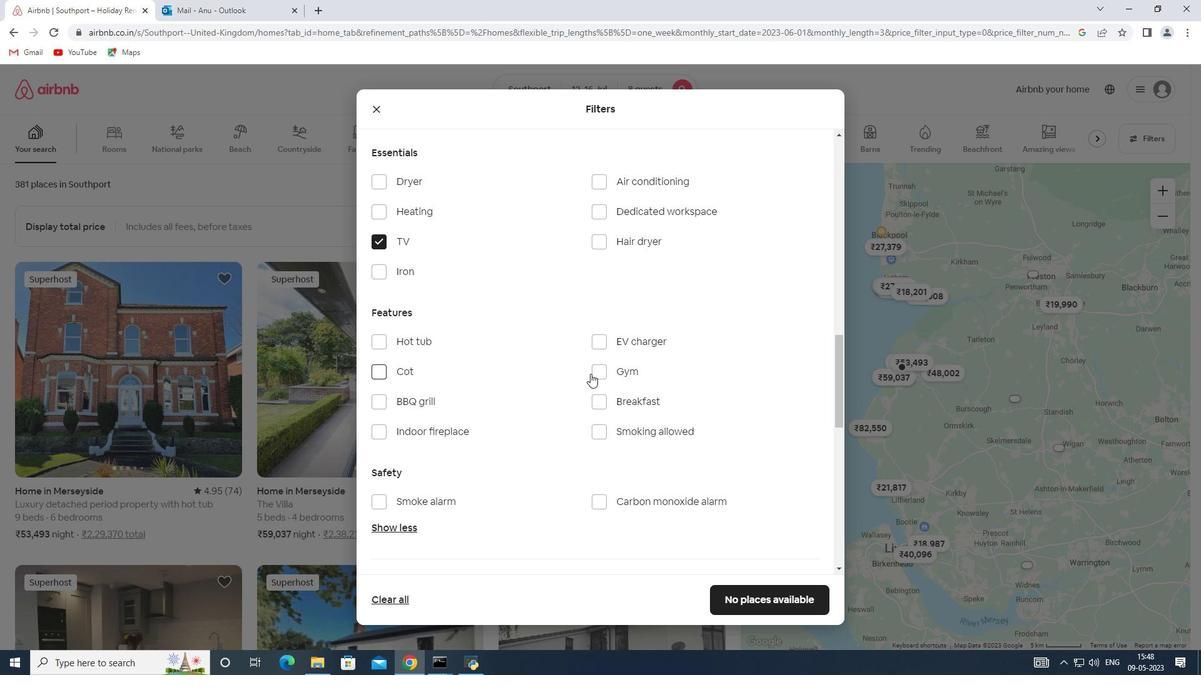 
Action: Mouse pressed left at (598, 370)
Screenshot: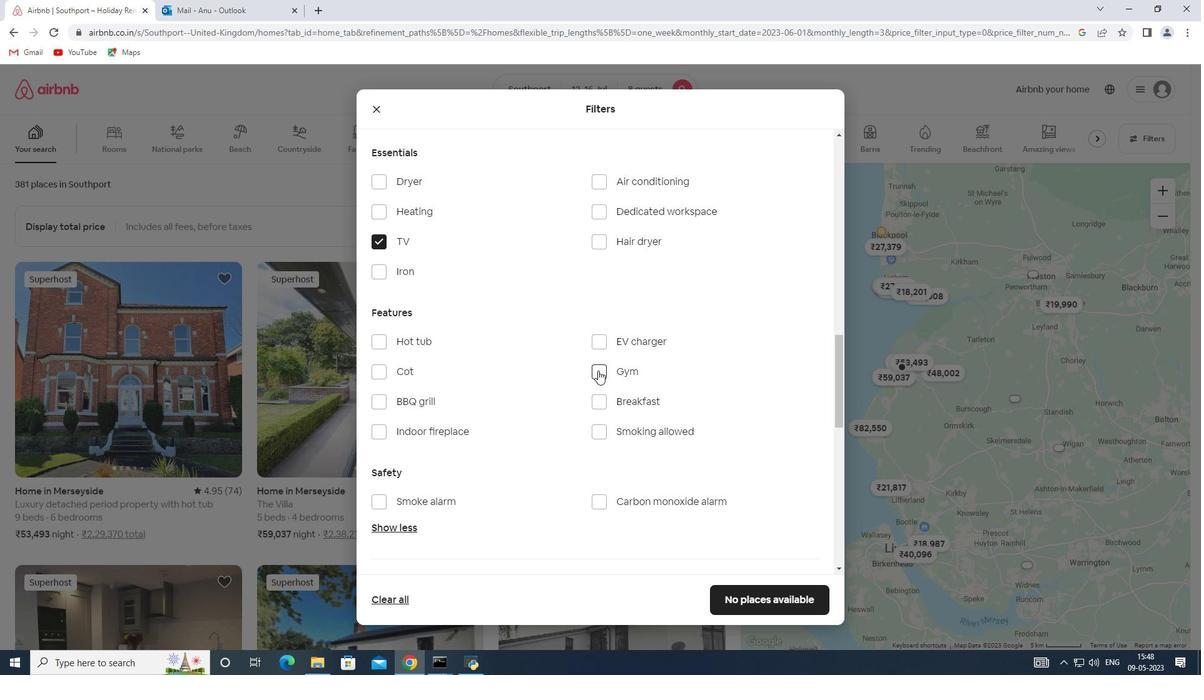 
Action: Mouse moved to (604, 401)
Screenshot: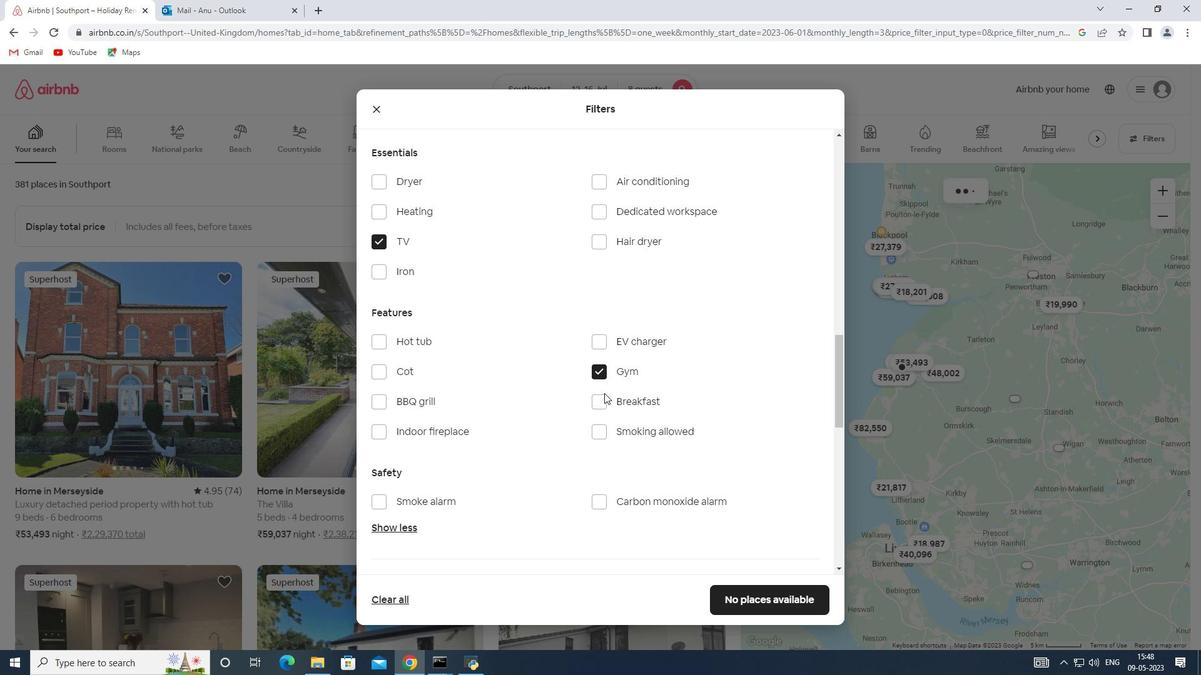 
Action: Mouse pressed left at (604, 401)
Screenshot: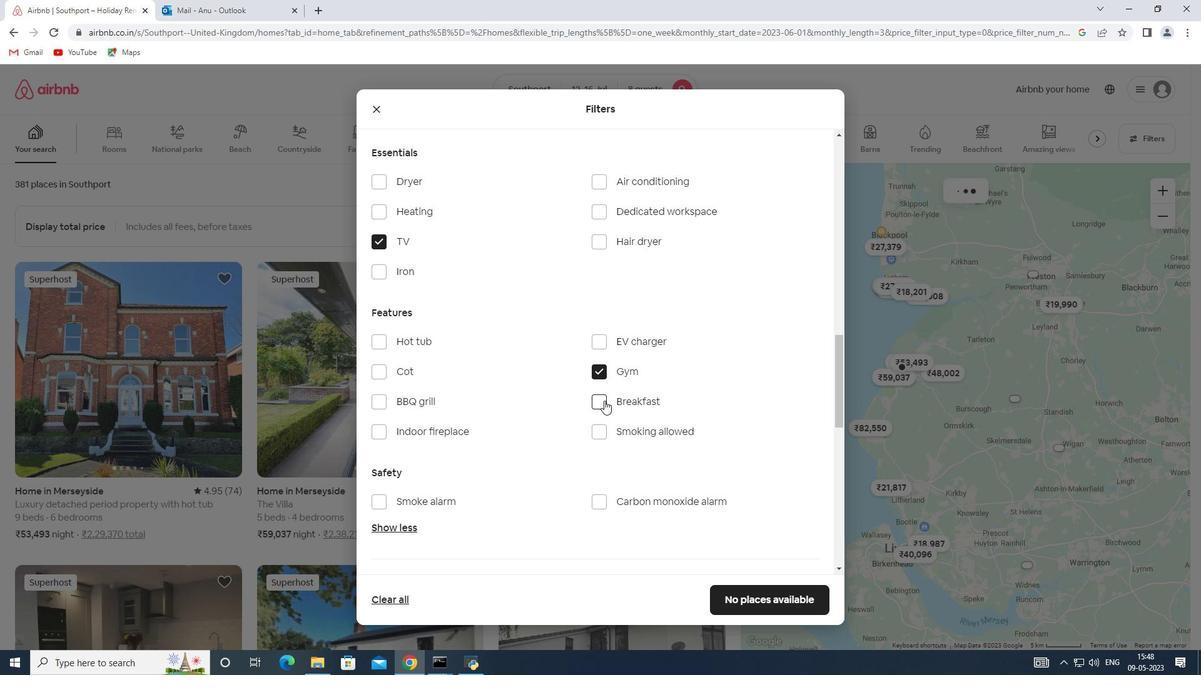 
Action: Mouse moved to (555, 400)
Screenshot: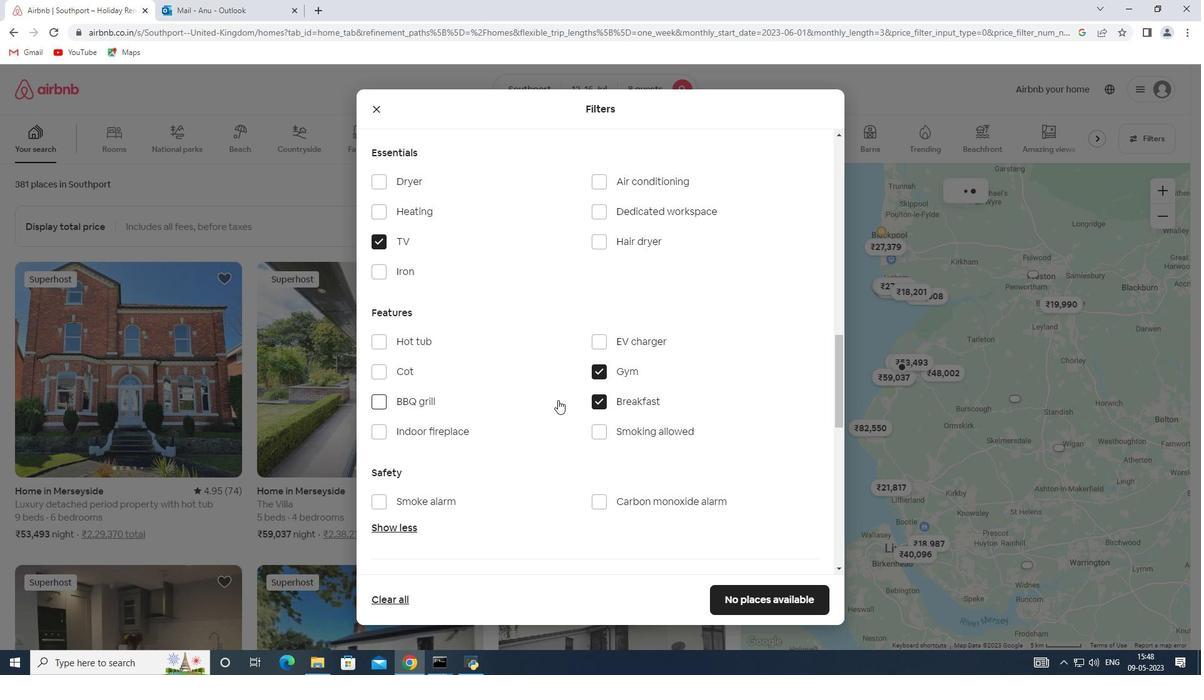 
Action: Mouse scrolled (555, 399) with delta (0, 0)
Screenshot: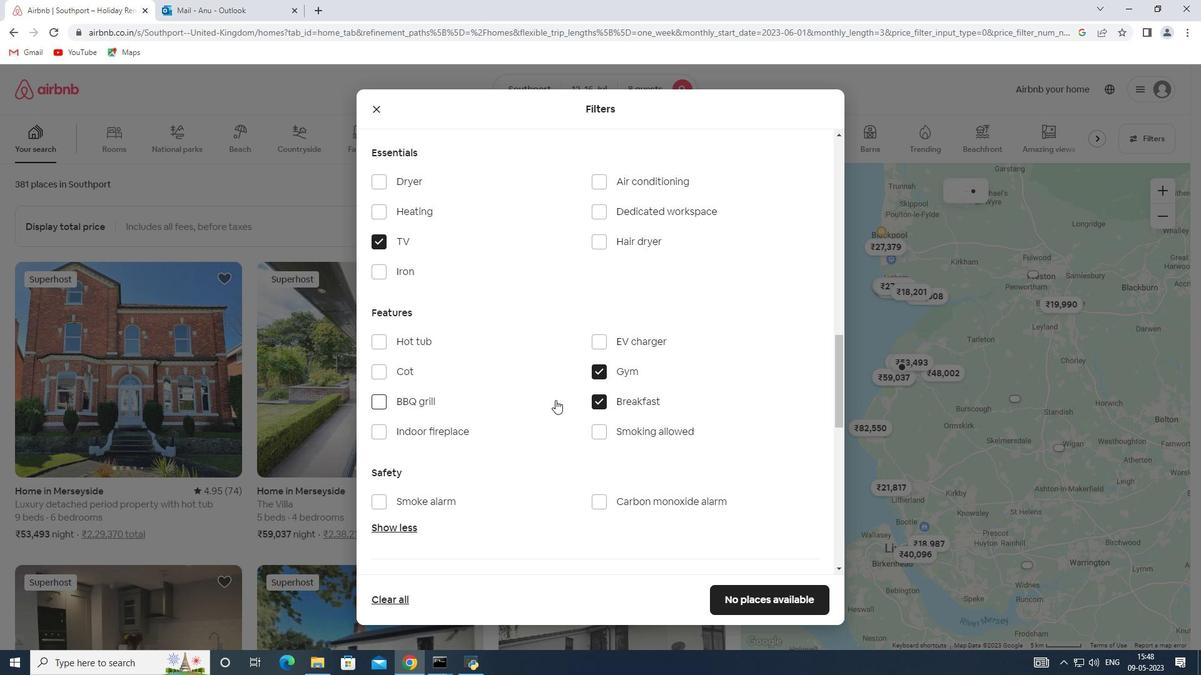 
Action: Mouse scrolled (555, 399) with delta (0, 0)
Screenshot: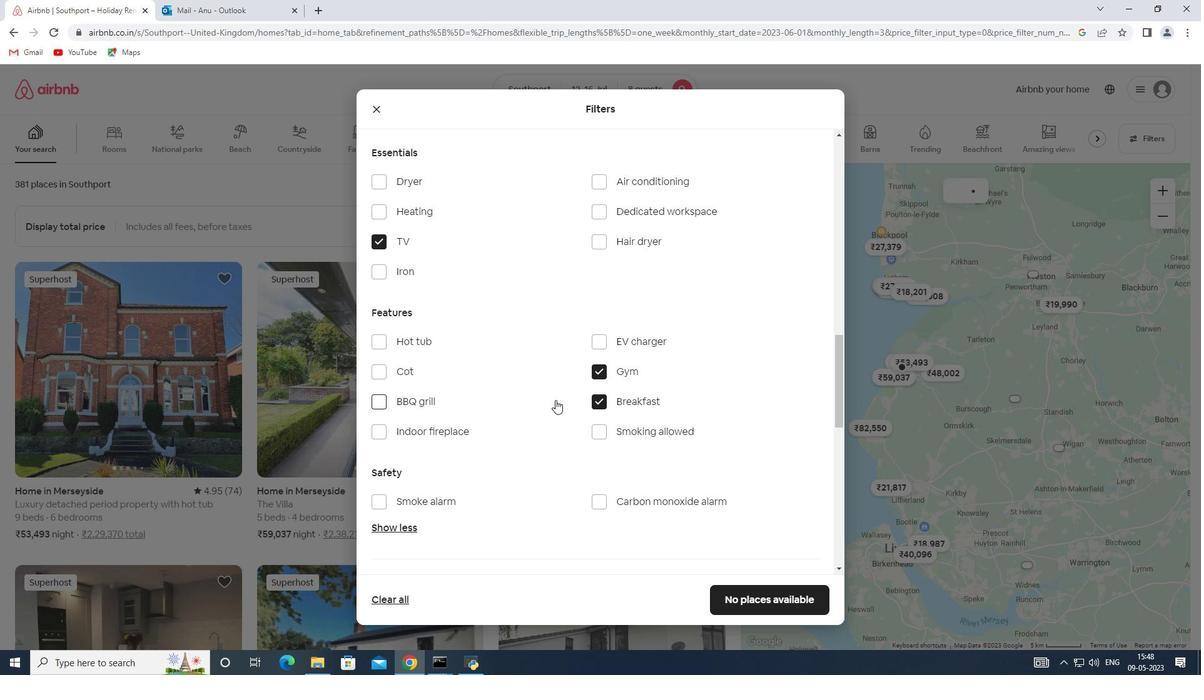 
Action: Mouse scrolled (555, 399) with delta (0, 0)
Screenshot: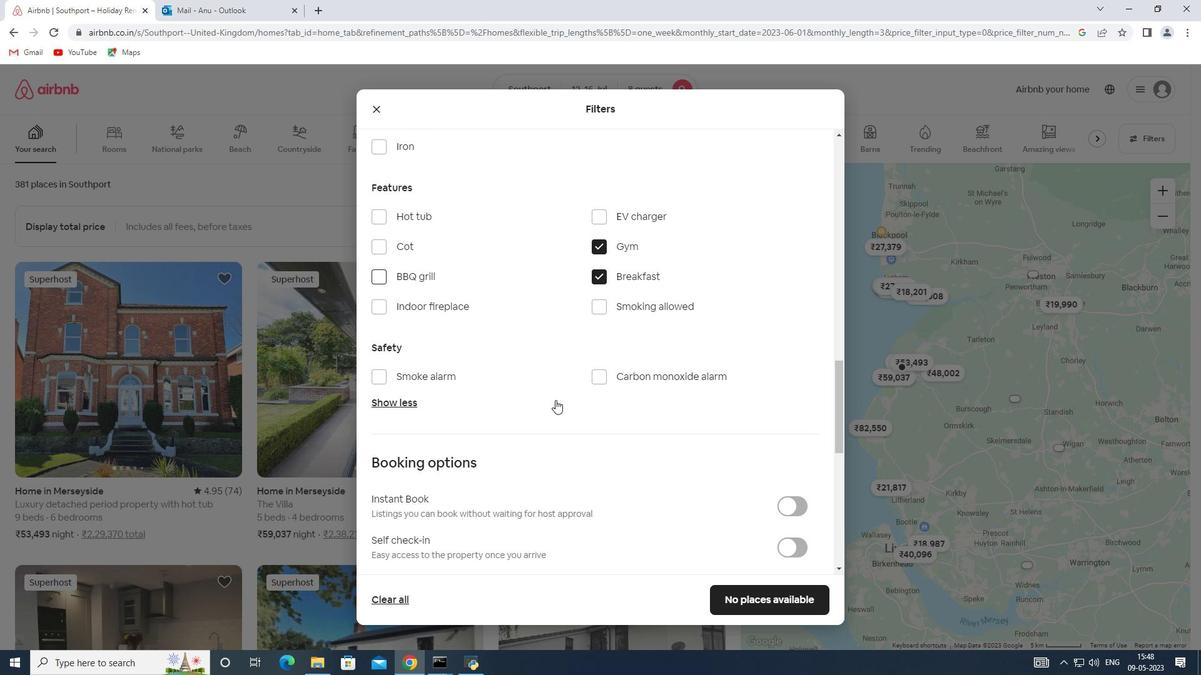 
Action: Mouse scrolled (555, 399) with delta (0, 0)
Screenshot: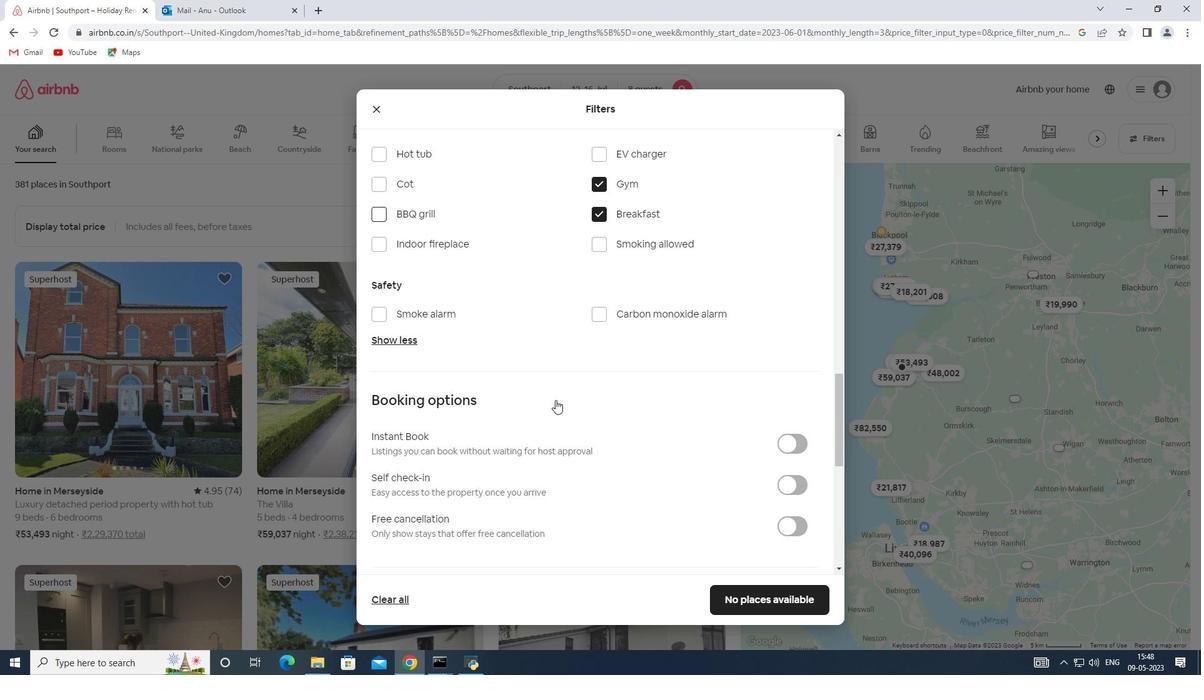 
Action: Mouse moved to (795, 422)
Screenshot: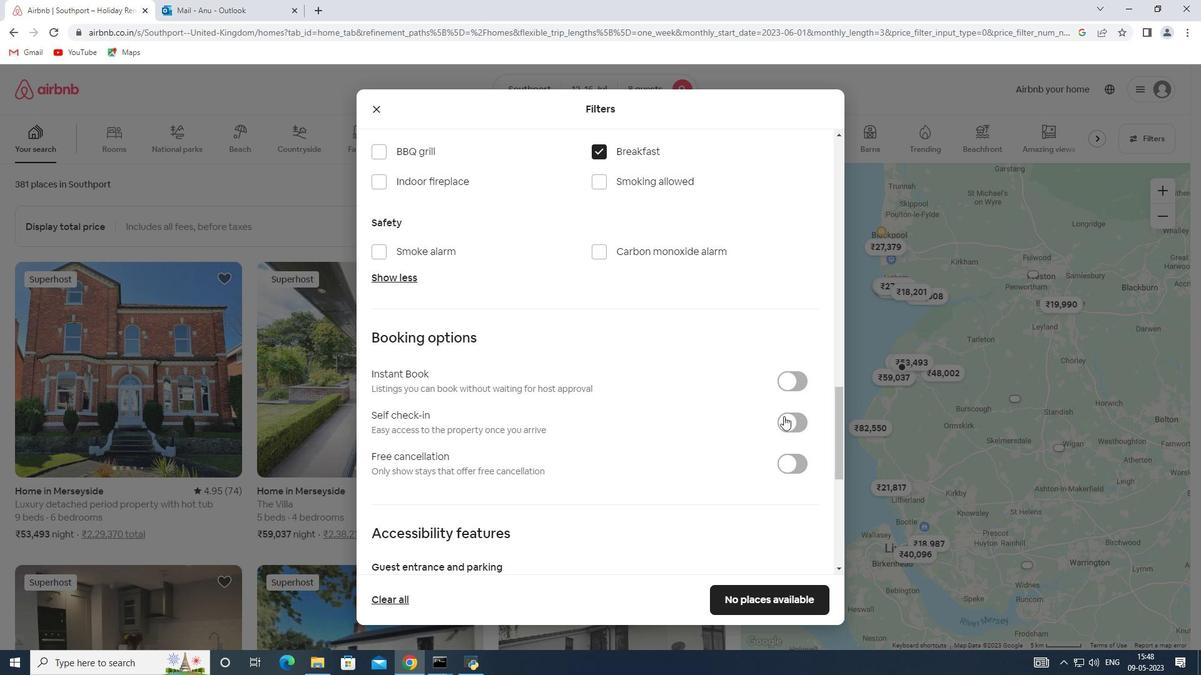 
Action: Mouse pressed left at (795, 422)
Screenshot: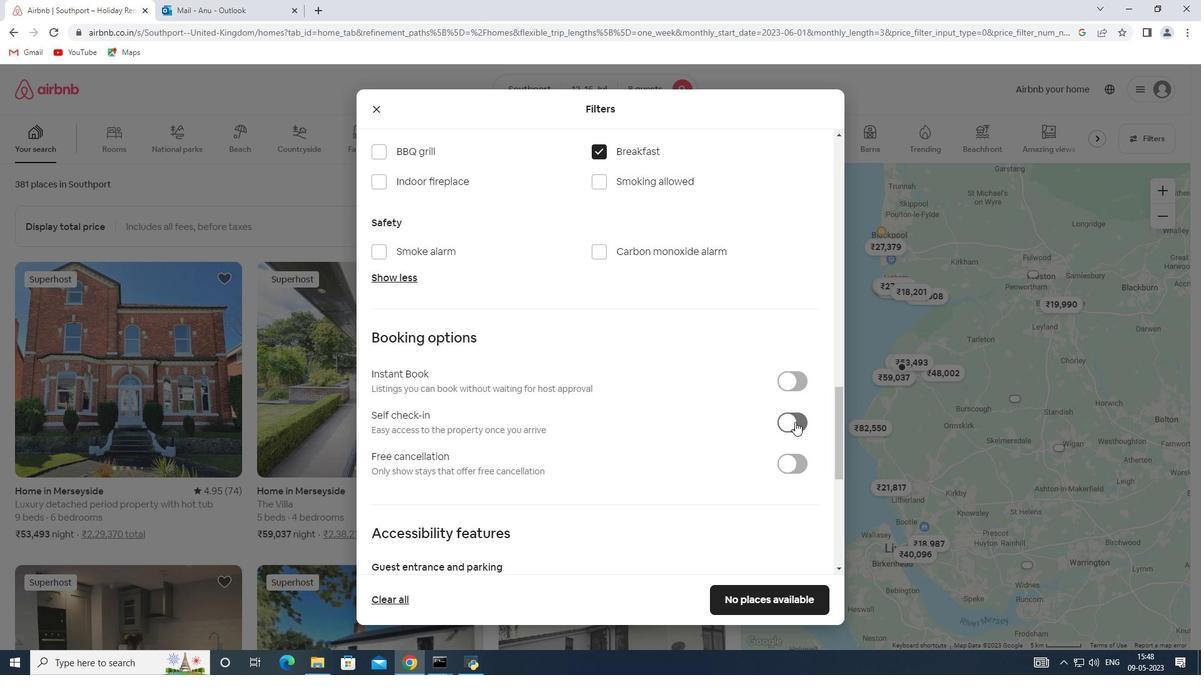 
Action: Mouse moved to (543, 428)
Screenshot: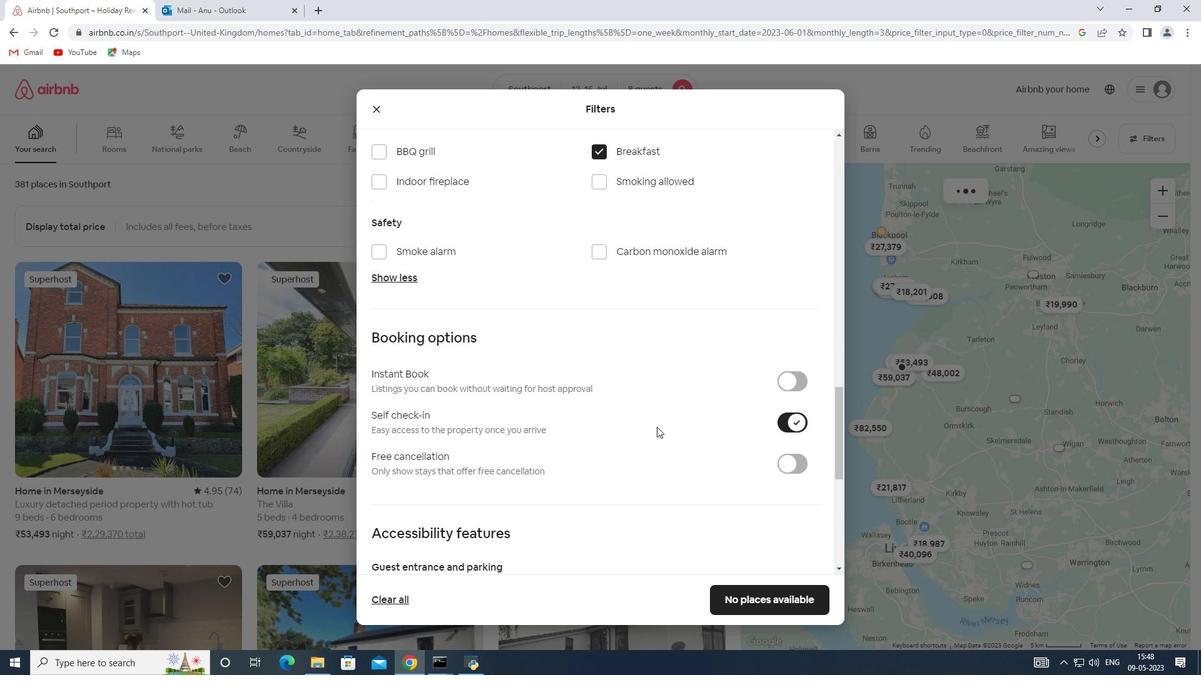 
Action: Mouse scrolled (543, 427) with delta (0, 0)
Screenshot: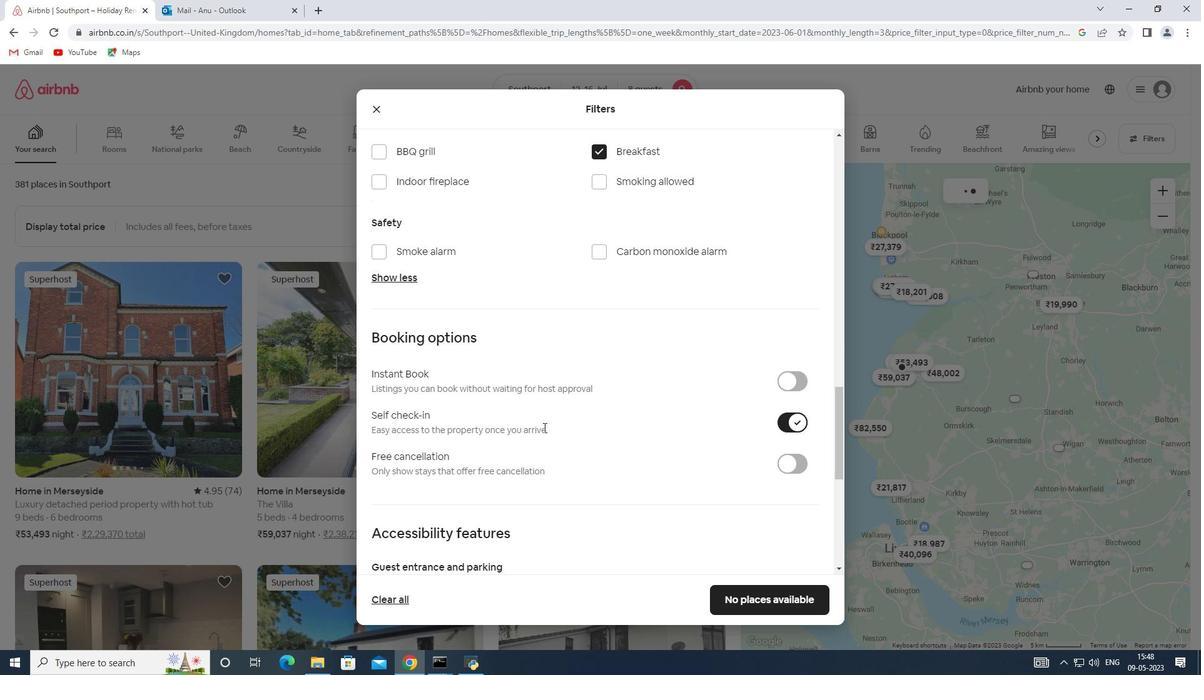 
Action: Mouse scrolled (543, 427) with delta (0, 0)
Screenshot: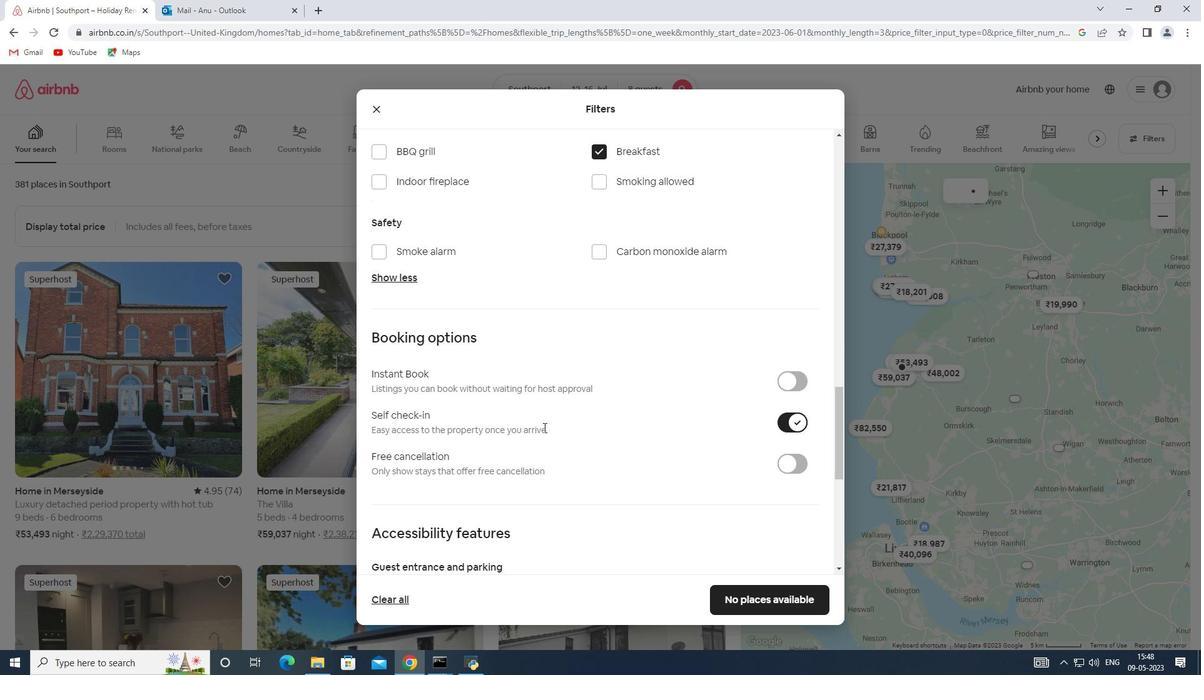 
Action: Mouse scrolled (543, 427) with delta (0, 0)
Screenshot: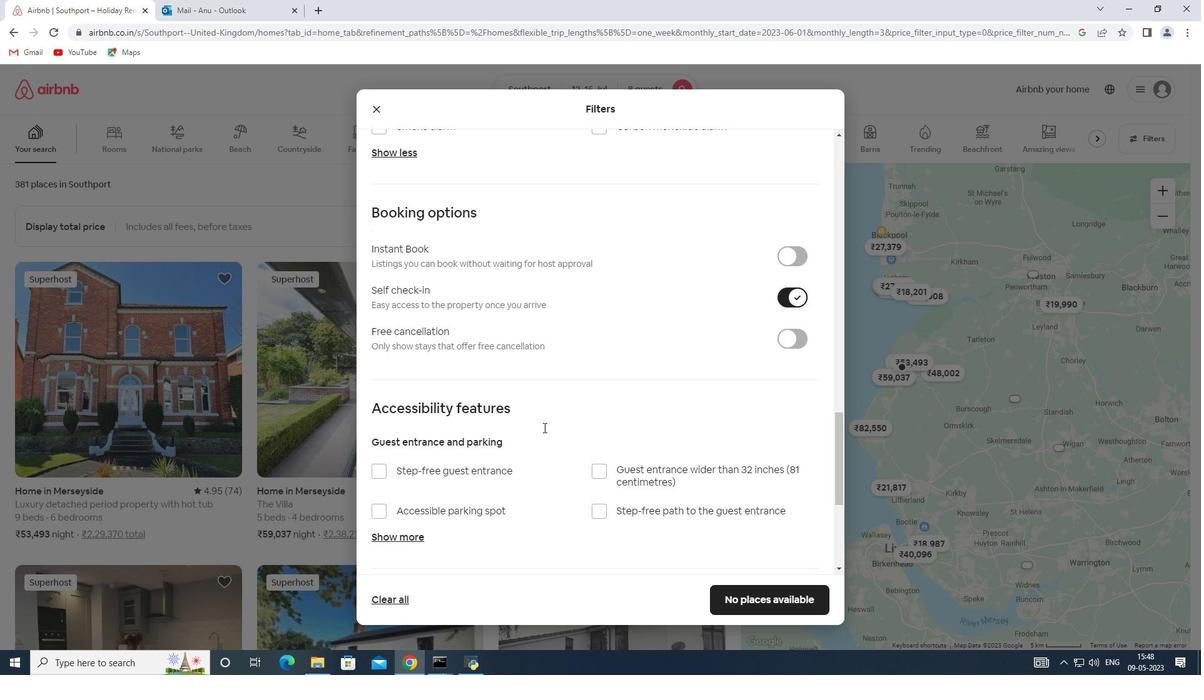 
Action: Mouse moved to (543, 428)
Screenshot: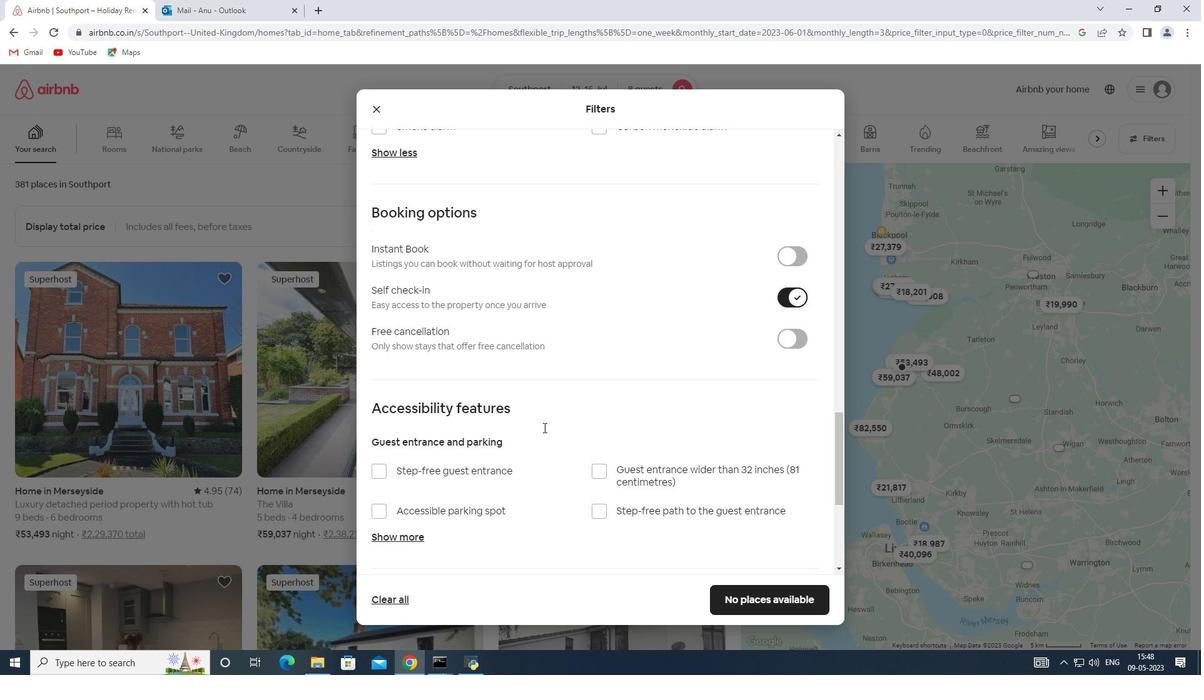 
Action: Mouse scrolled (543, 427) with delta (0, 0)
Screenshot: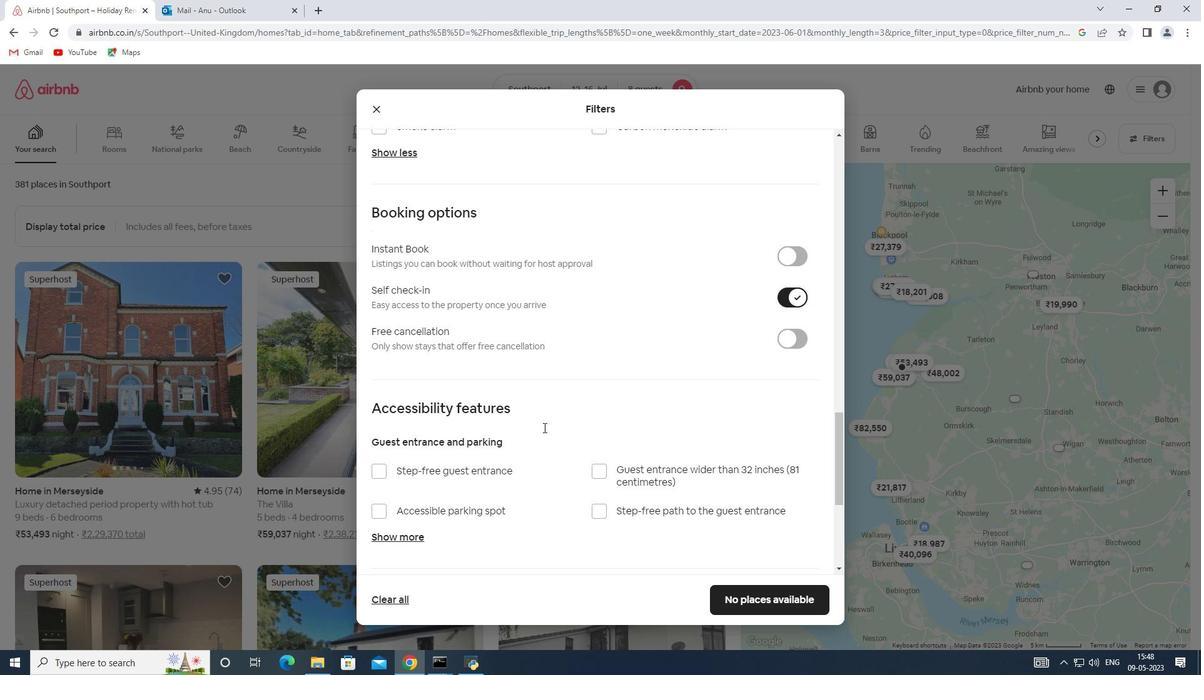 
Action: Mouse scrolled (543, 427) with delta (0, 0)
Screenshot: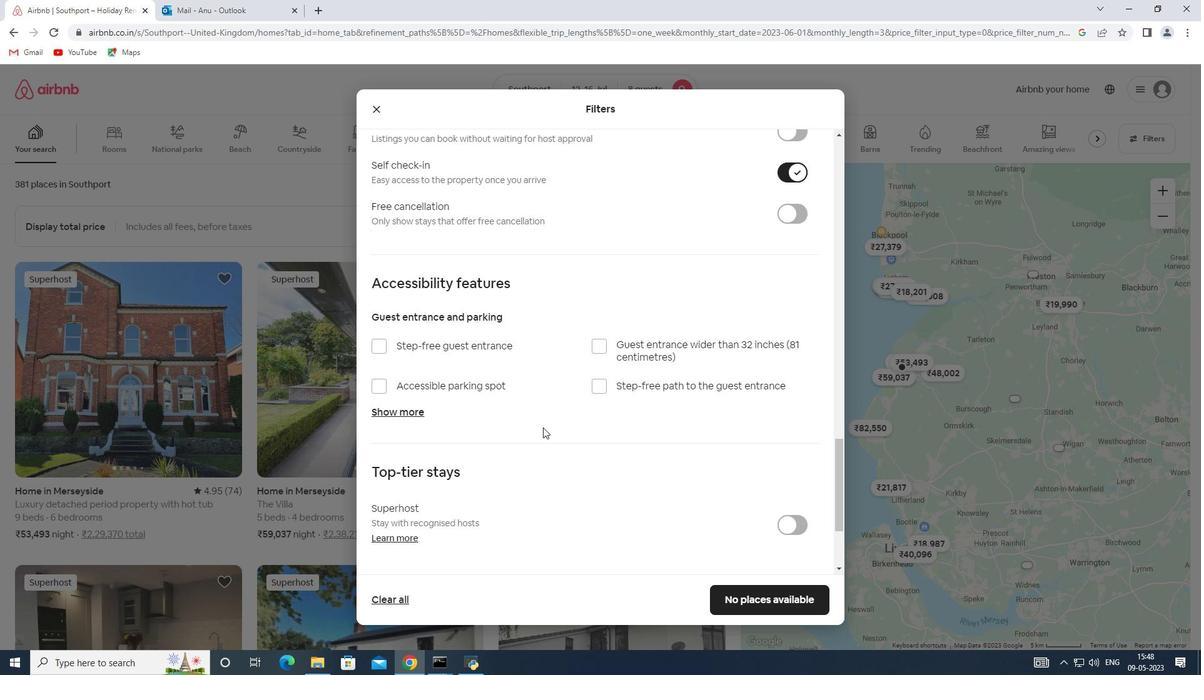 
Action: Mouse scrolled (543, 427) with delta (0, 0)
Screenshot: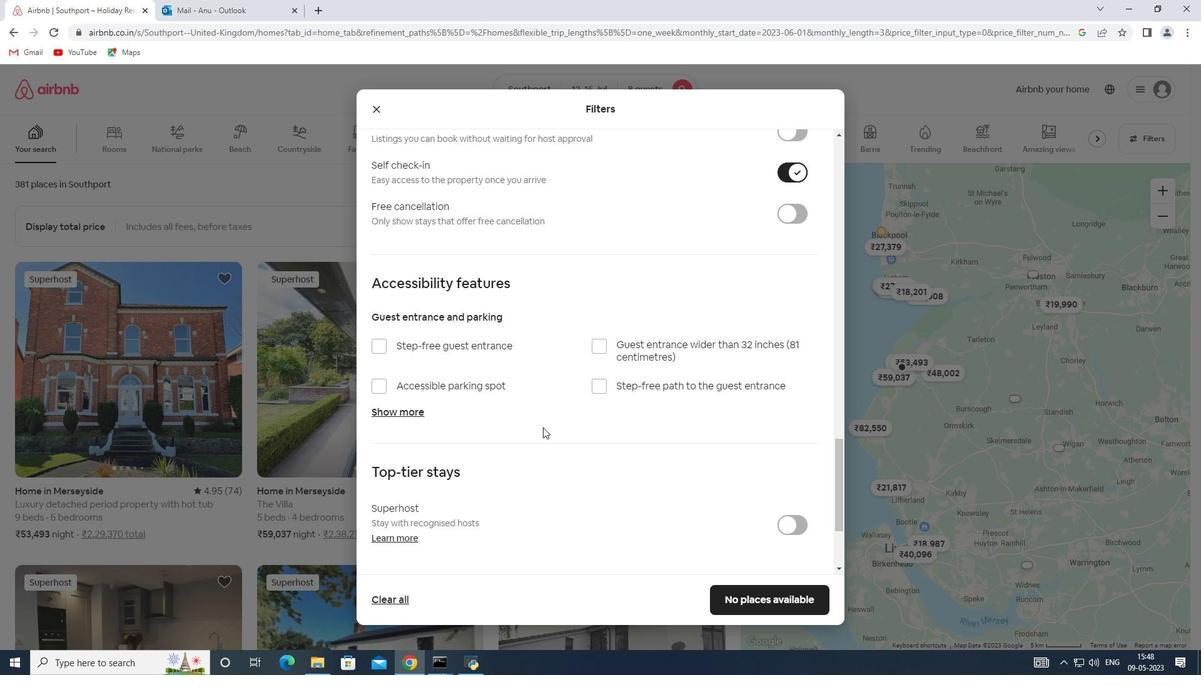 
Action: Mouse scrolled (543, 427) with delta (0, 0)
Screenshot: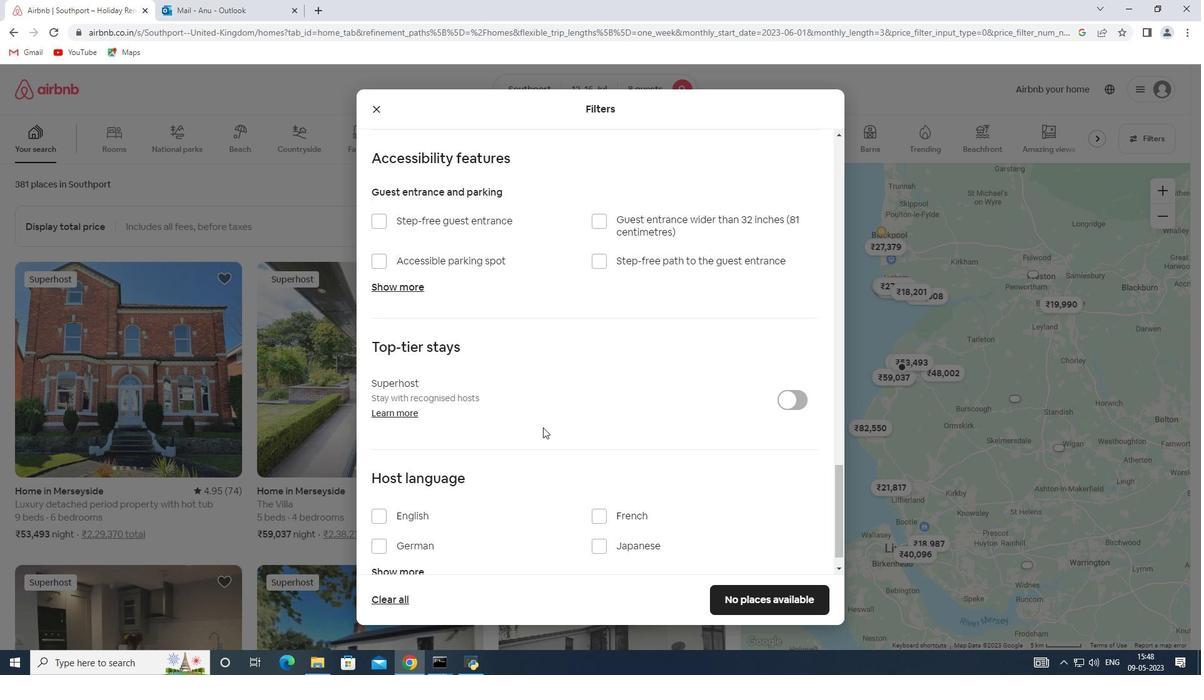 
Action: Mouse scrolled (543, 427) with delta (0, 0)
Screenshot: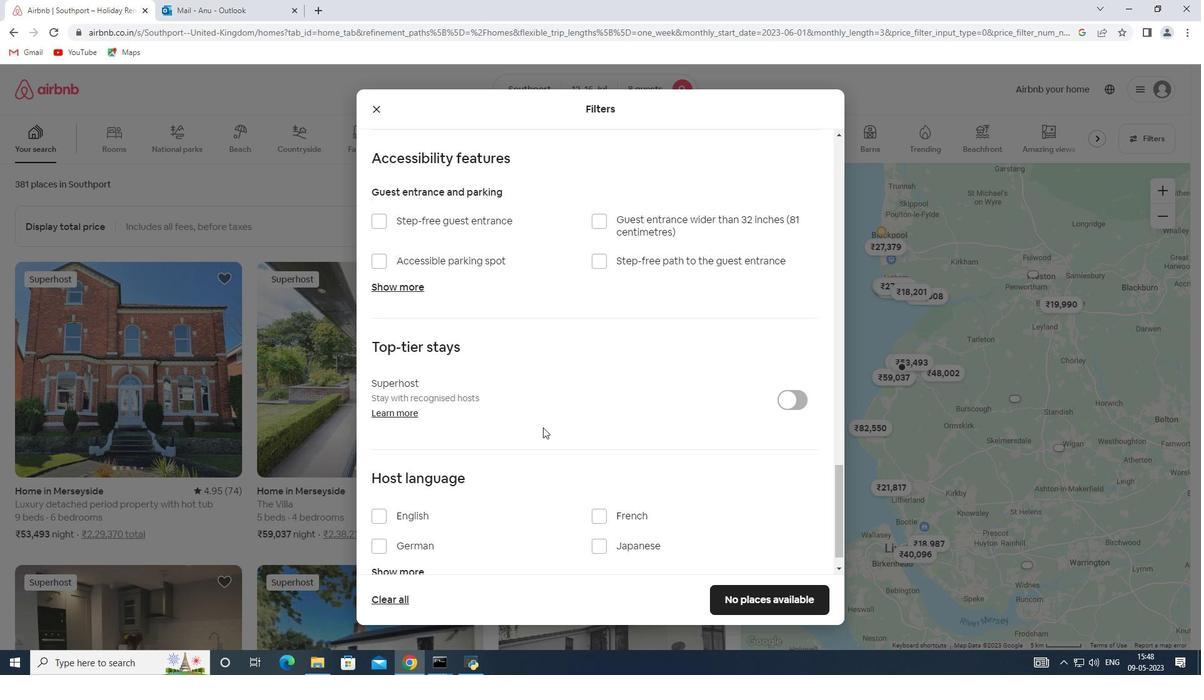 
Action: Mouse moved to (406, 483)
Screenshot: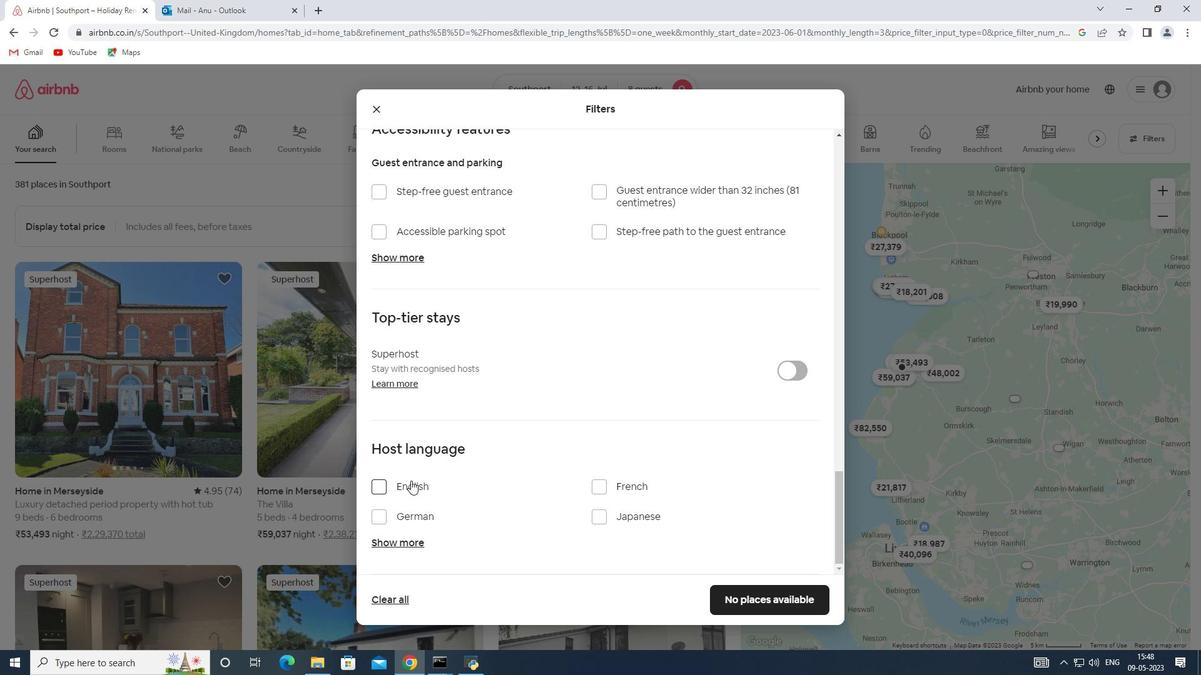 
Action: Mouse pressed left at (406, 483)
Screenshot: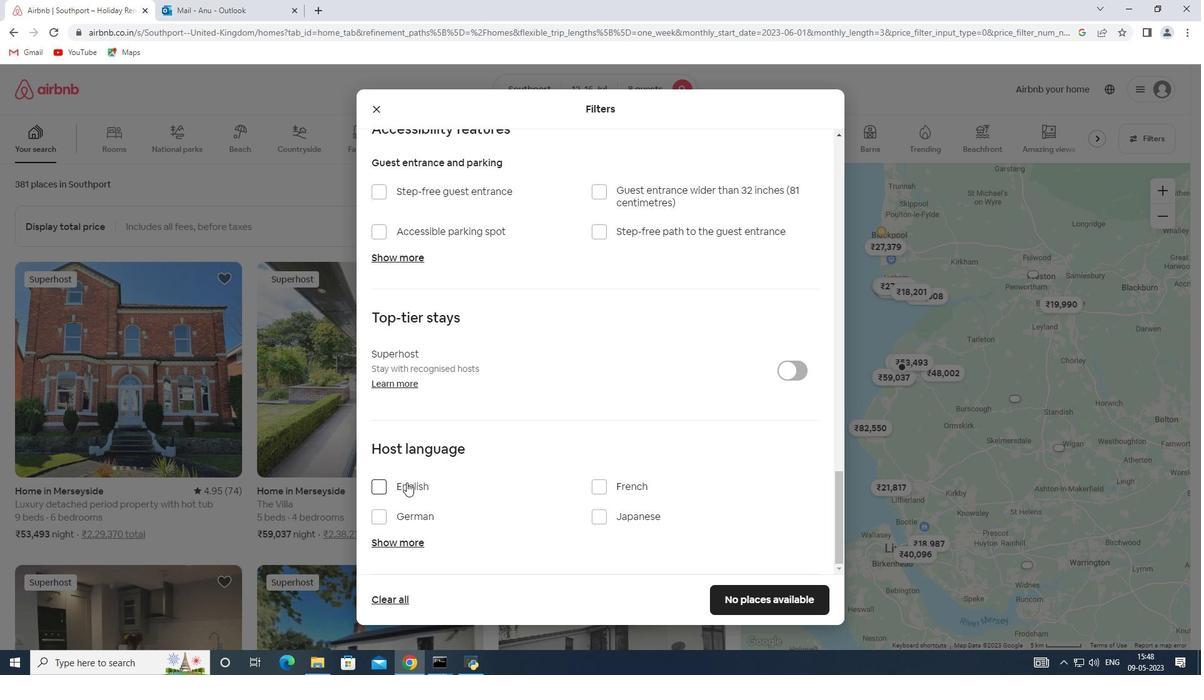 
Action: Mouse moved to (508, 476)
Screenshot: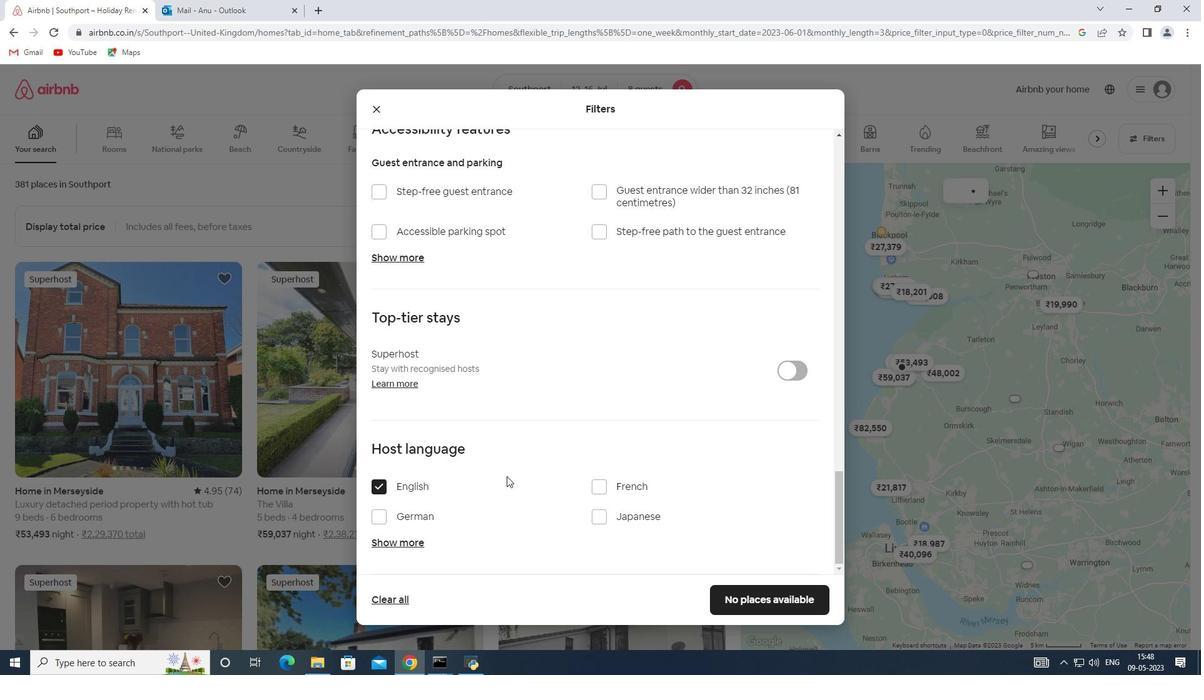 
Action: Mouse scrolled (508, 476) with delta (0, 0)
Screenshot: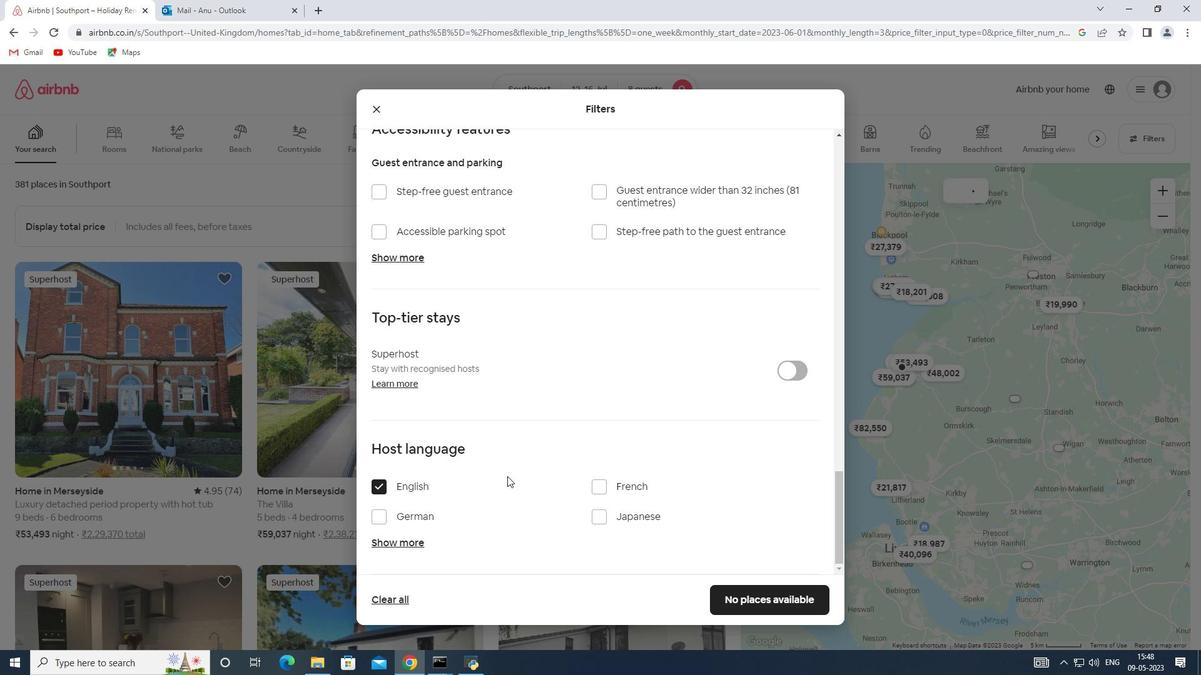 
Action: Mouse moved to (509, 475)
Screenshot: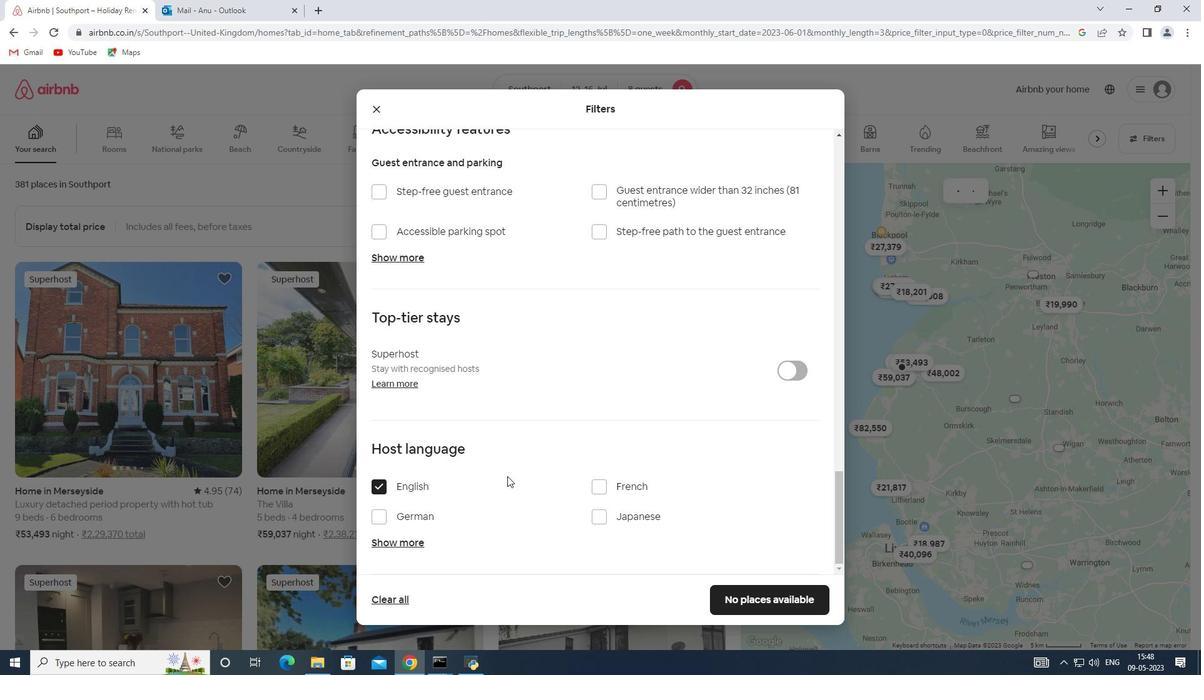
Action: Mouse scrolled (509, 475) with delta (0, 0)
Screenshot: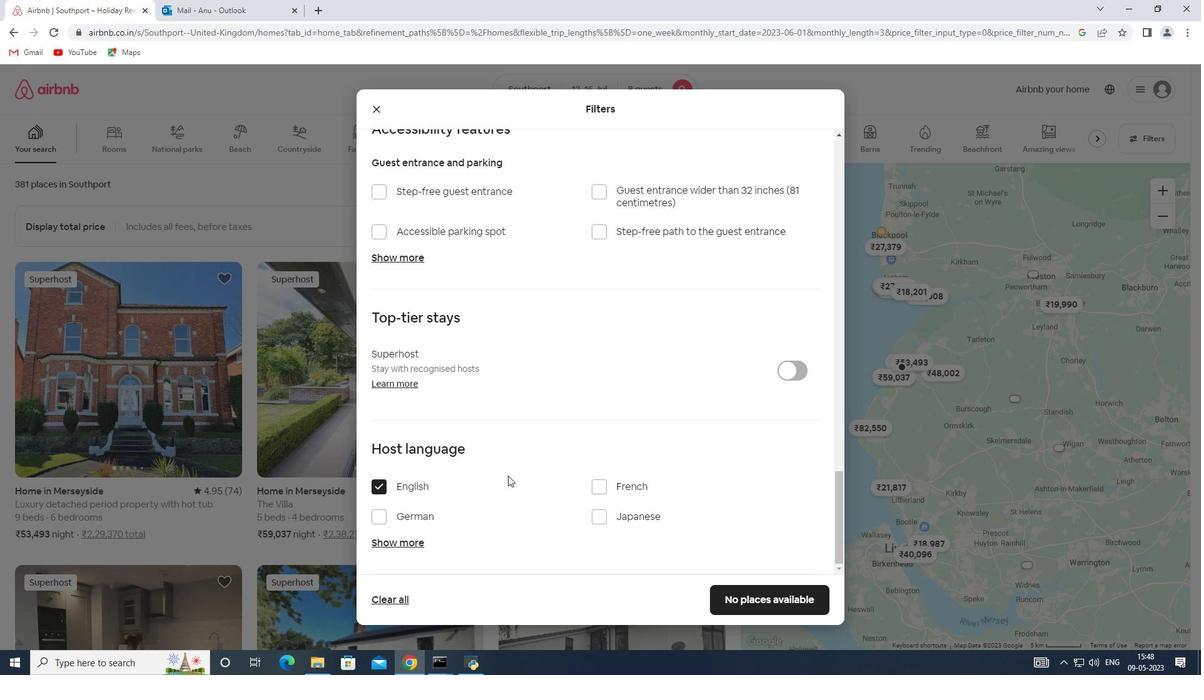 
Action: Mouse moved to (509, 474)
Screenshot: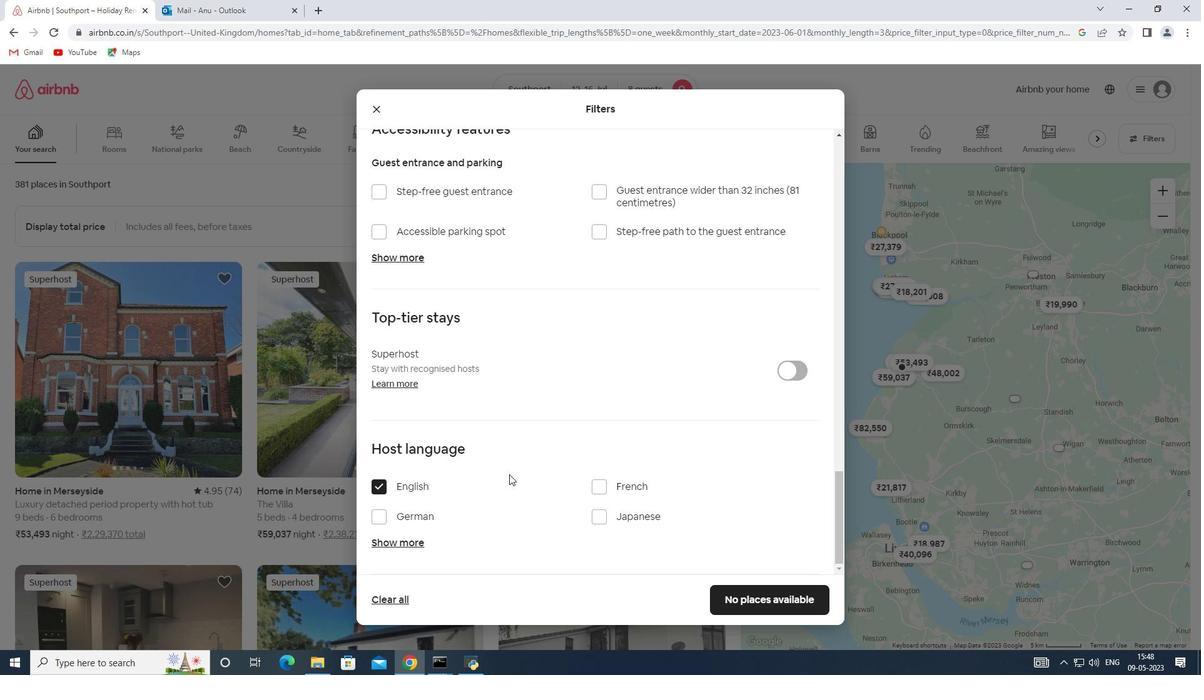 
Action: Mouse scrolled (509, 473) with delta (0, 0)
Screenshot: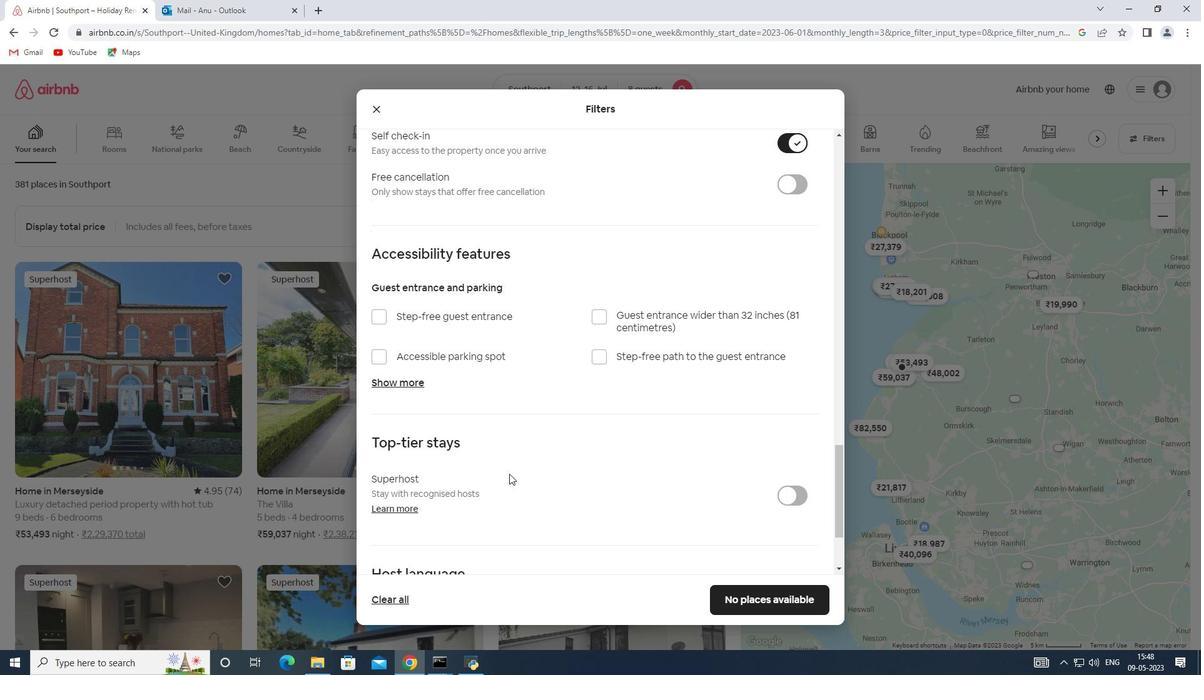 
Action: Mouse scrolled (509, 473) with delta (0, 0)
Screenshot: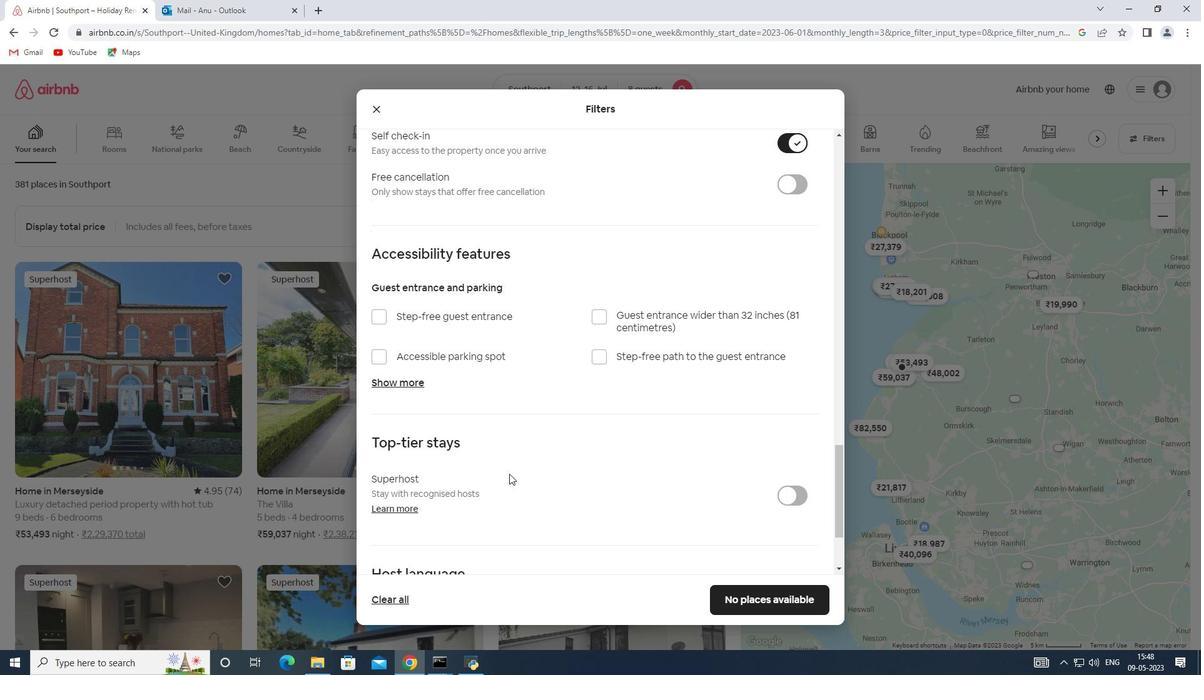 
Action: Mouse scrolled (509, 473) with delta (0, 0)
Screenshot: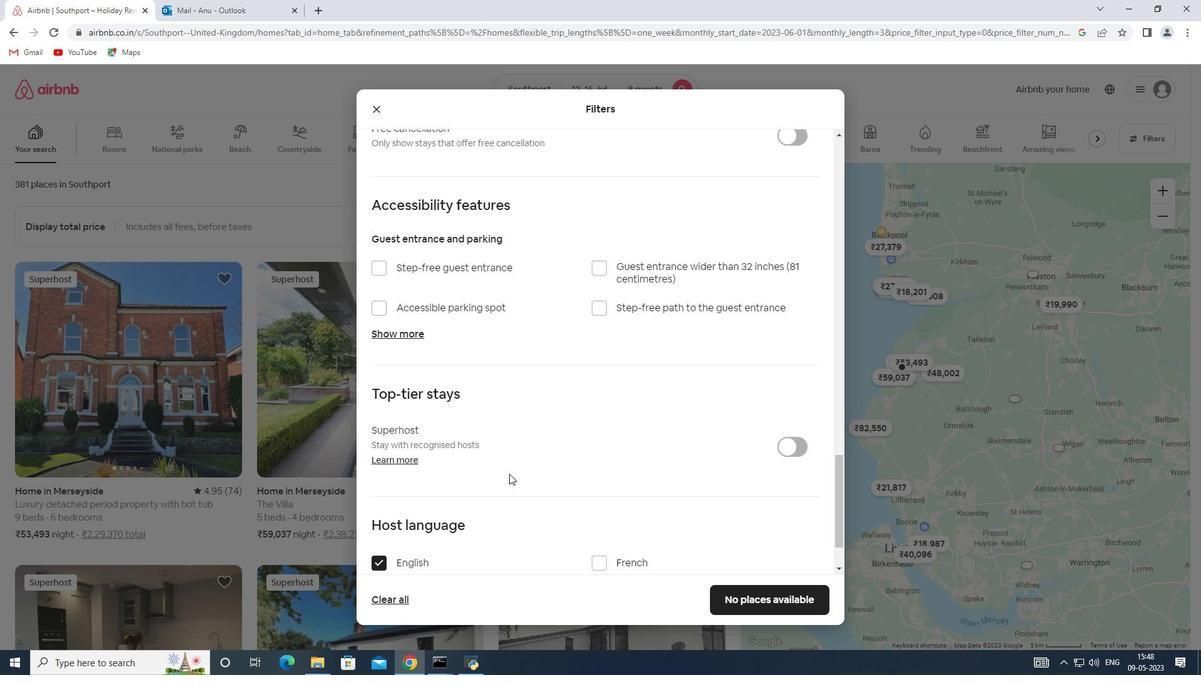 
Action: Mouse moved to (510, 473)
Screenshot: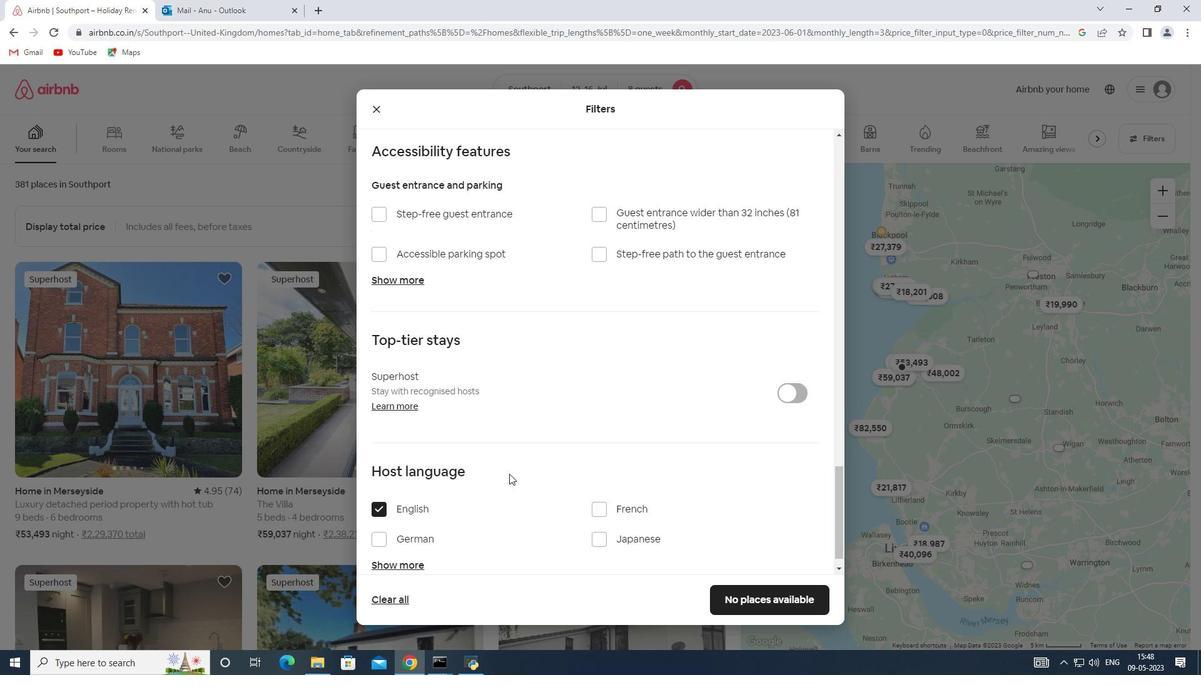 
Action: Mouse scrolled (510, 473) with delta (0, 0)
Screenshot: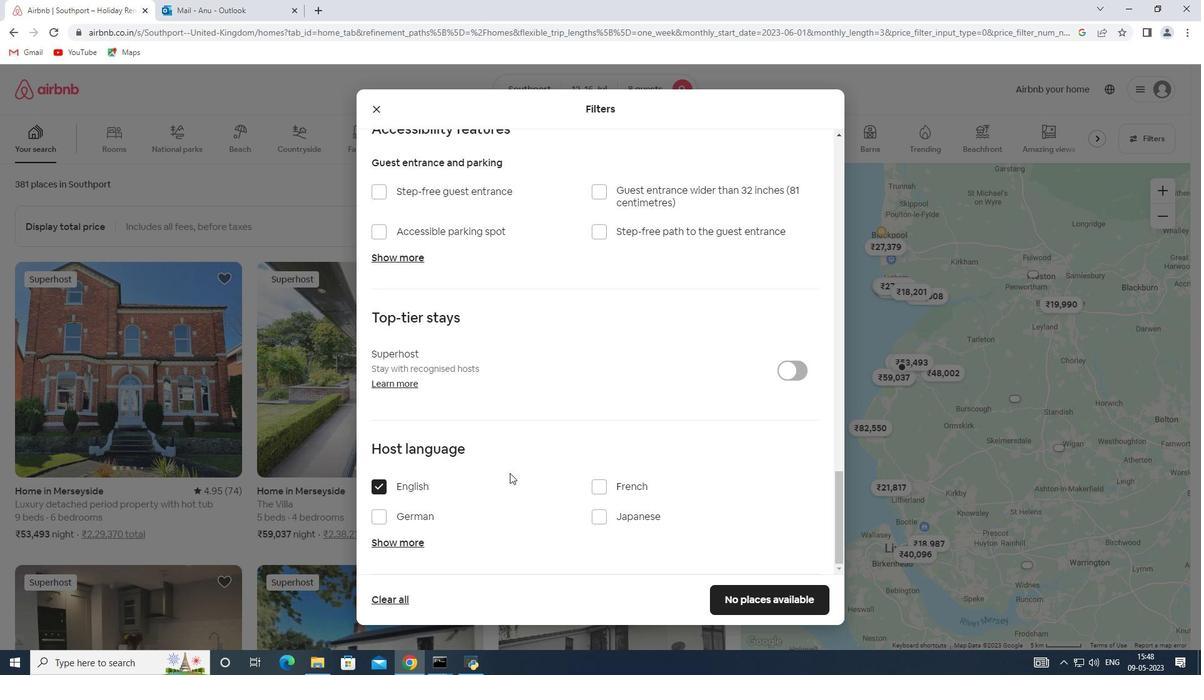 
Action: Mouse scrolled (510, 473) with delta (0, 0)
Screenshot: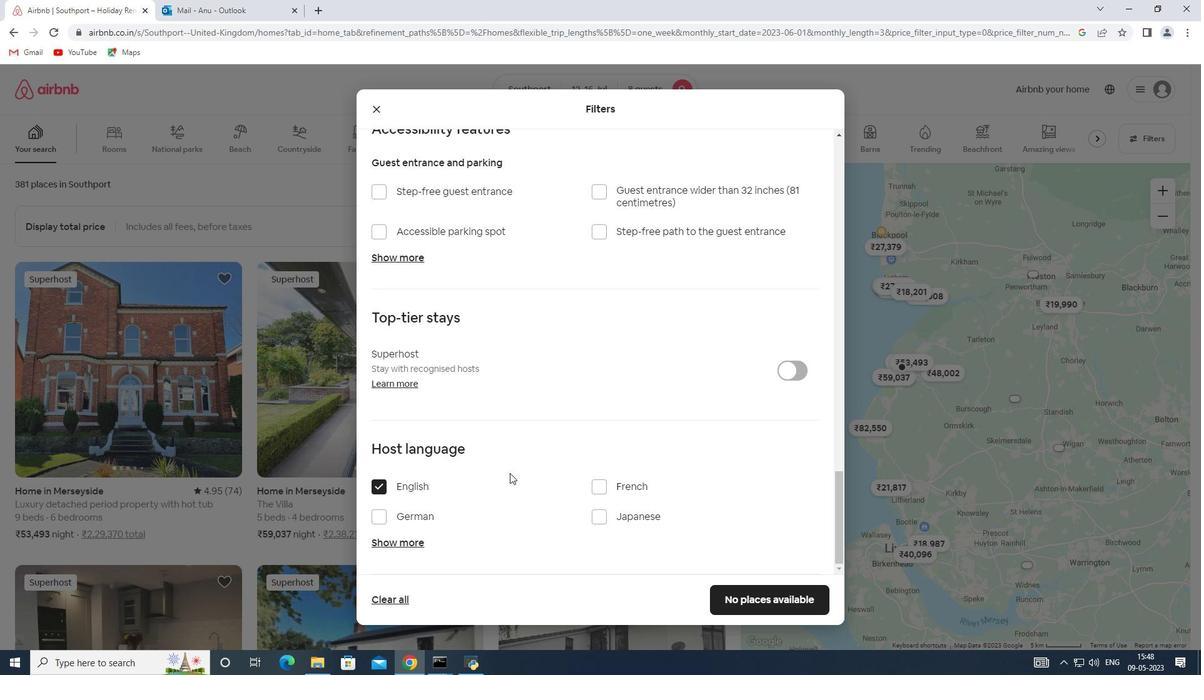 
Action: Mouse scrolled (510, 473) with delta (0, 0)
Screenshot: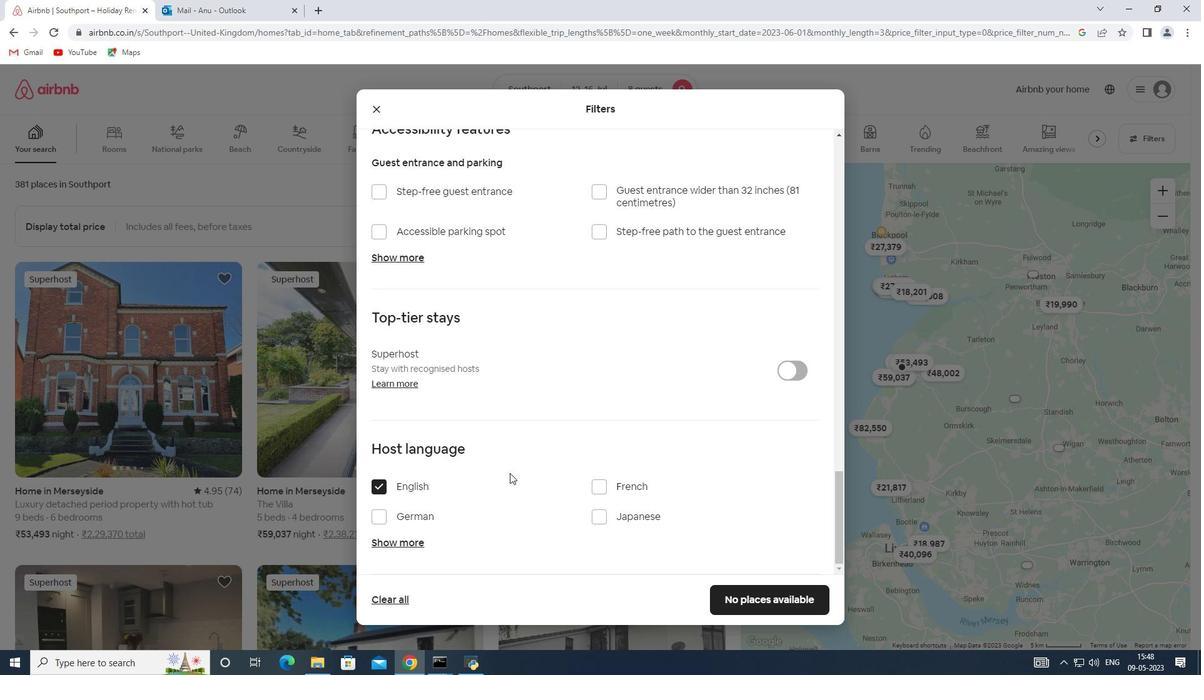 
Action: Mouse moved to (750, 597)
Screenshot: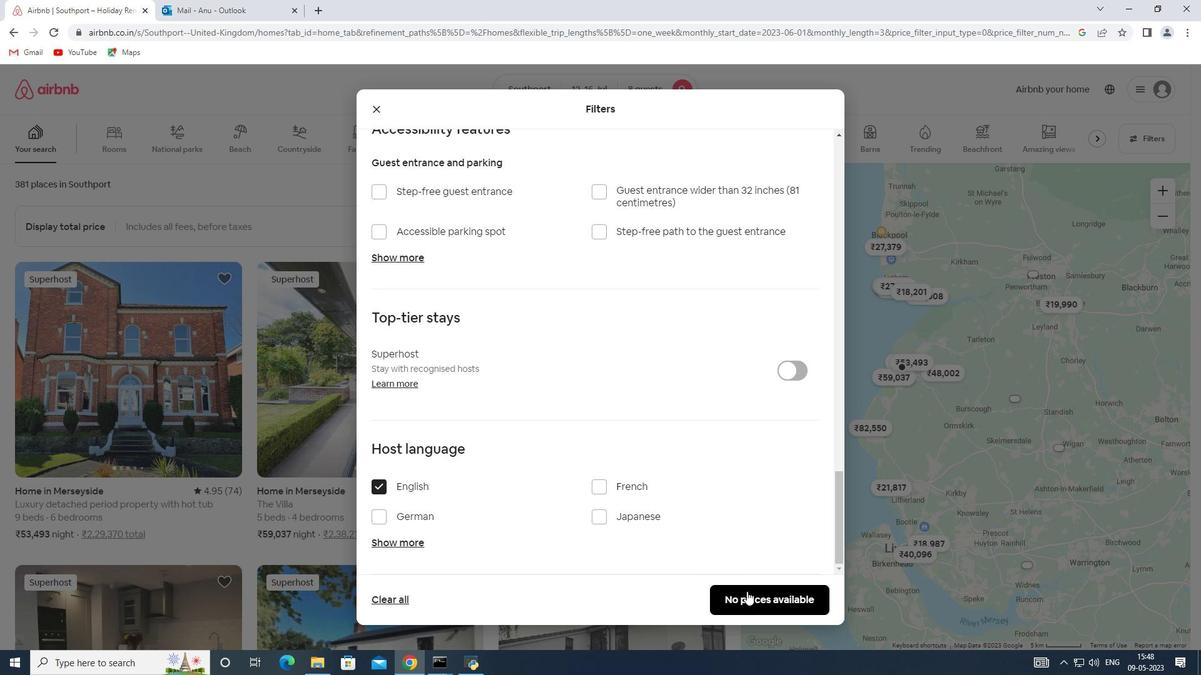 
Action: Mouse pressed left at (750, 597)
Screenshot: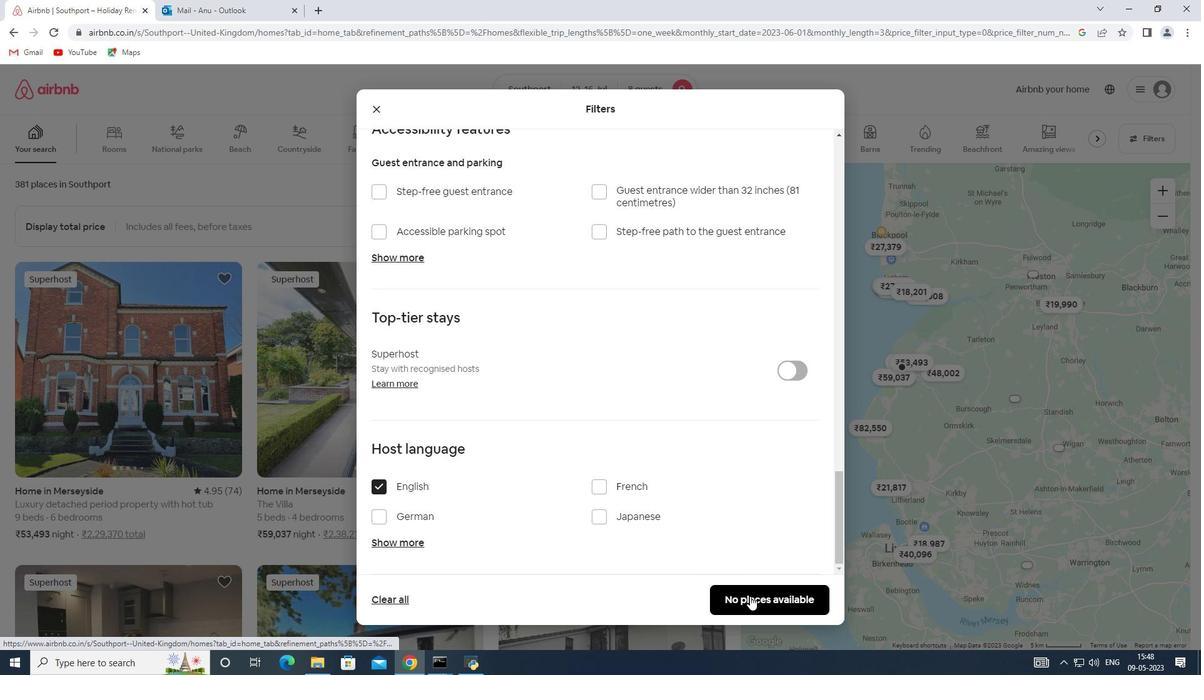 
